Task: Find connections with filter location Ammi Moussa with filter topic #Sustainabilitywith filter profile language French with filter current company Shalina Healthcare with filter school Acharya N.G. Ranga Agricultural University with filter industry Amusement Parks and Arcades with filter service category Product Marketing with filter keywords title Pharmacist
Action: Mouse moved to (697, 86)
Screenshot: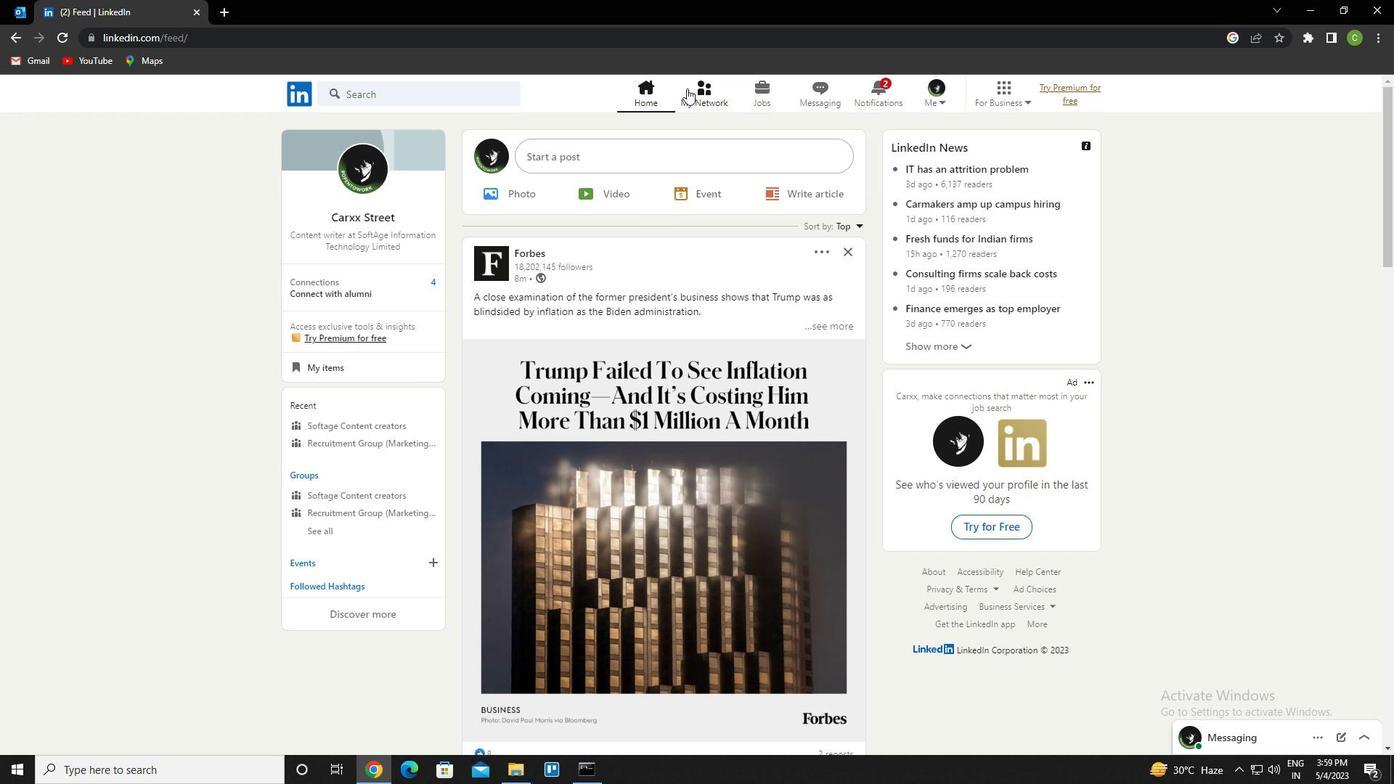 
Action: Mouse pressed left at (697, 86)
Screenshot: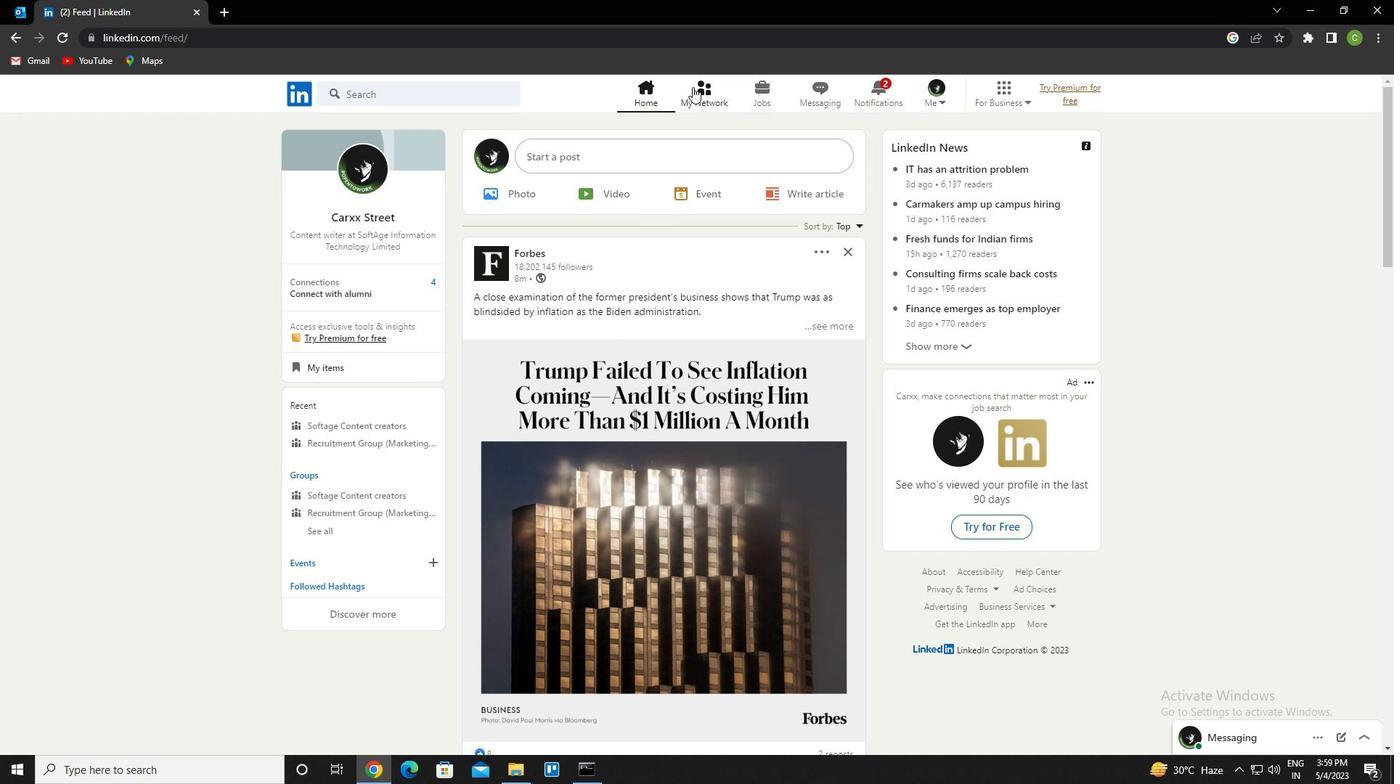 
Action: Mouse moved to (440, 179)
Screenshot: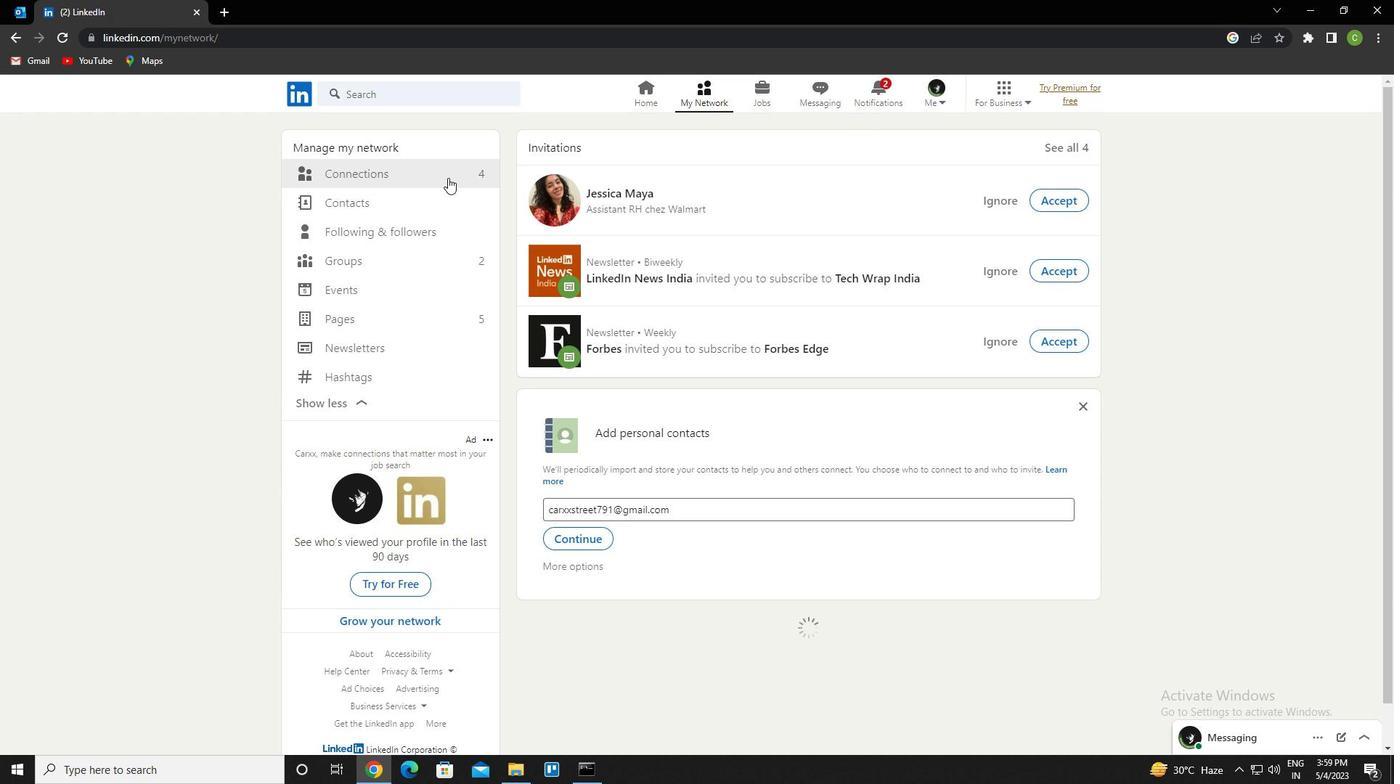 
Action: Mouse pressed left at (440, 179)
Screenshot: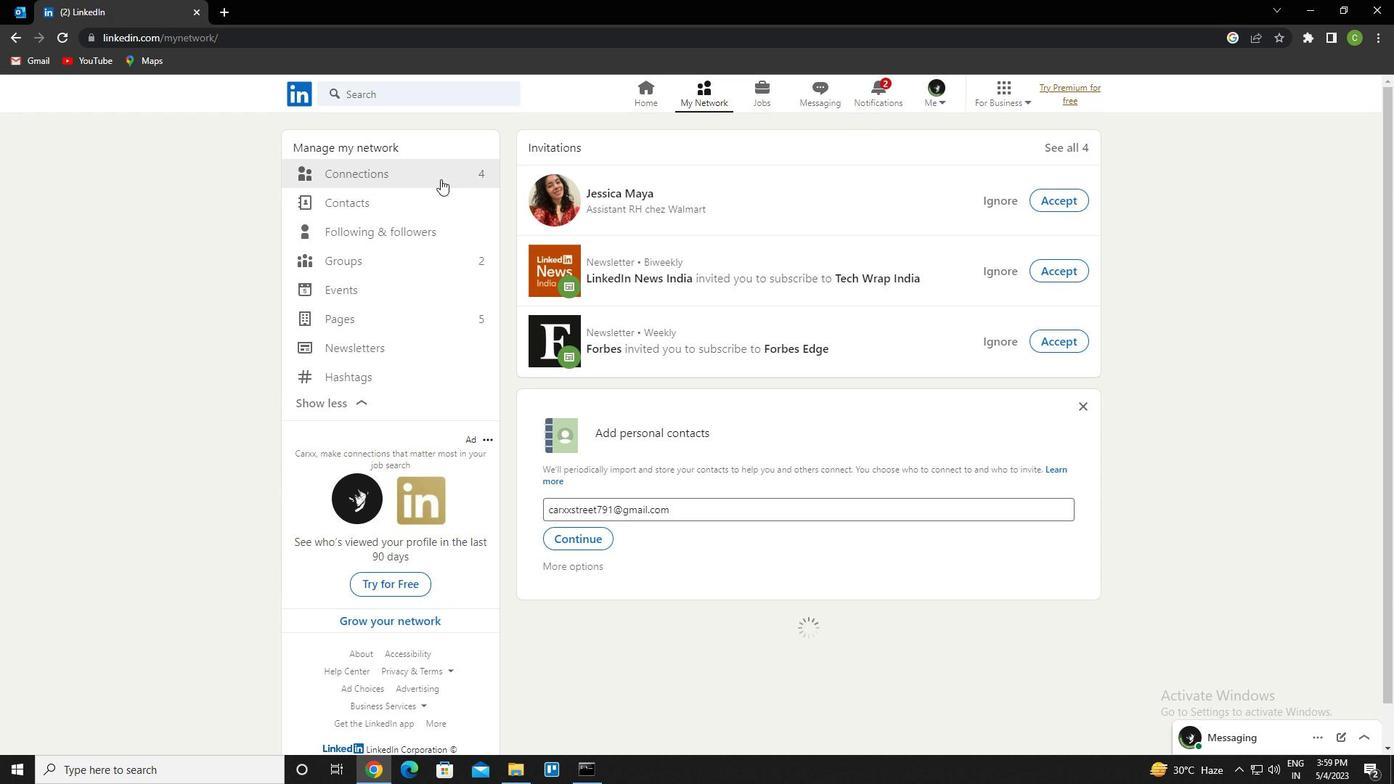 
Action: Mouse moved to (825, 172)
Screenshot: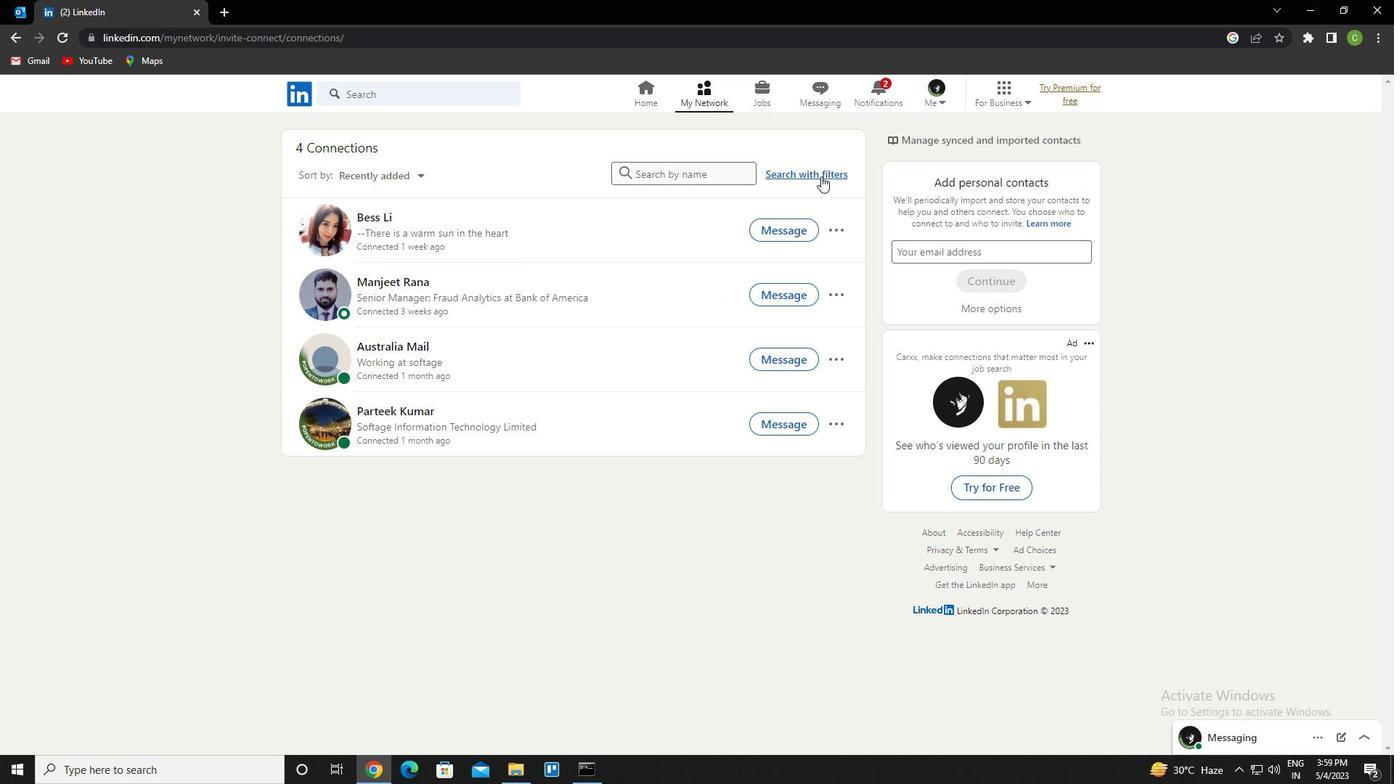 
Action: Mouse pressed left at (825, 172)
Screenshot: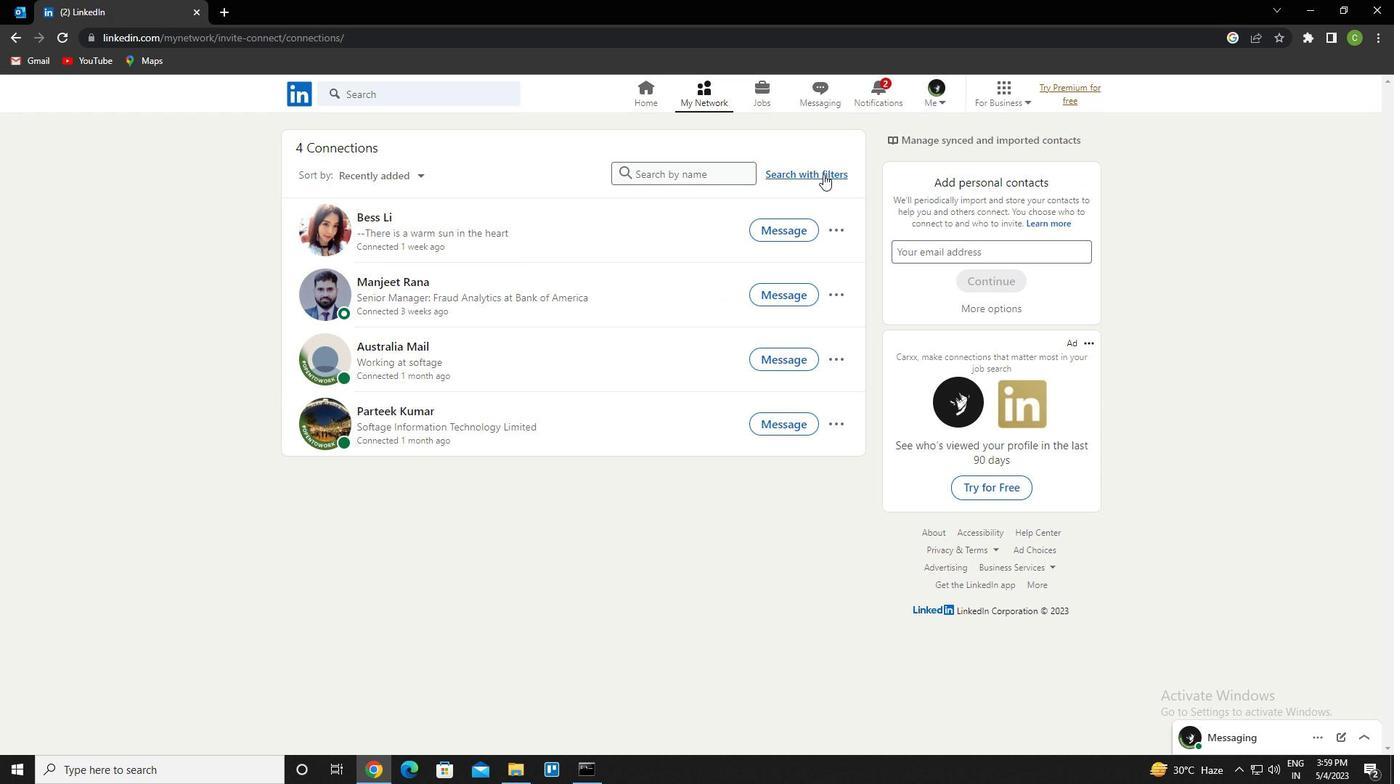 
Action: Mouse moved to (761, 144)
Screenshot: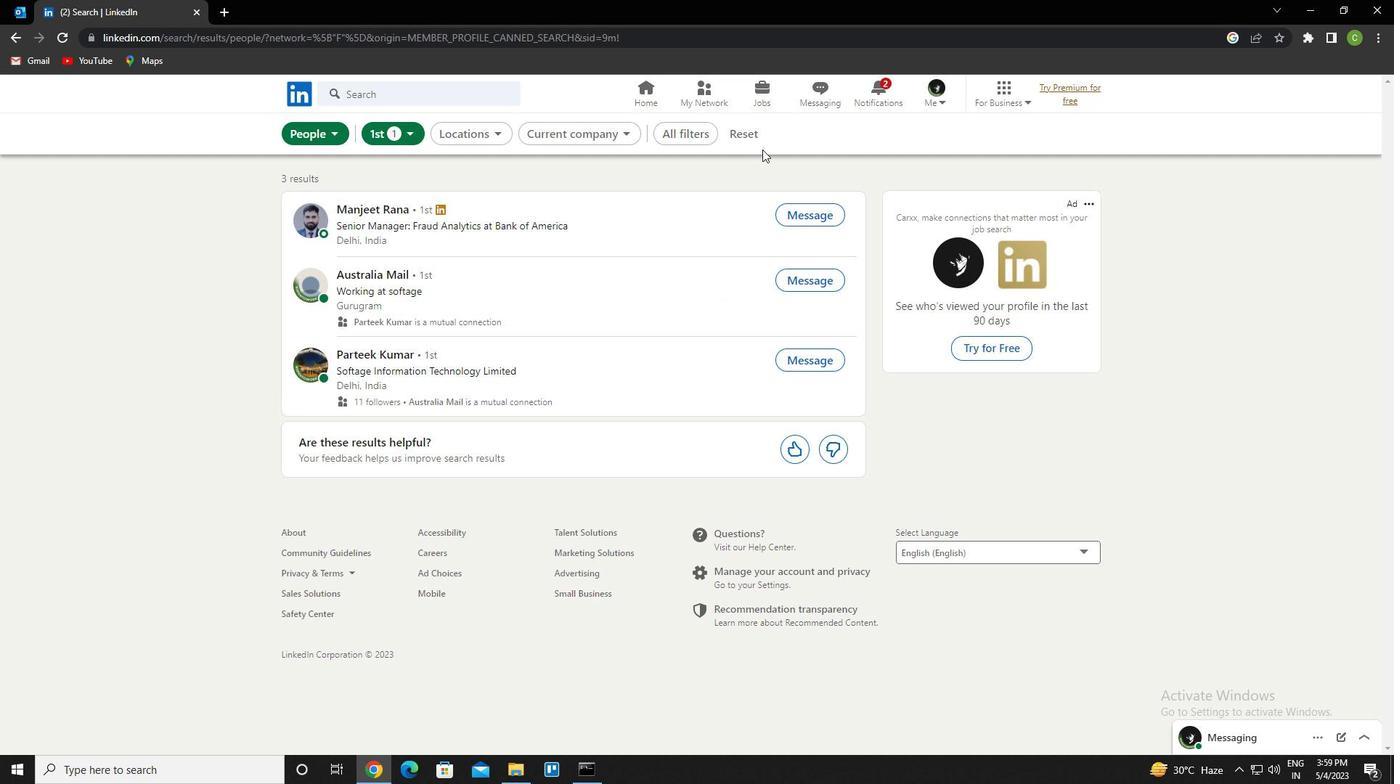
Action: Mouse pressed left at (761, 144)
Screenshot: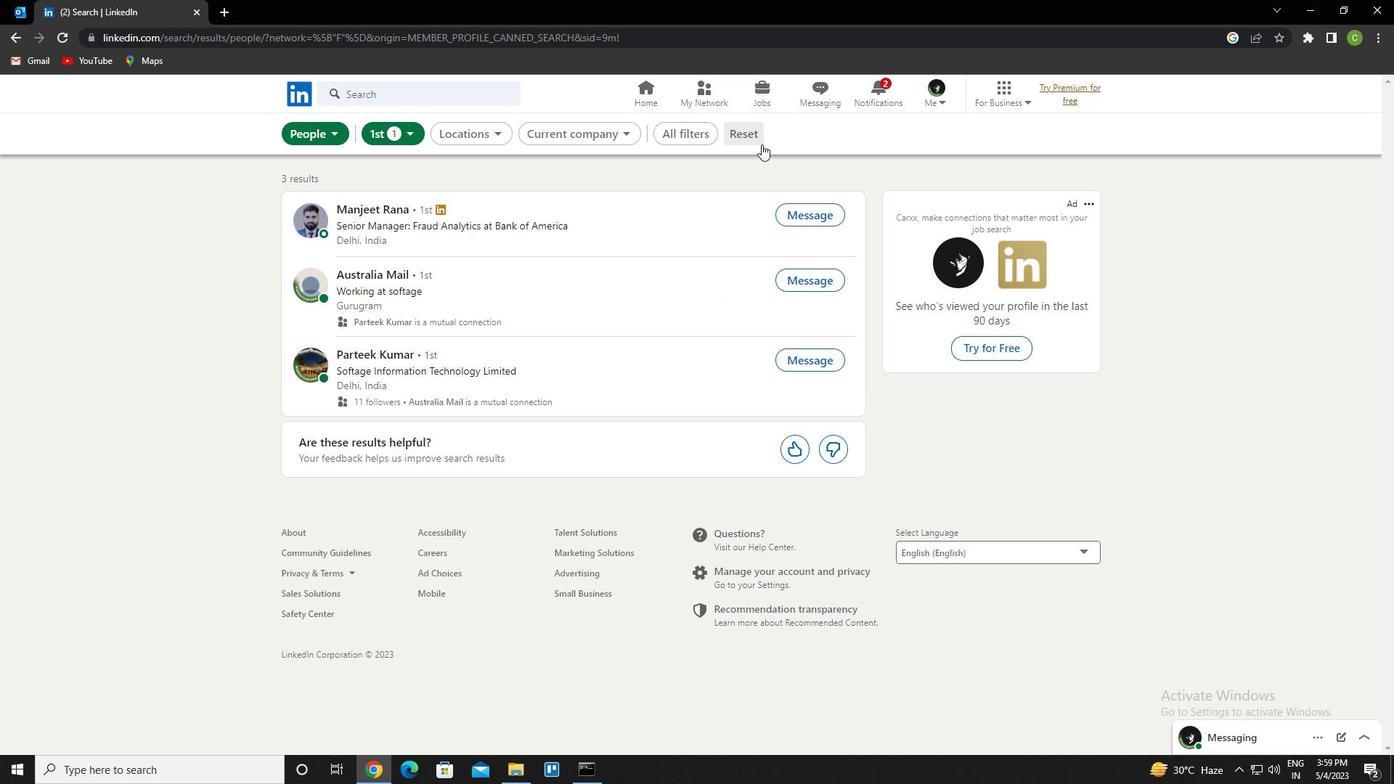 
Action: Mouse moved to (737, 137)
Screenshot: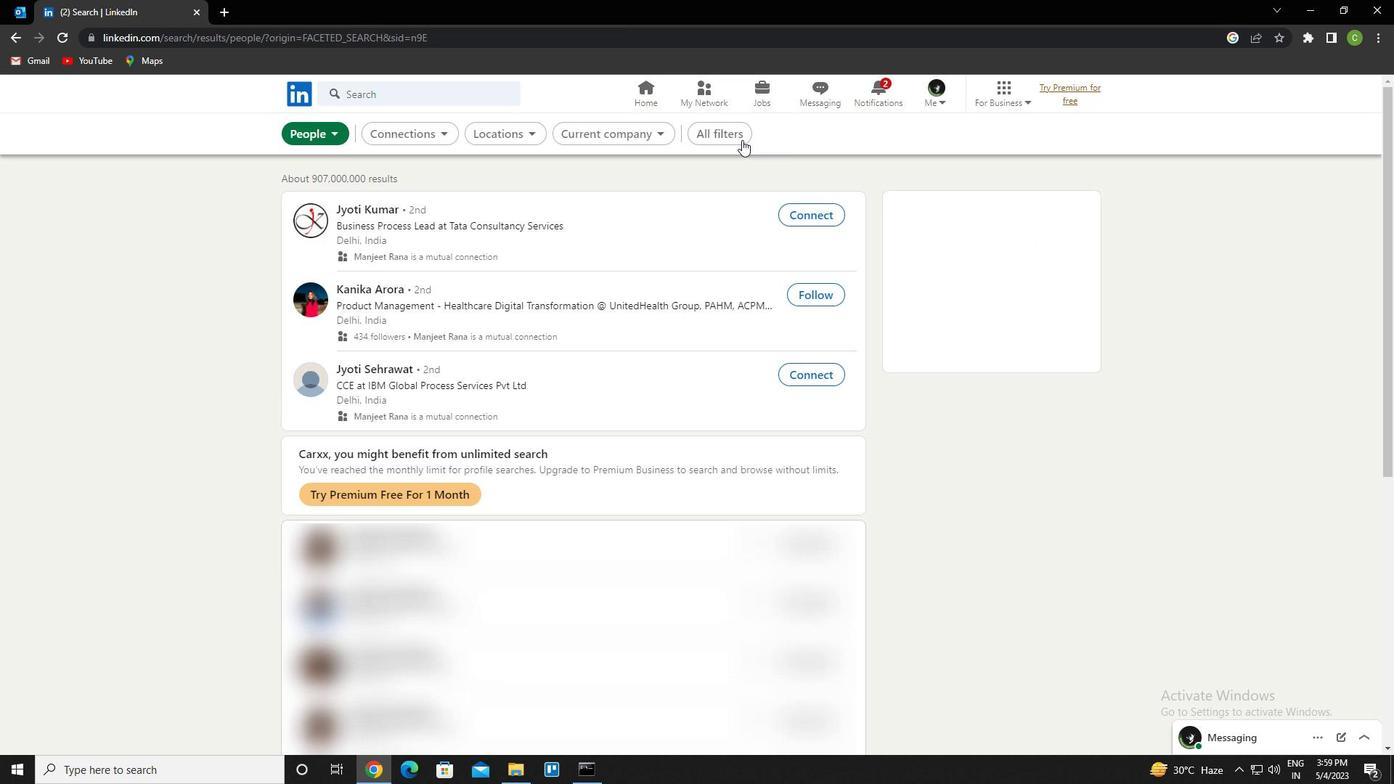 
Action: Mouse pressed left at (737, 137)
Screenshot: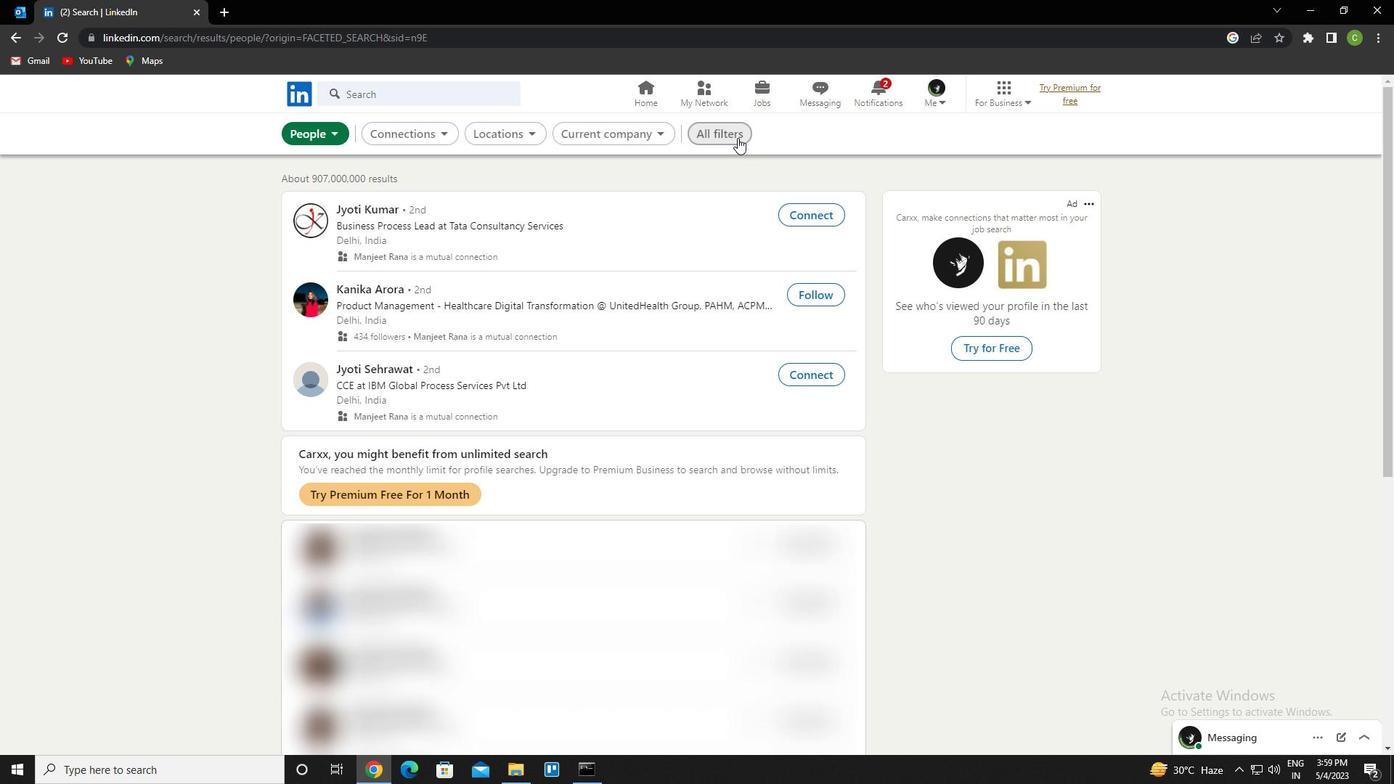 
Action: Mouse moved to (1178, 482)
Screenshot: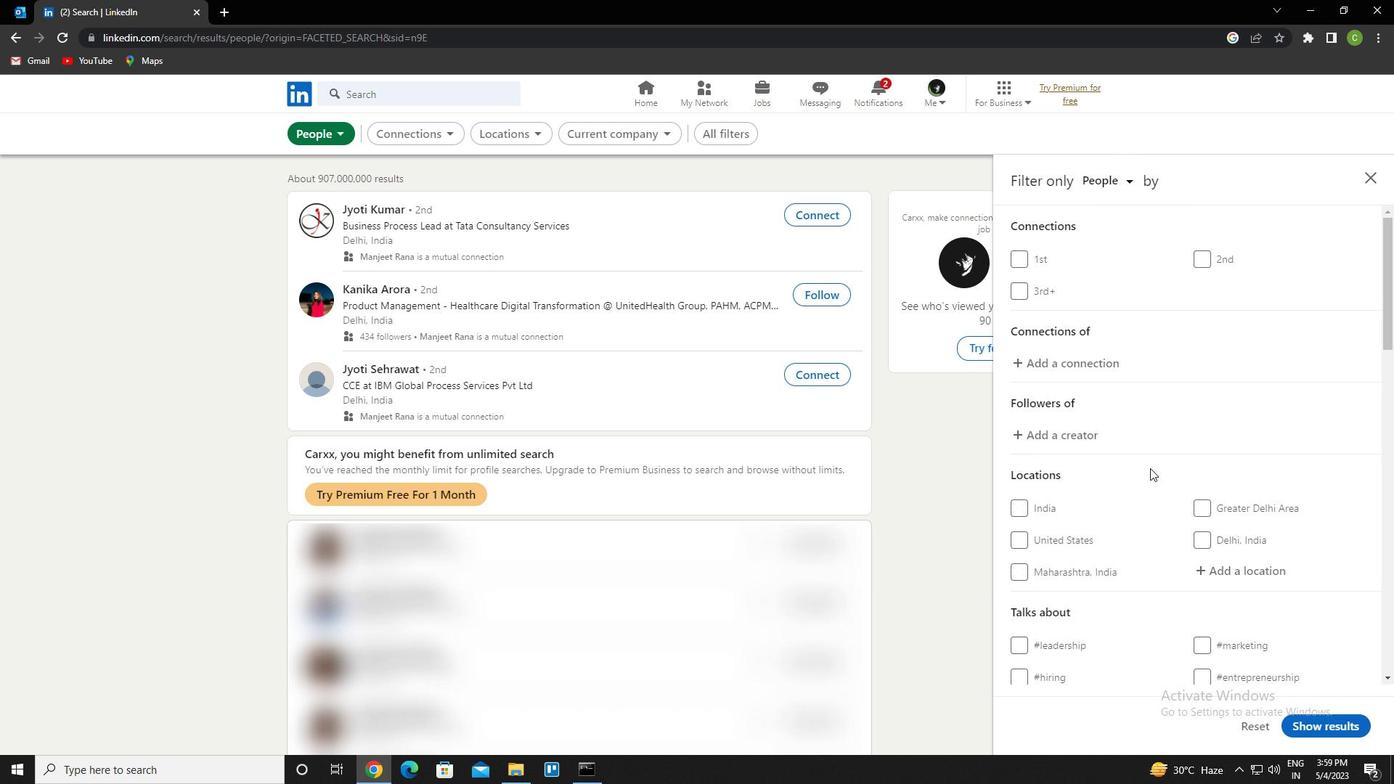 
Action: Mouse scrolled (1178, 482) with delta (0, 0)
Screenshot: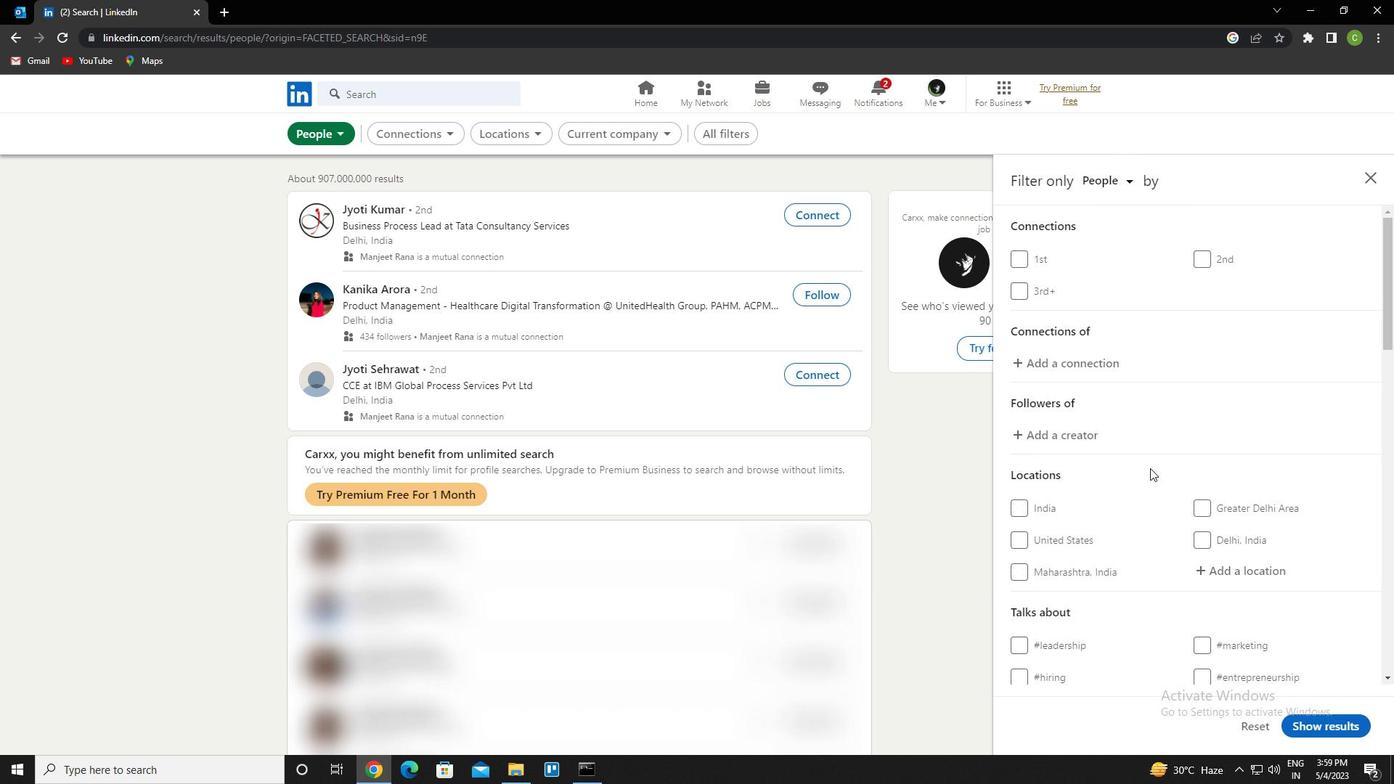 
Action: Mouse scrolled (1178, 482) with delta (0, 0)
Screenshot: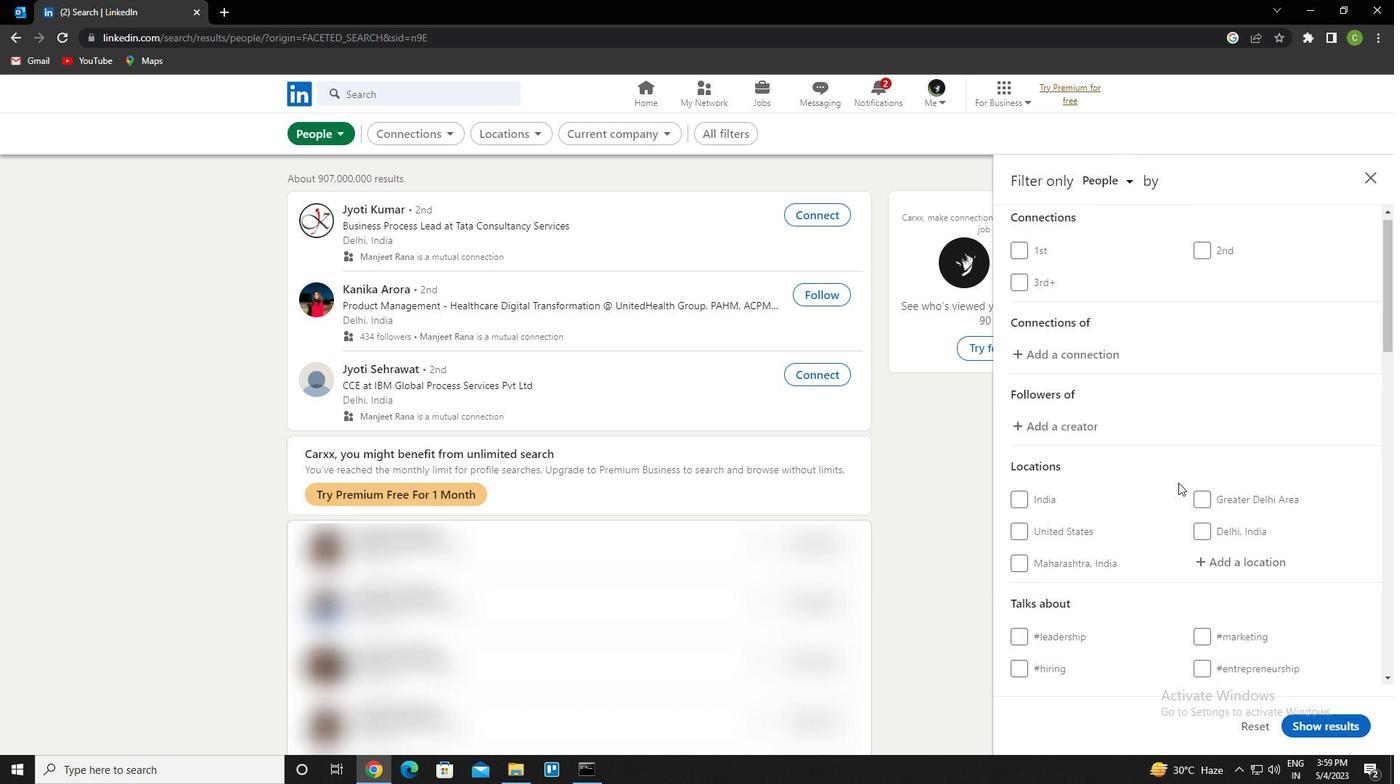 
Action: Mouse moved to (1241, 434)
Screenshot: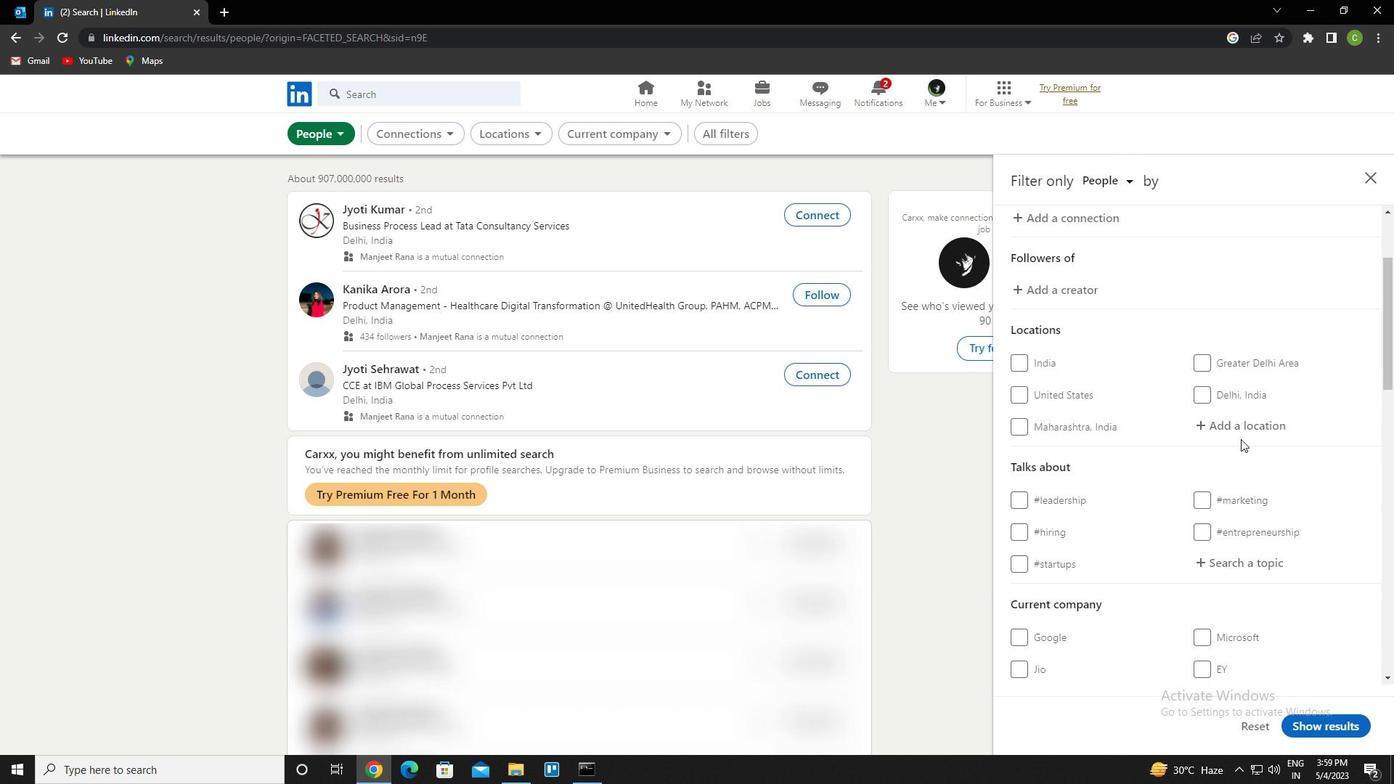 
Action: Mouse pressed left at (1241, 434)
Screenshot: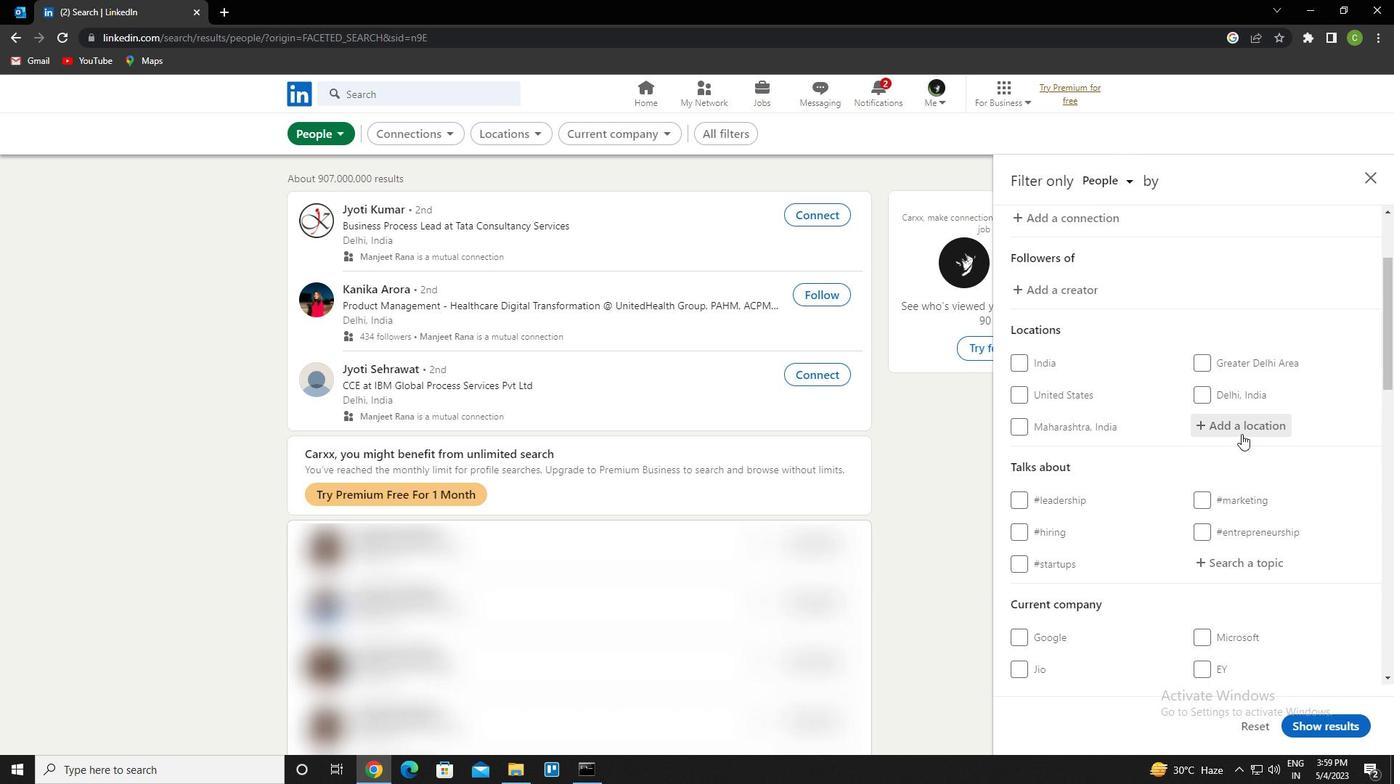 
Action: Key pressed <Key.caps_lock>a<Key.caps_lock>mmi<Key.space>moussa<Key.down><Key.enter>
Screenshot: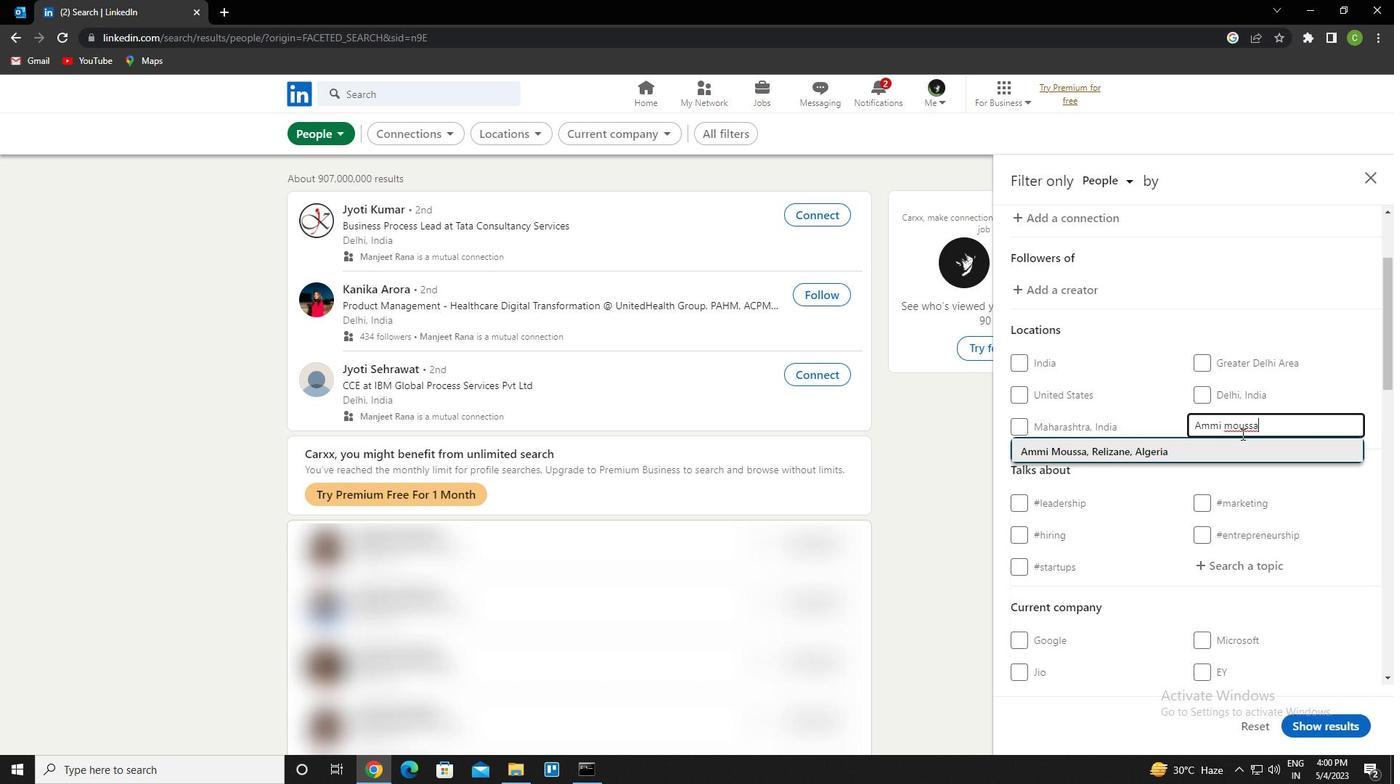 
Action: Mouse moved to (1210, 451)
Screenshot: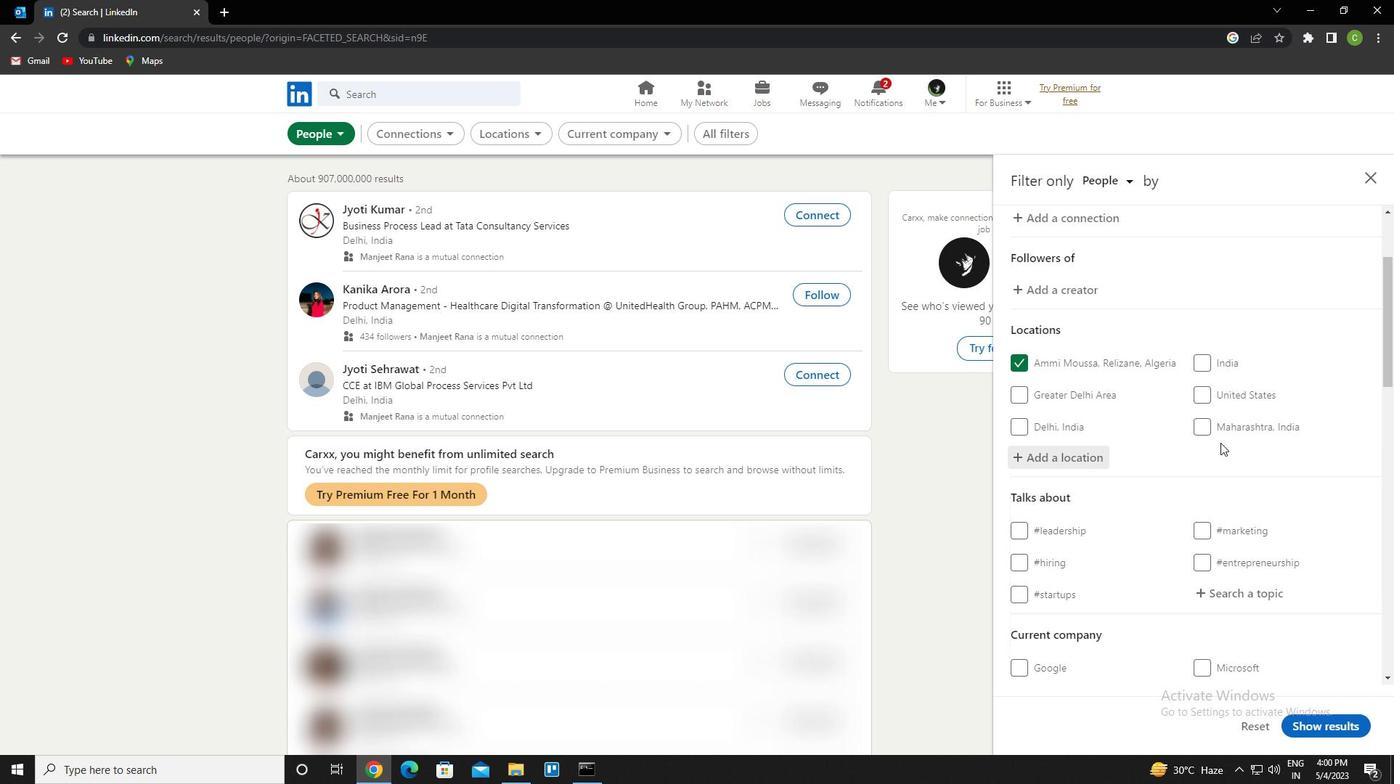 
Action: Mouse scrolled (1210, 451) with delta (0, 0)
Screenshot: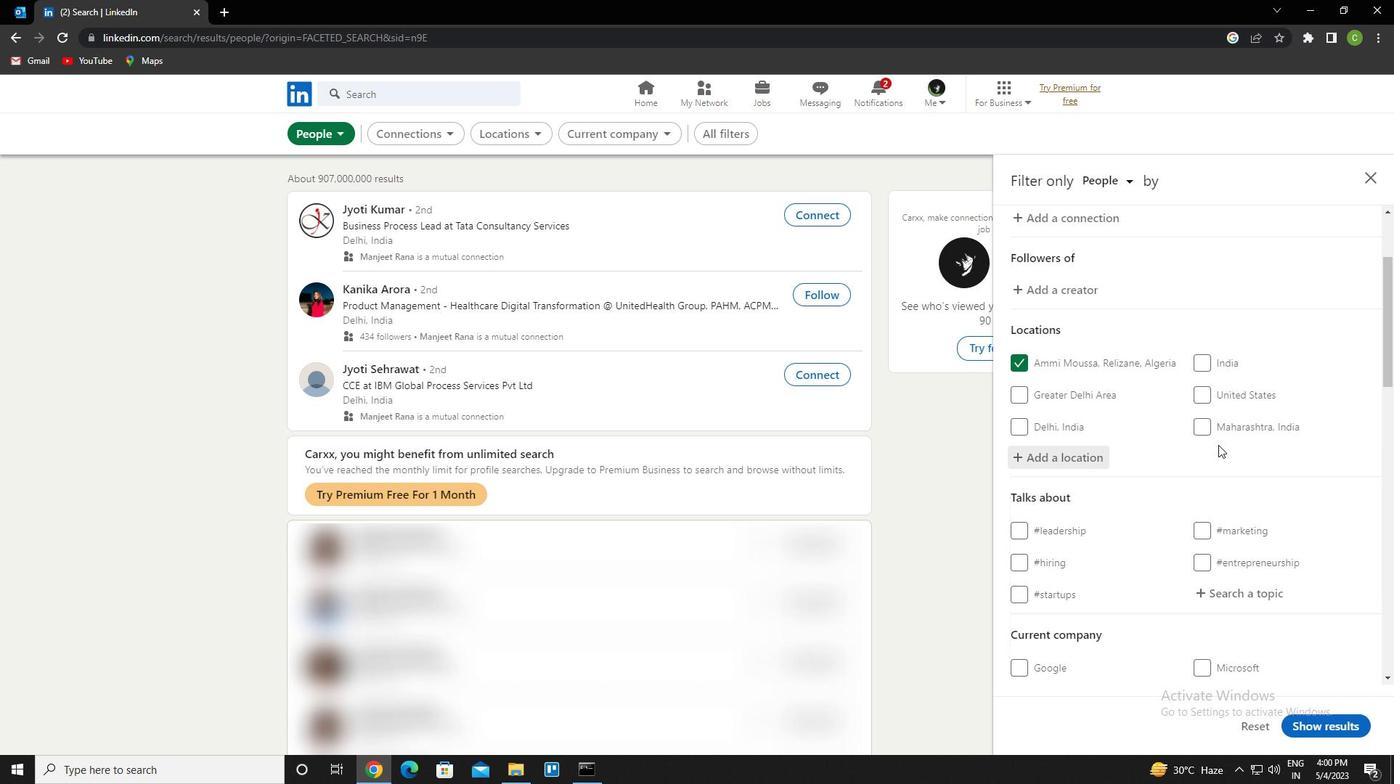 
Action: Mouse moved to (1259, 525)
Screenshot: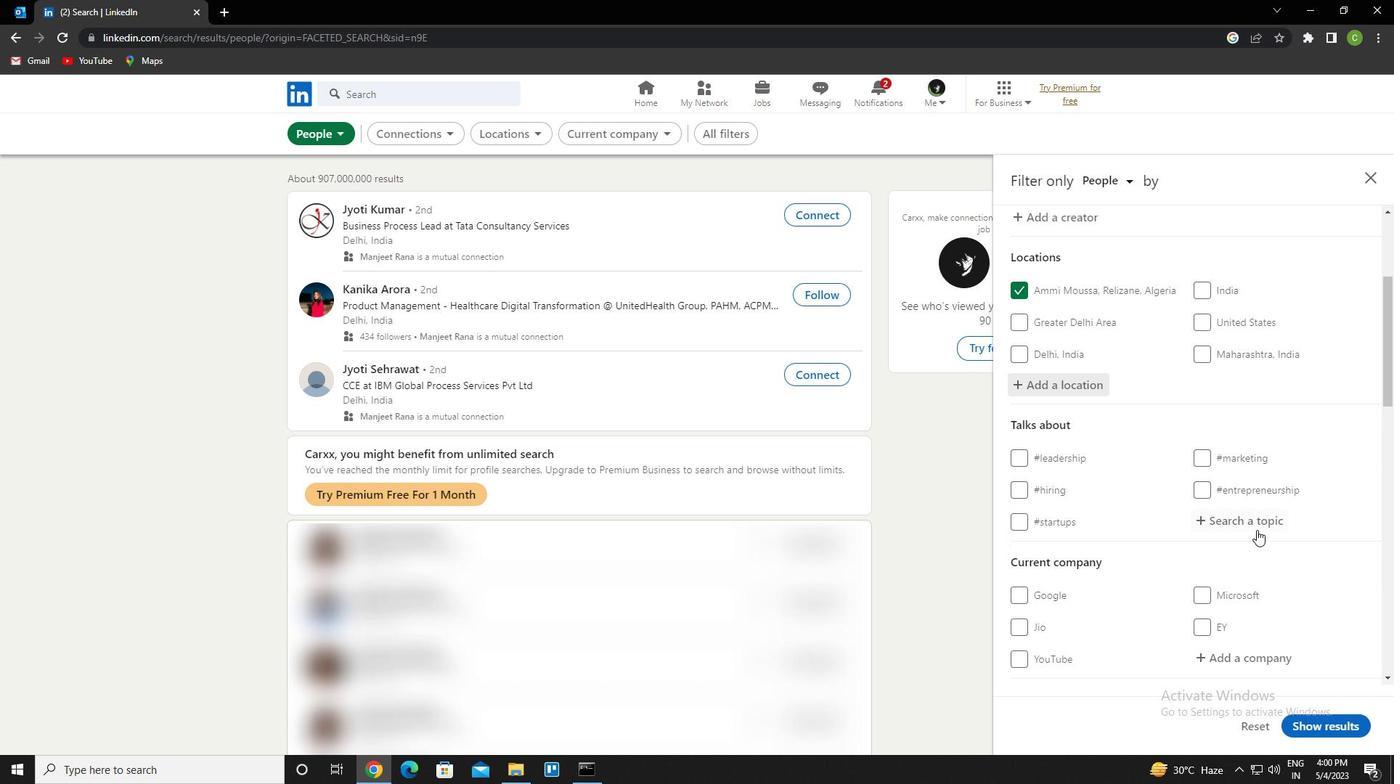
Action: Mouse pressed left at (1259, 525)
Screenshot: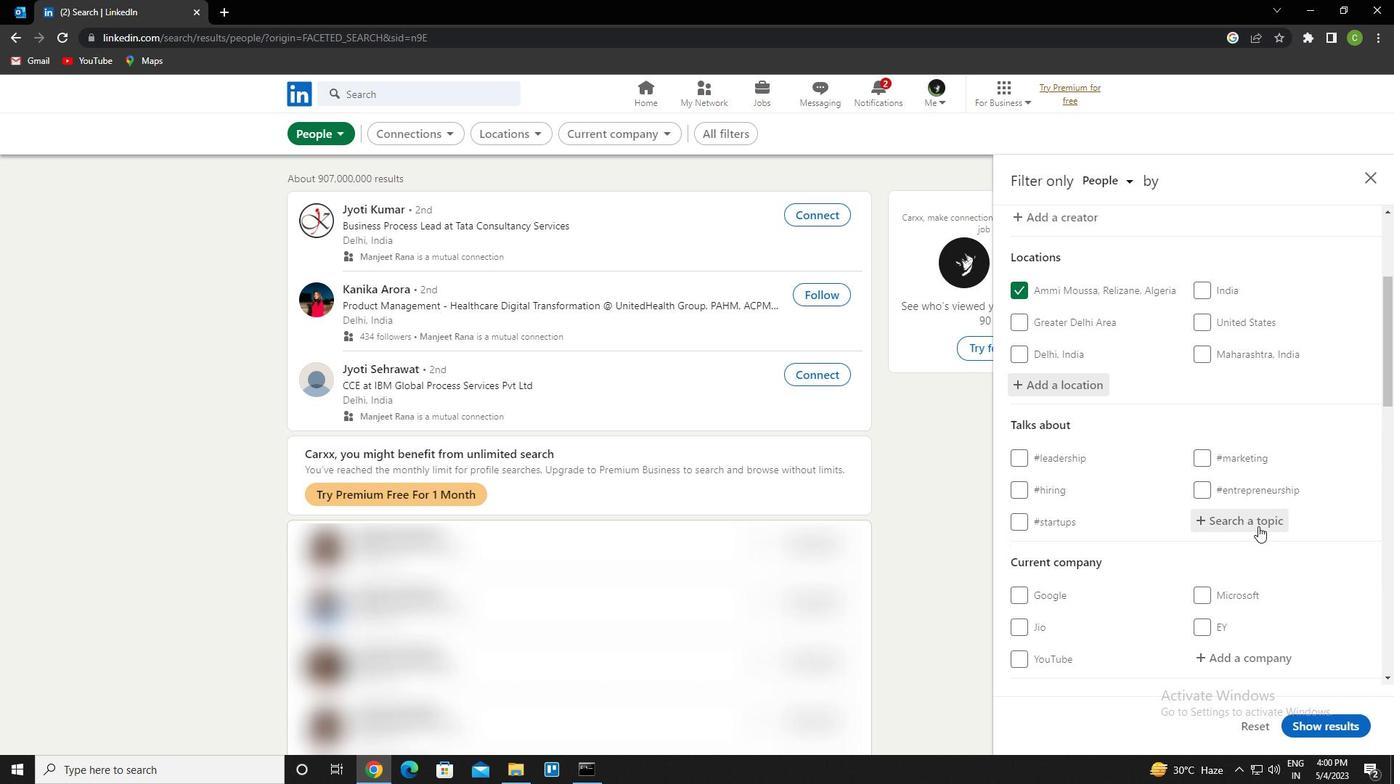 
Action: Key pressed sustainability<Key.down><Key.enter>
Screenshot: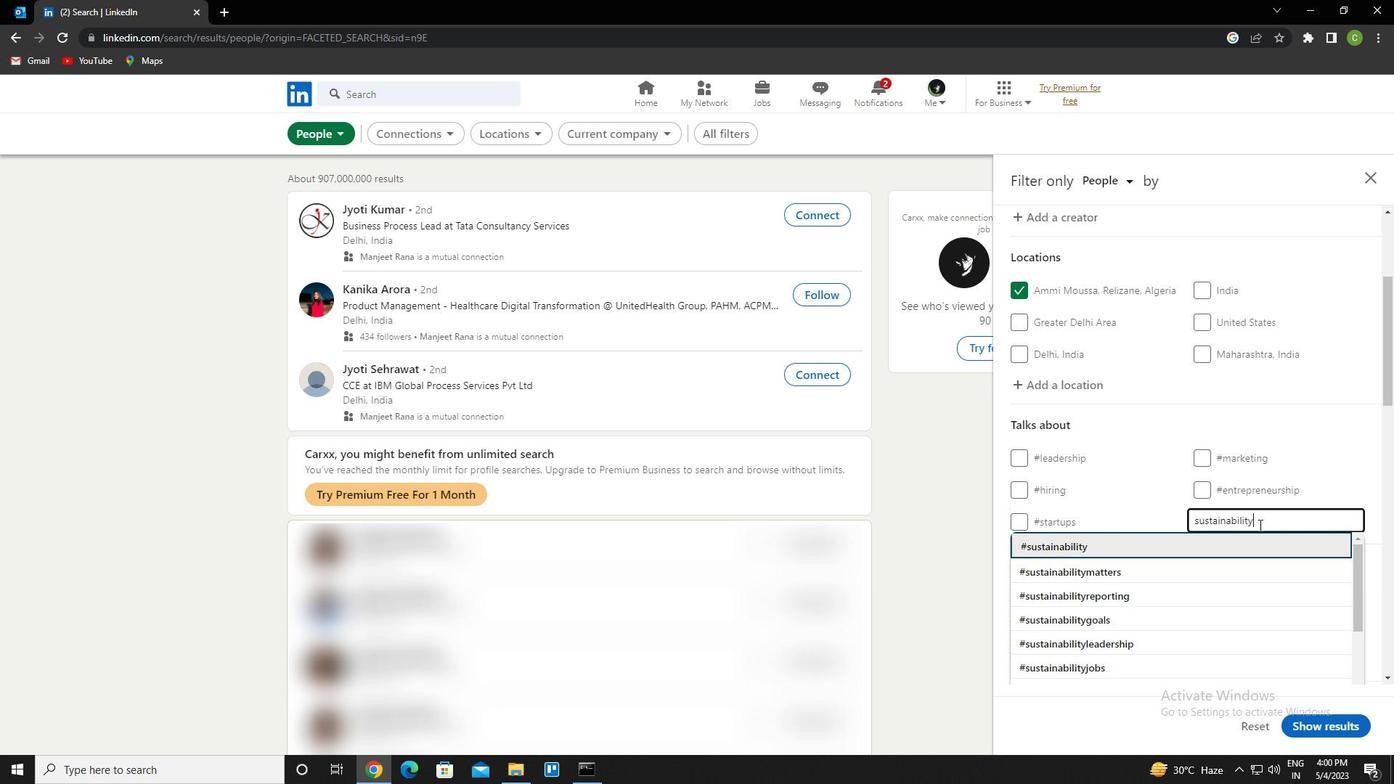 
Action: Mouse moved to (1250, 533)
Screenshot: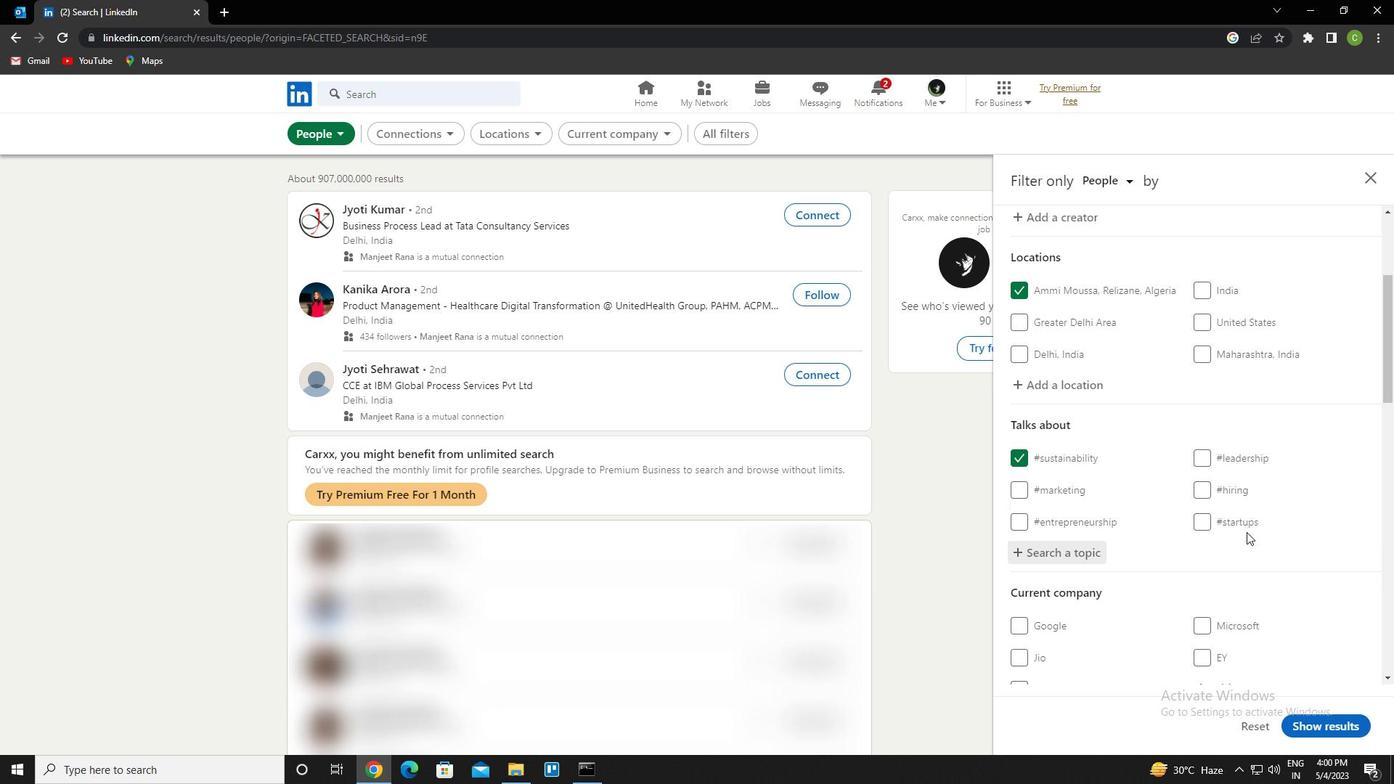 
Action: Mouse scrolled (1250, 532) with delta (0, 0)
Screenshot: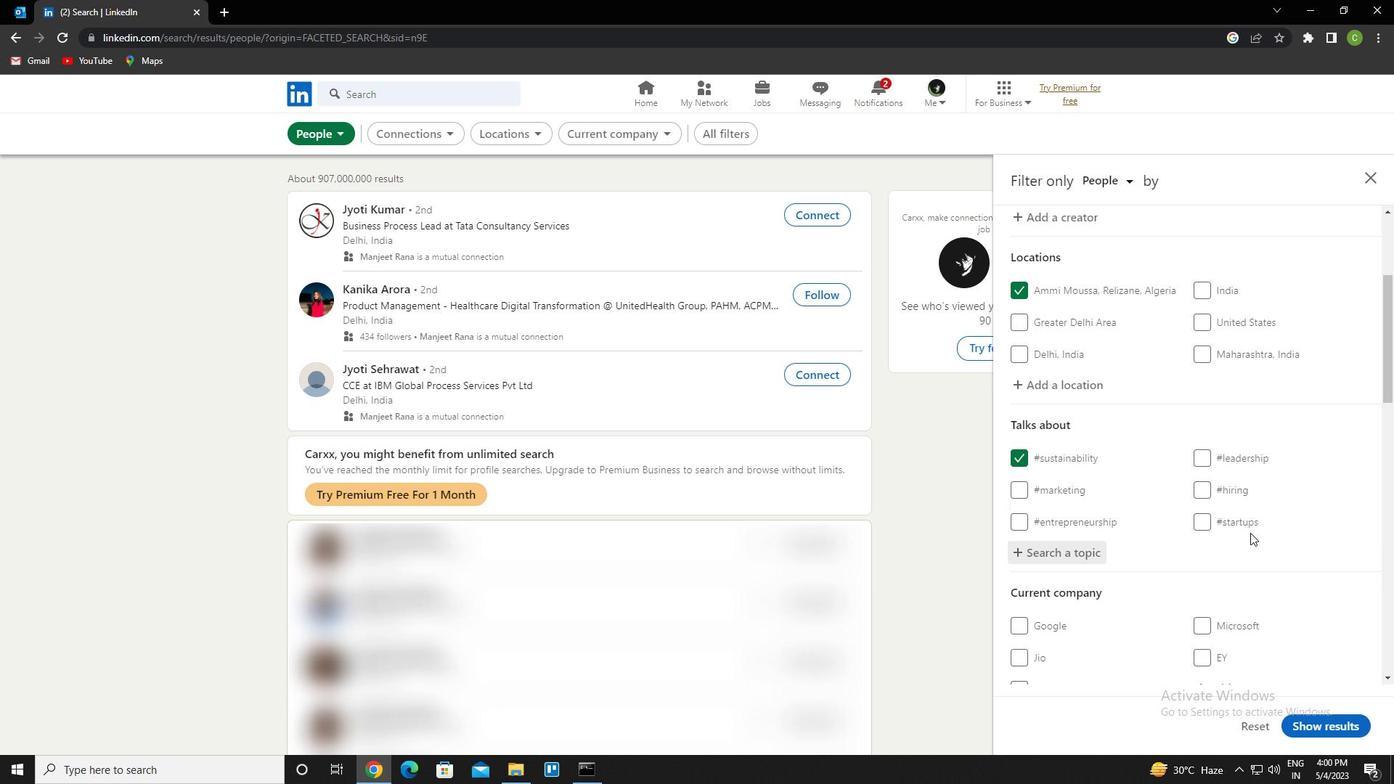 
Action: Mouse scrolled (1250, 532) with delta (0, 0)
Screenshot: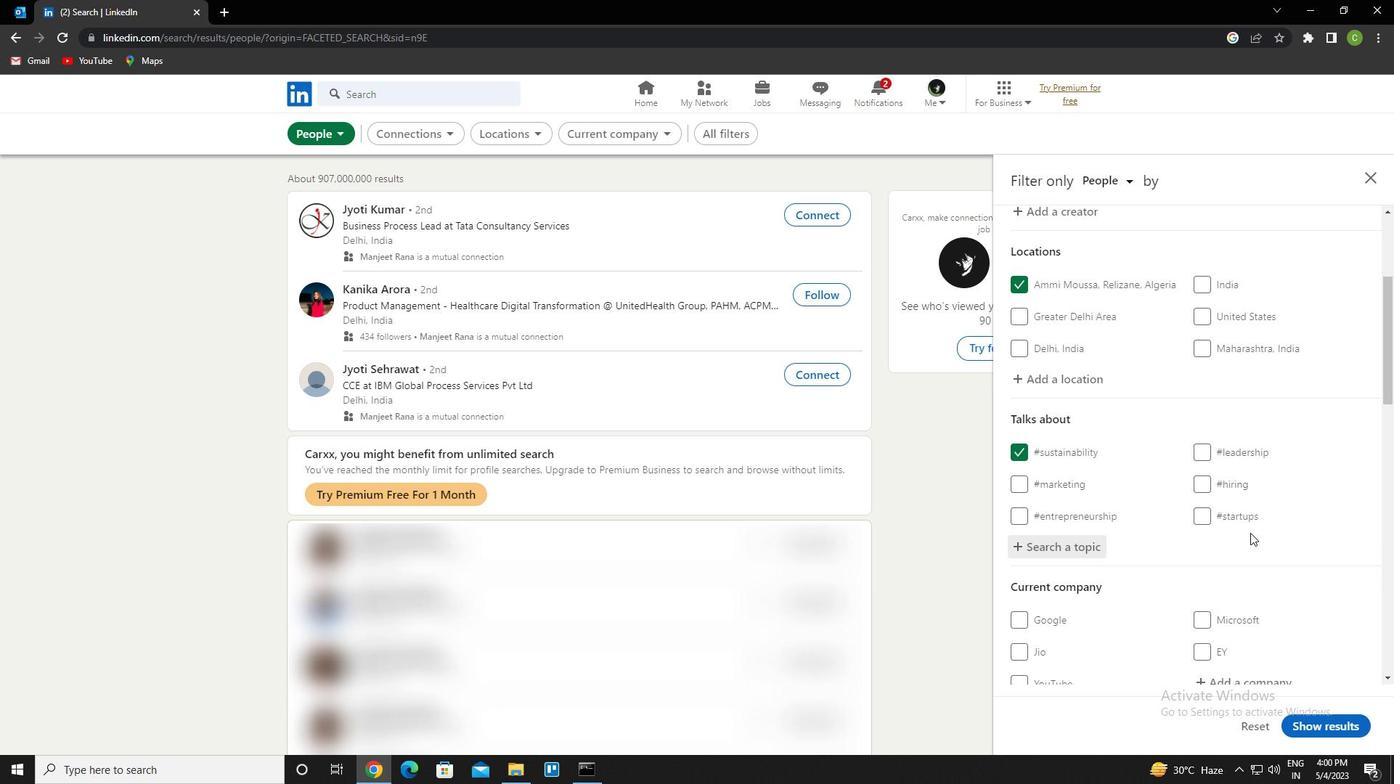 
Action: Mouse scrolled (1250, 532) with delta (0, 0)
Screenshot: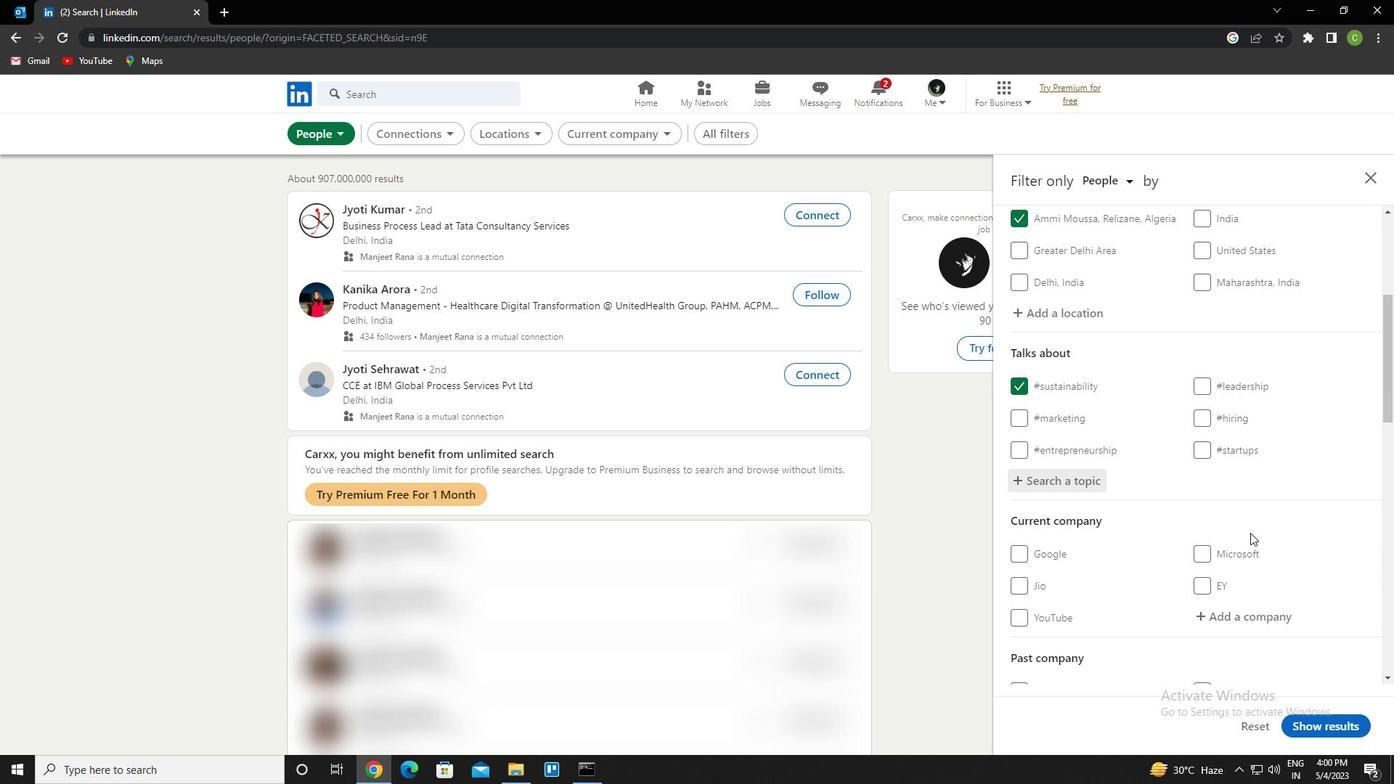 
Action: Mouse scrolled (1250, 532) with delta (0, 0)
Screenshot: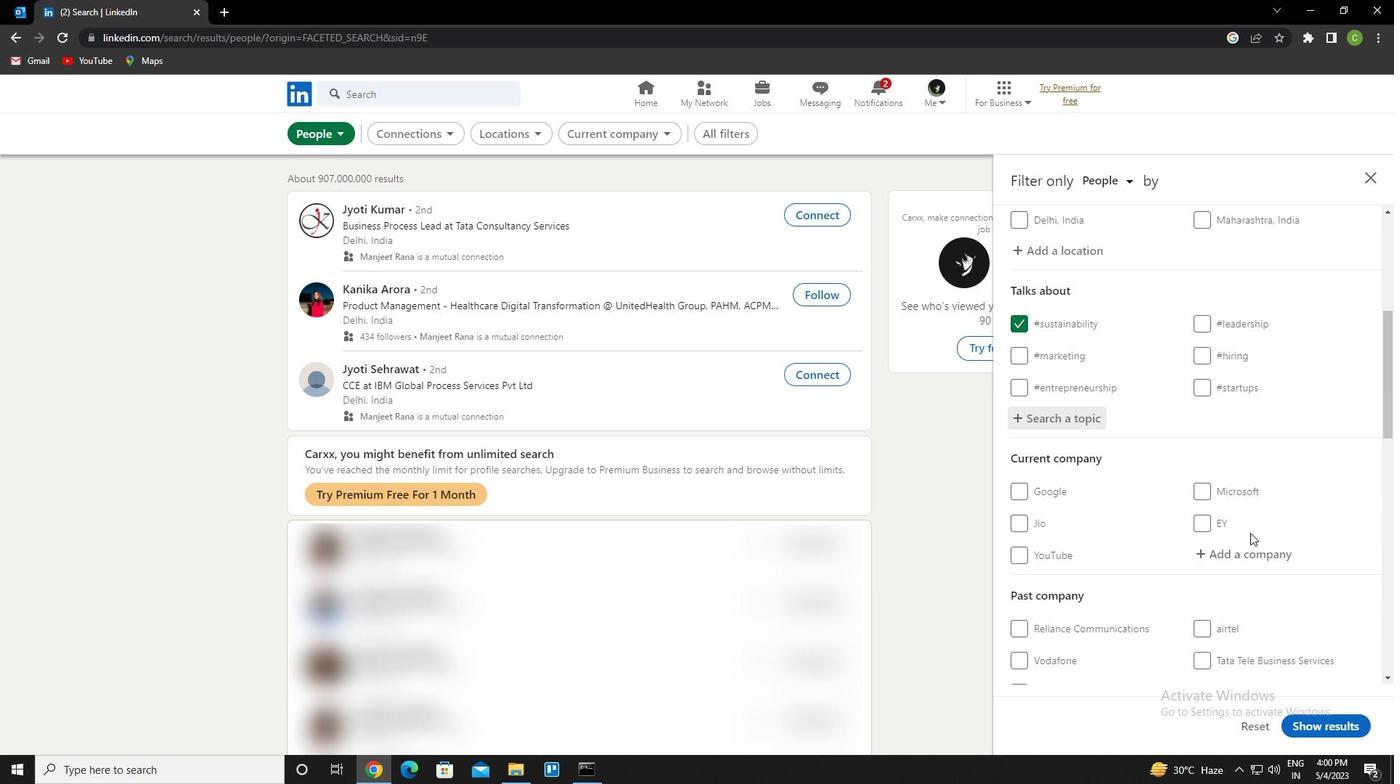 
Action: Mouse scrolled (1250, 532) with delta (0, 0)
Screenshot: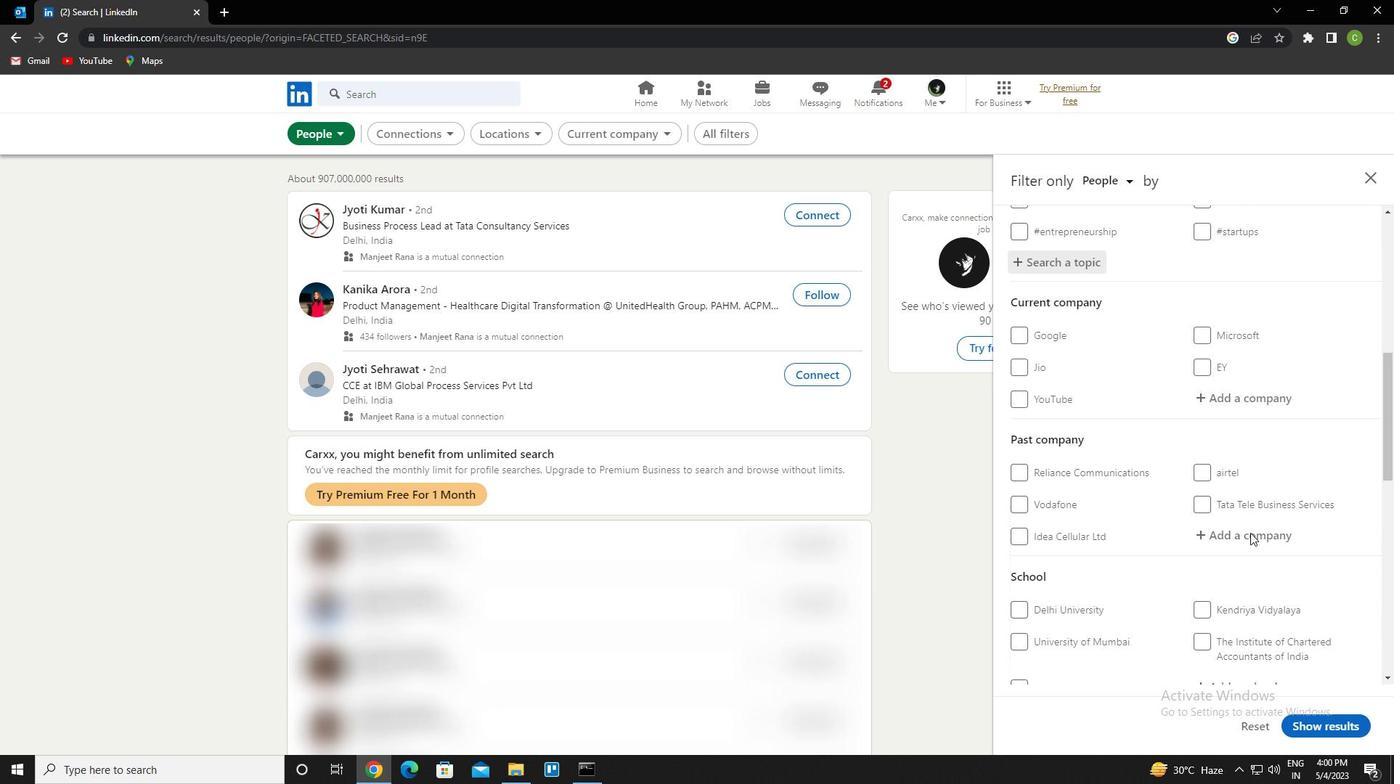 
Action: Mouse scrolled (1250, 532) with delta (0, 0)
Screenshot: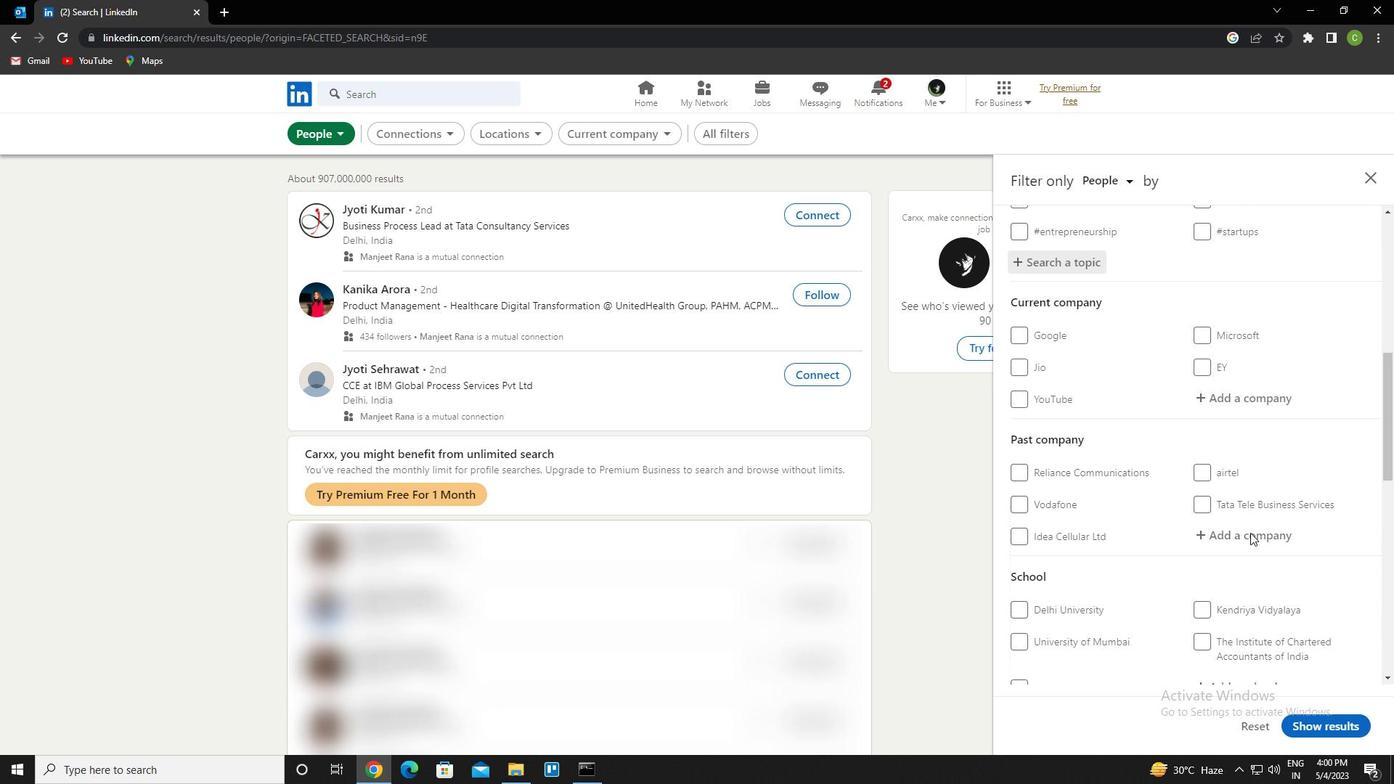 
Action: Mouse scrolled (1250, 532) with delta (0, 0)
Screenshot: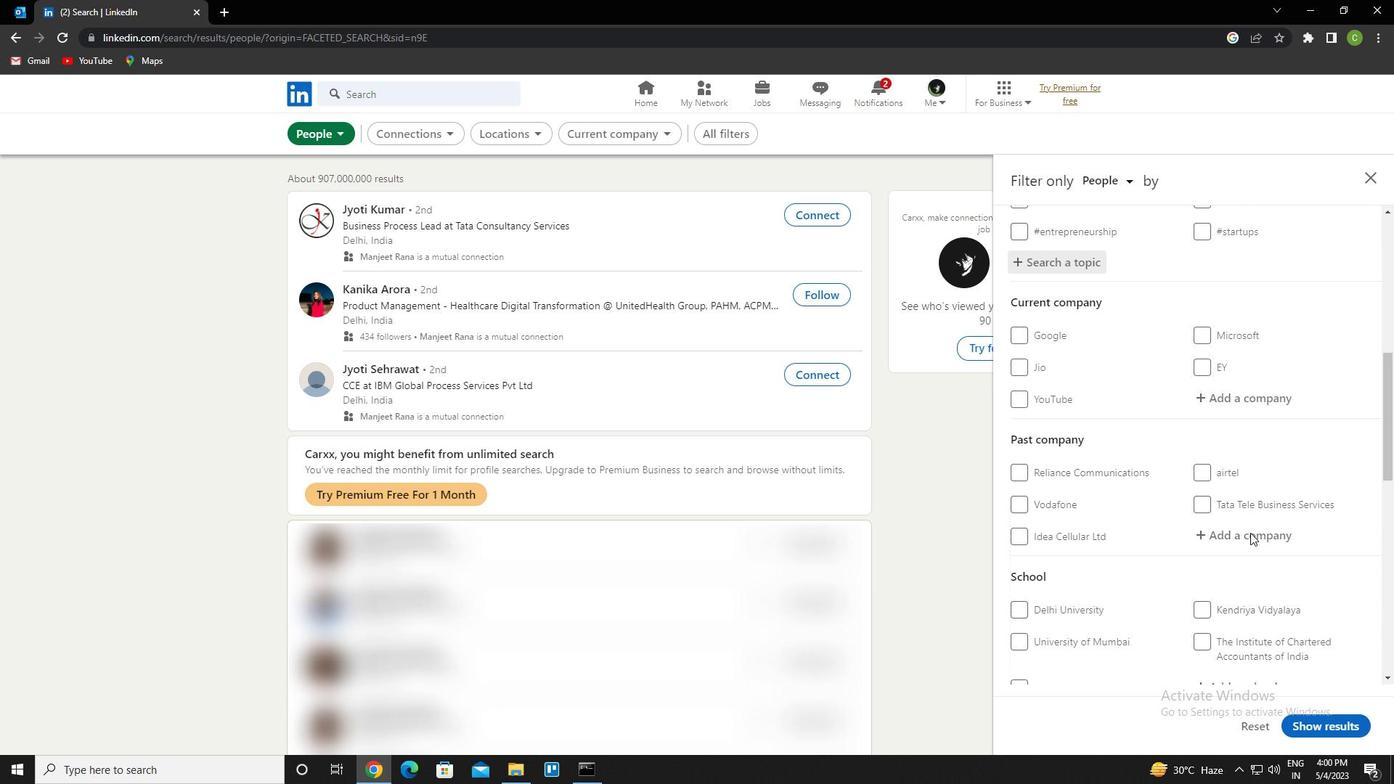 
Action: Mouse moved to (1249, 533)
Screenshot: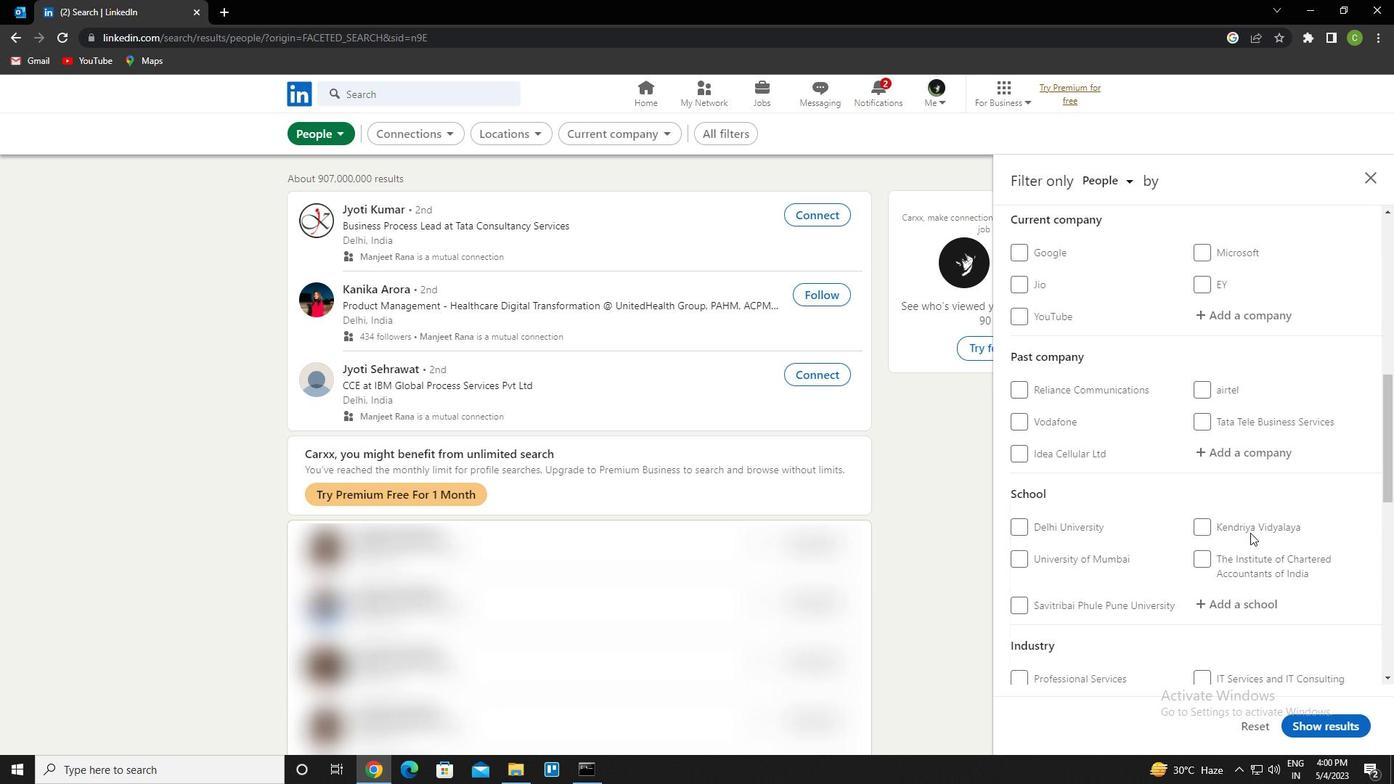 
Action: Mouse scrolled (1249, 532) with delta (0, 0)
Screenshot: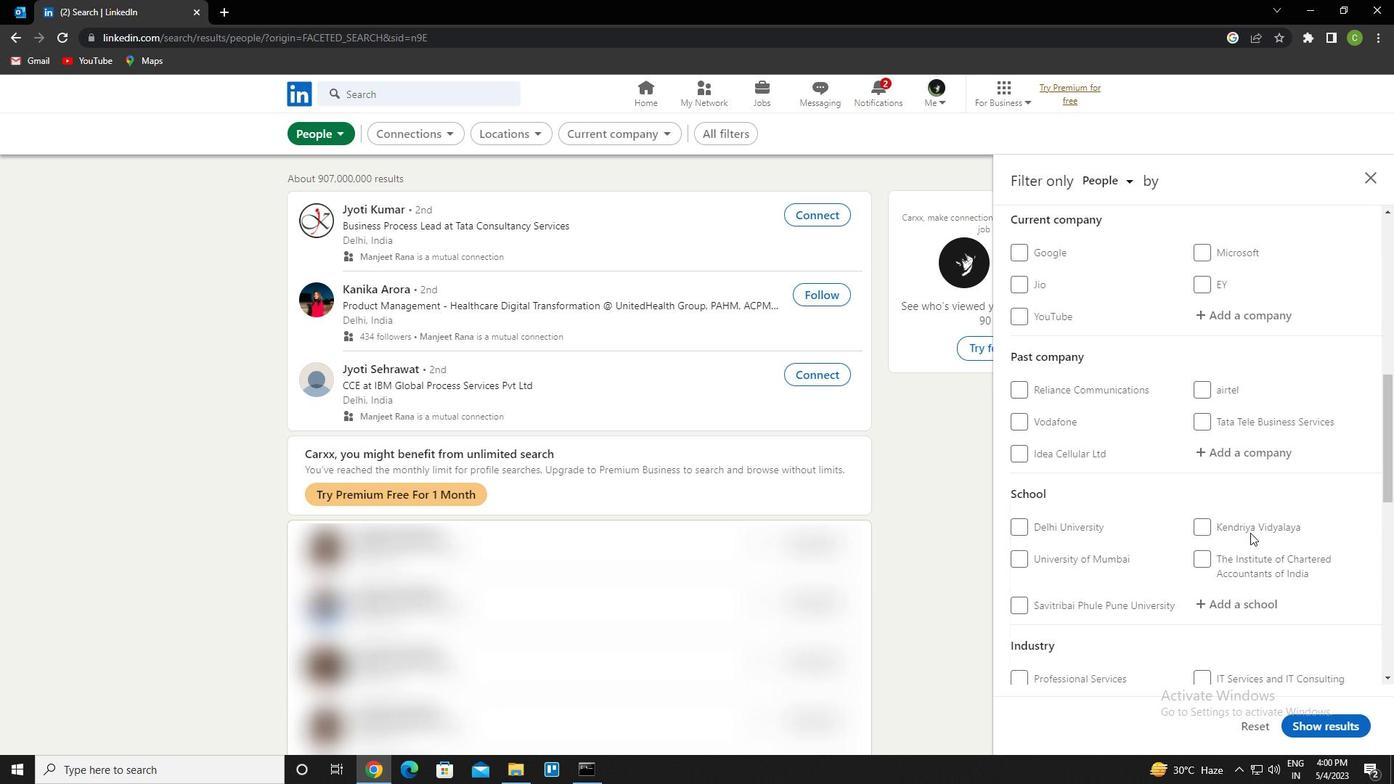 
Action: Mouse moved to (1231, 526)
Screenshot: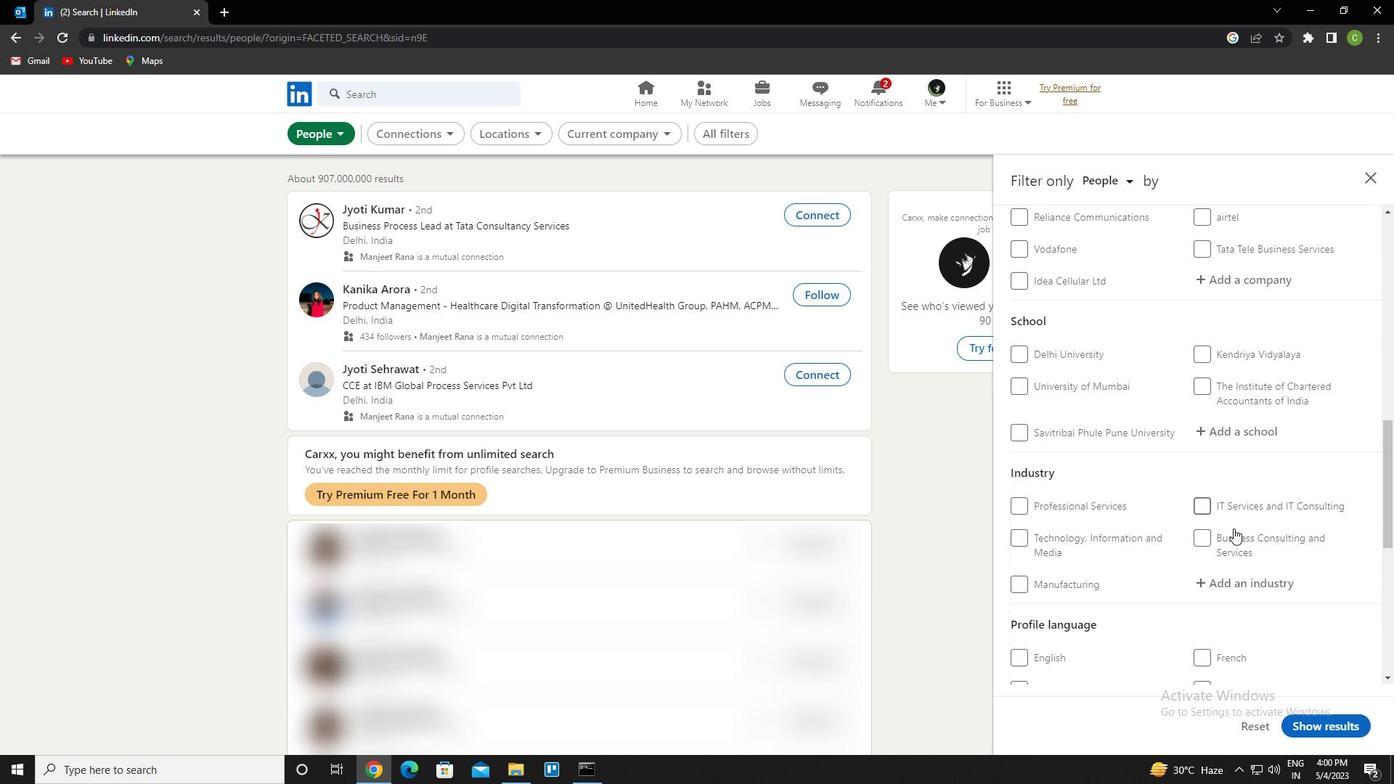 
Action: Mouse scrolled (1231, 525) with delta (0, 0)
Screenshot: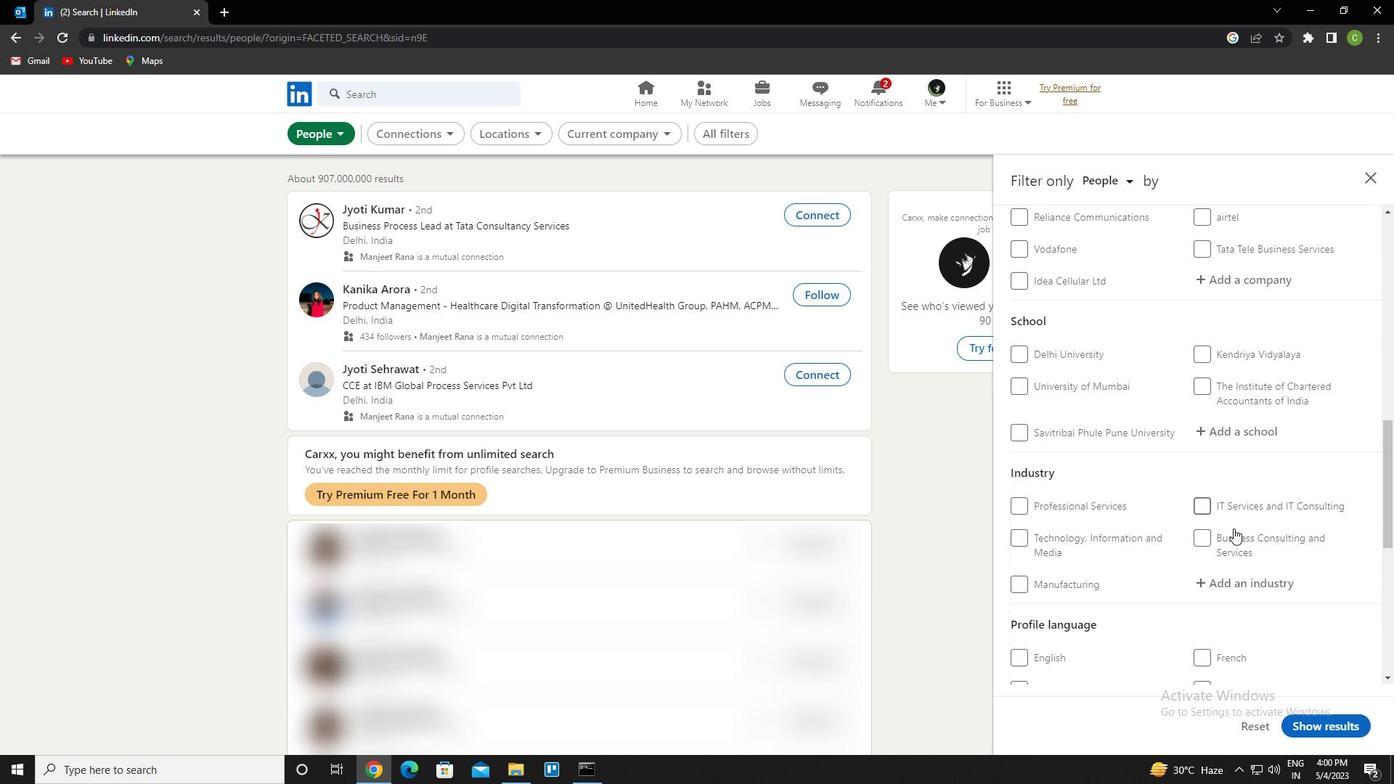 
Action: Mouse moved to (1219, 523)
Screenshot: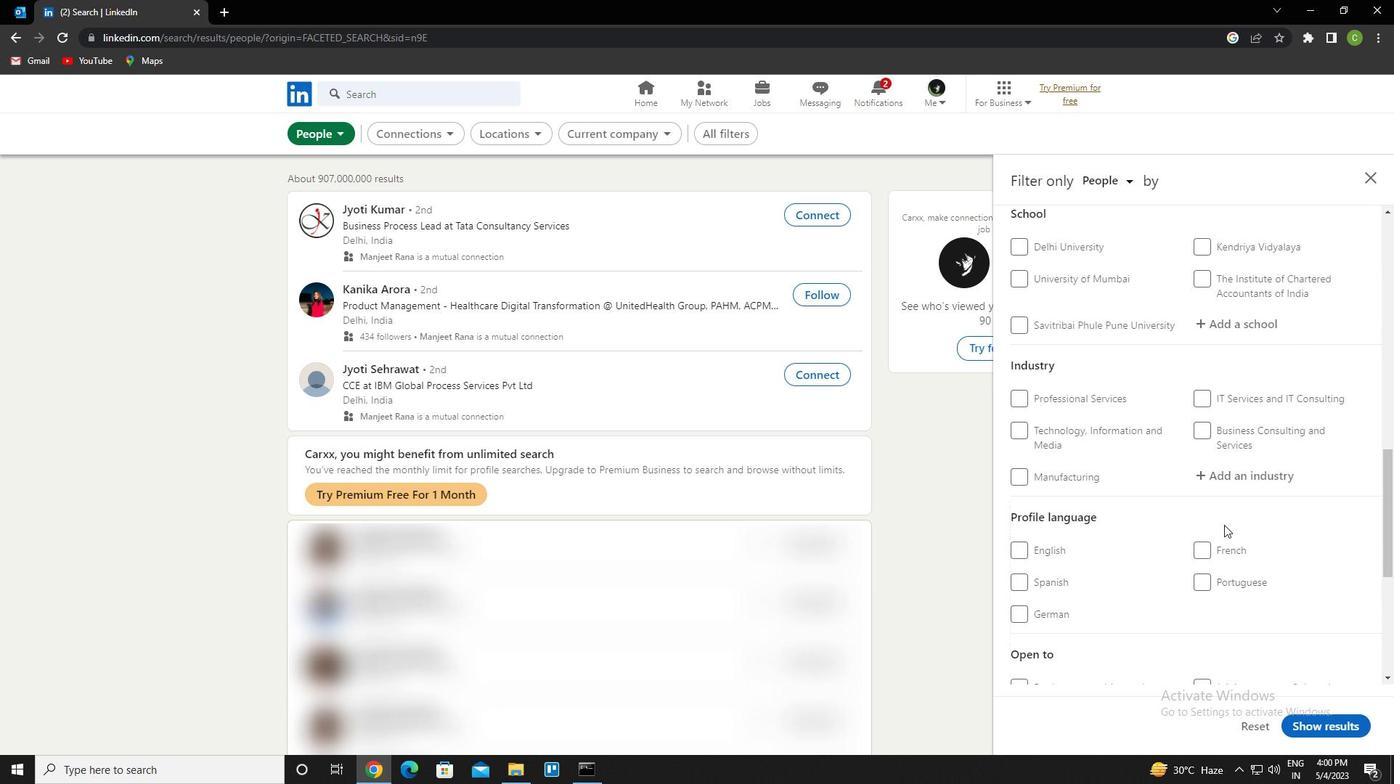 
Action: Mouse scrolled (1219, 522) with delta (0, 0)
Screenshot: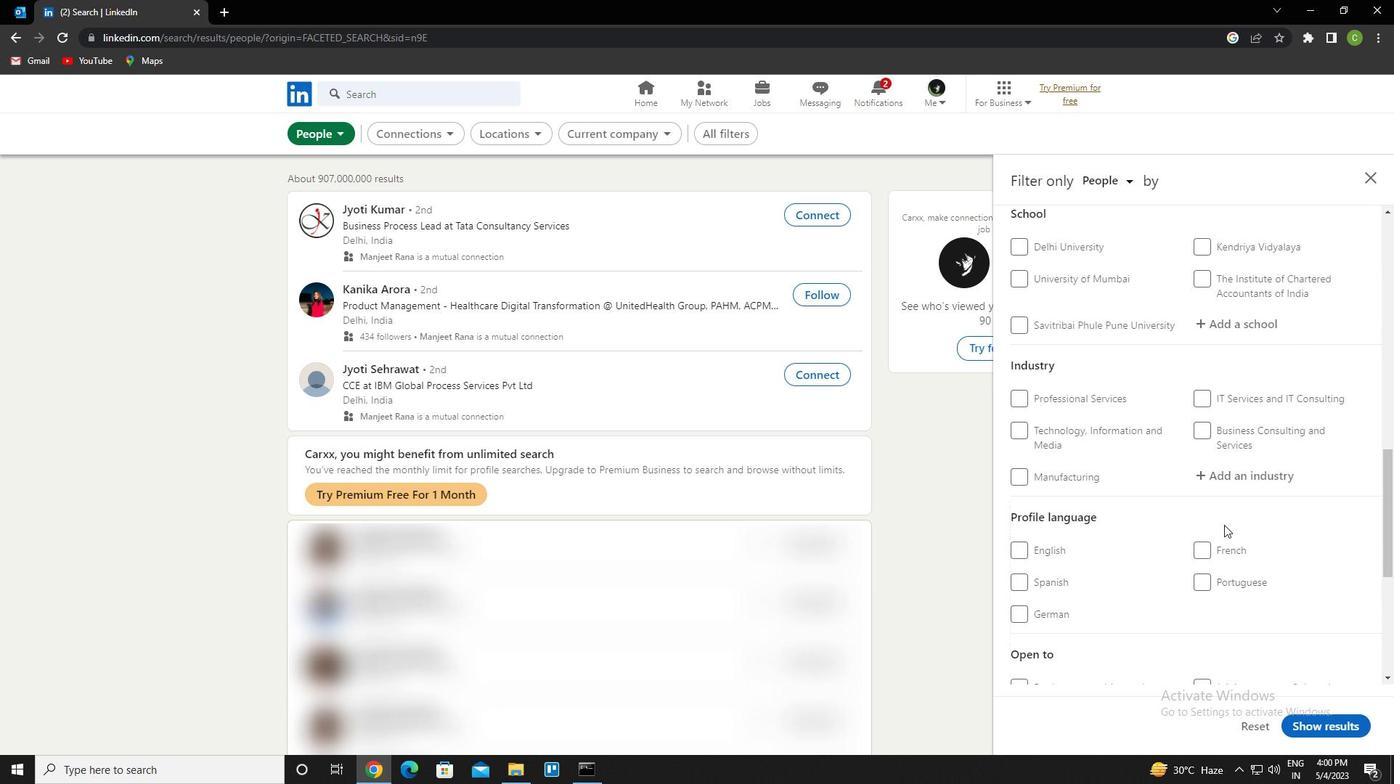 
Action: Mouse moved to (1196, 482)
Screenshot: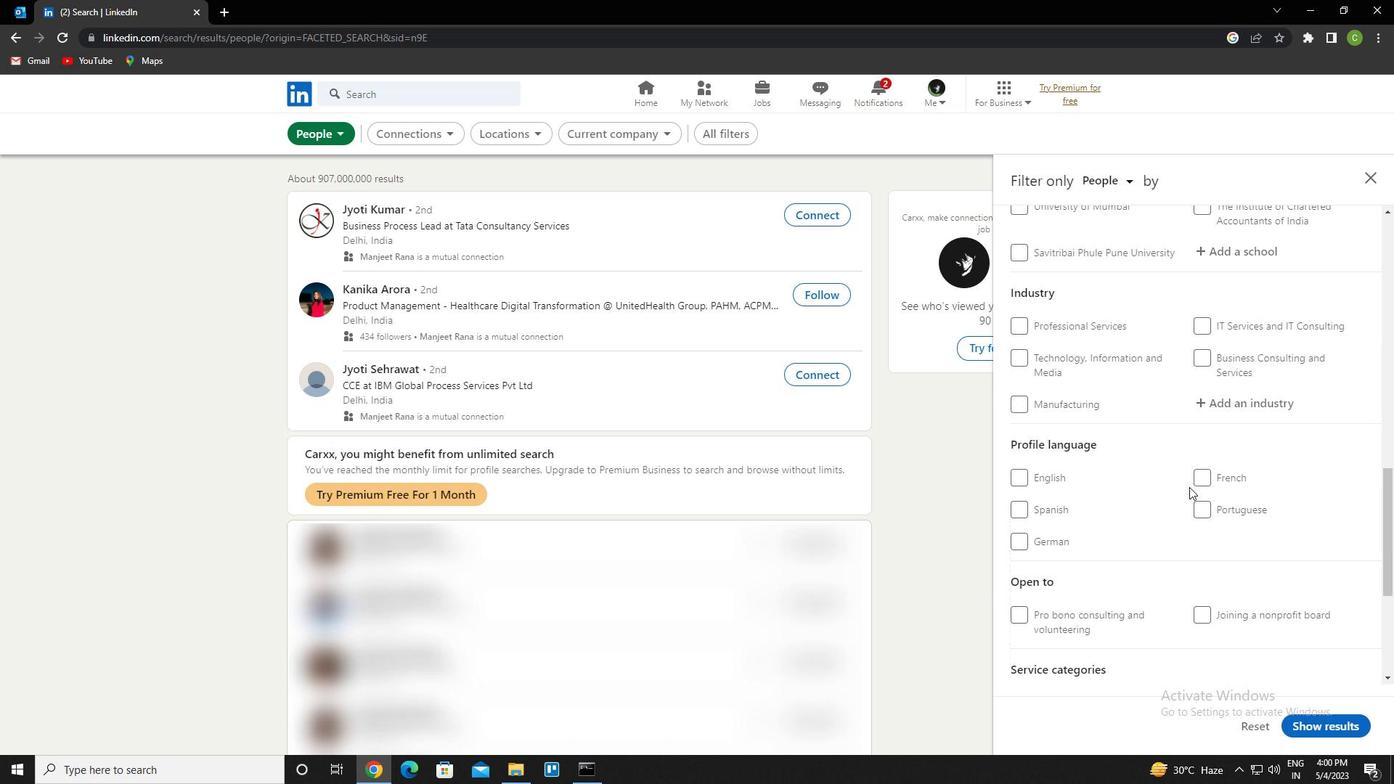 
Action: Mouse pressed left at (1196, 482)
Screenshot: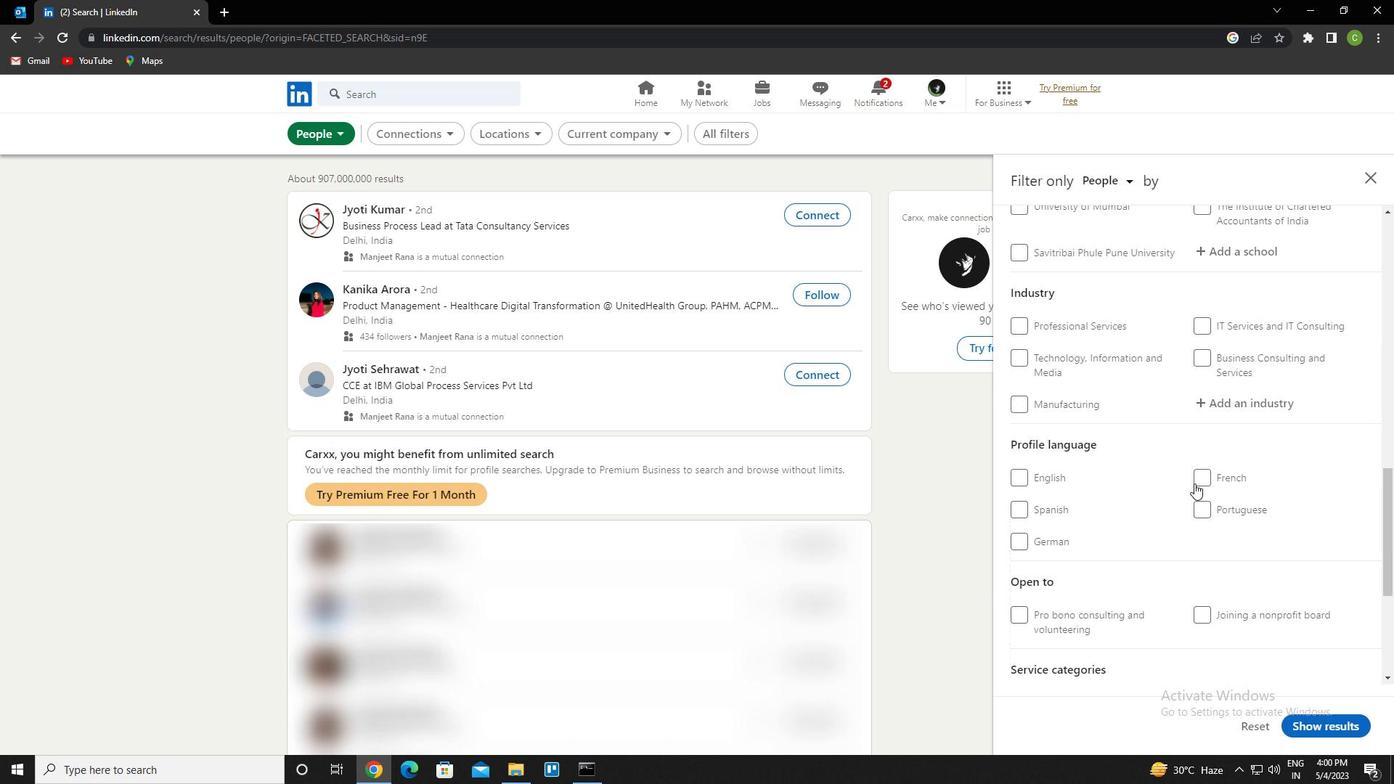 
Action: Mouse moved to (1166, 453)
Screenshot: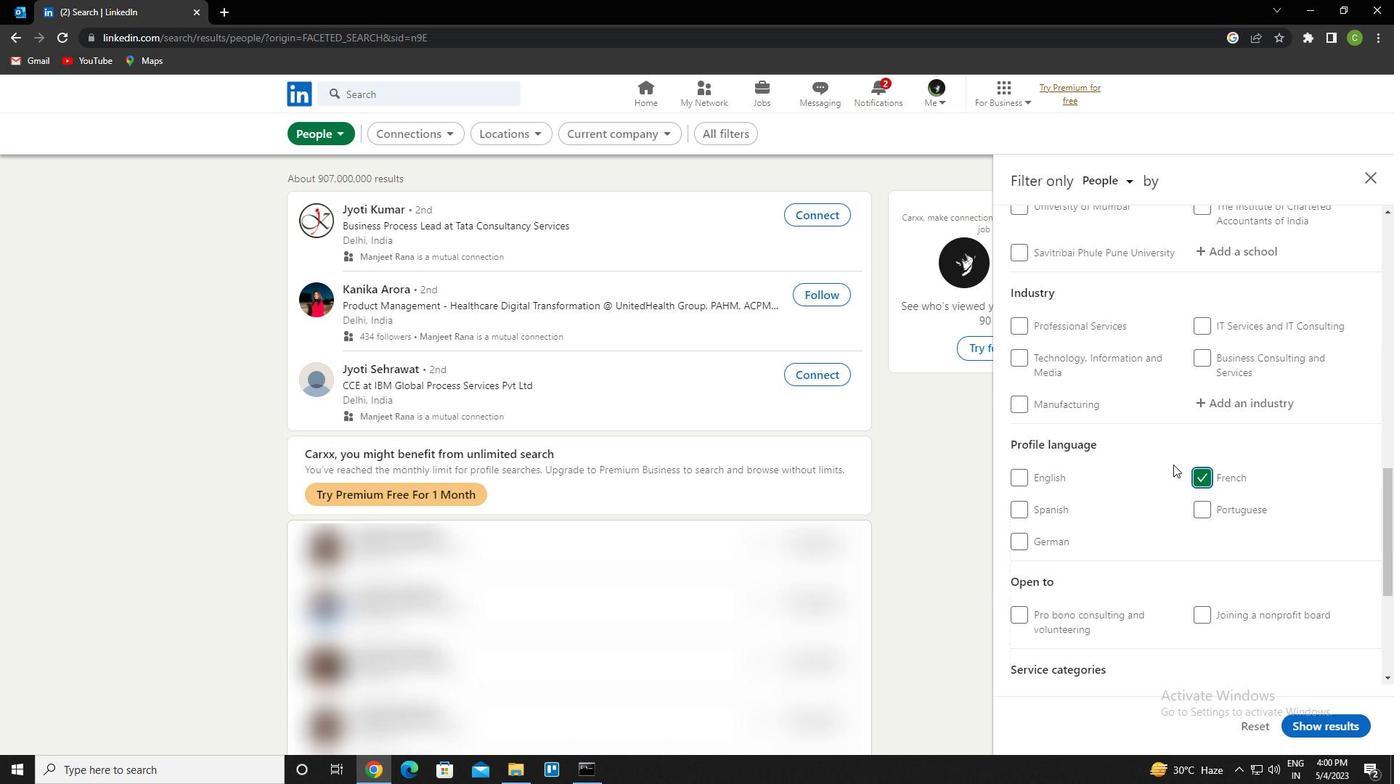 
Action: Mouse scrolled (1166, 453) with delta (0, 0)
Screenshot: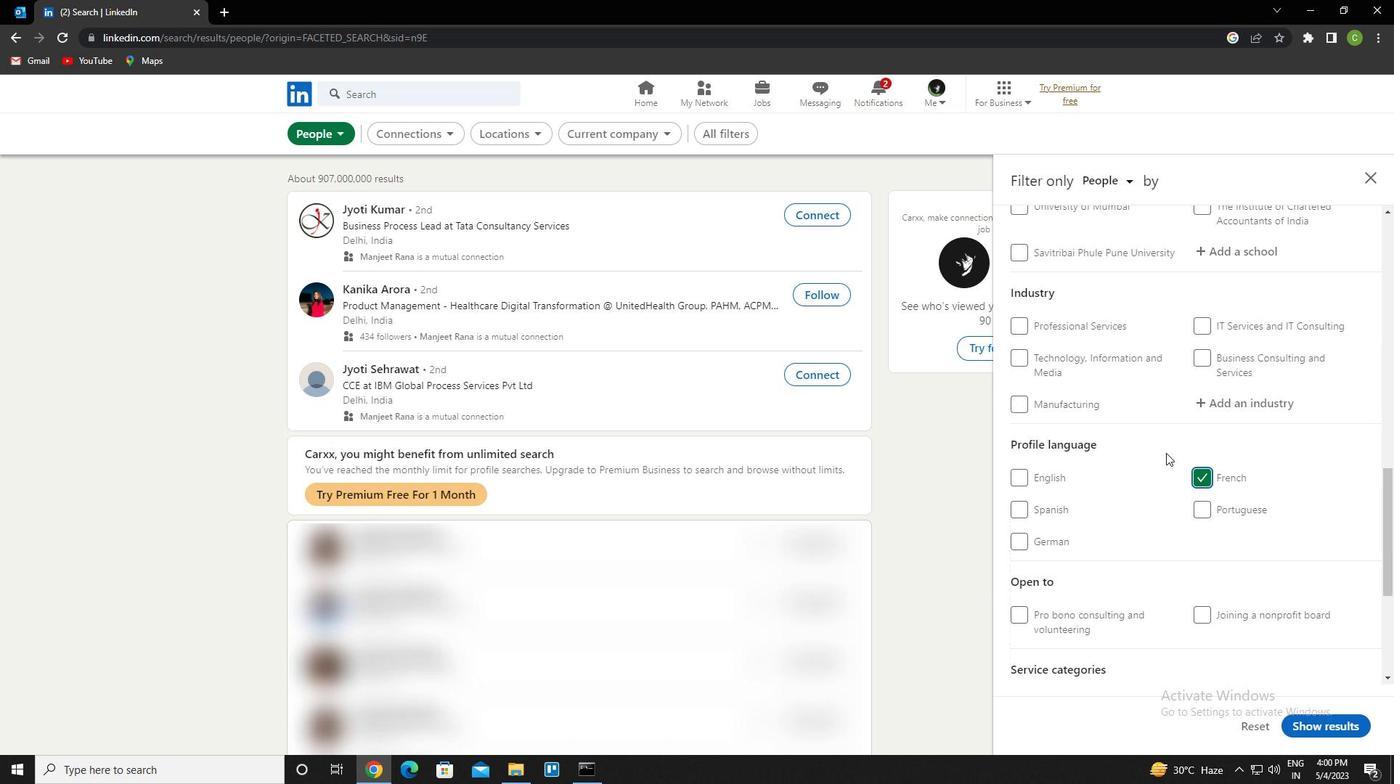 
Action: Mouse scrolled (1166, 453) with delta (0, 0)
Screenshot: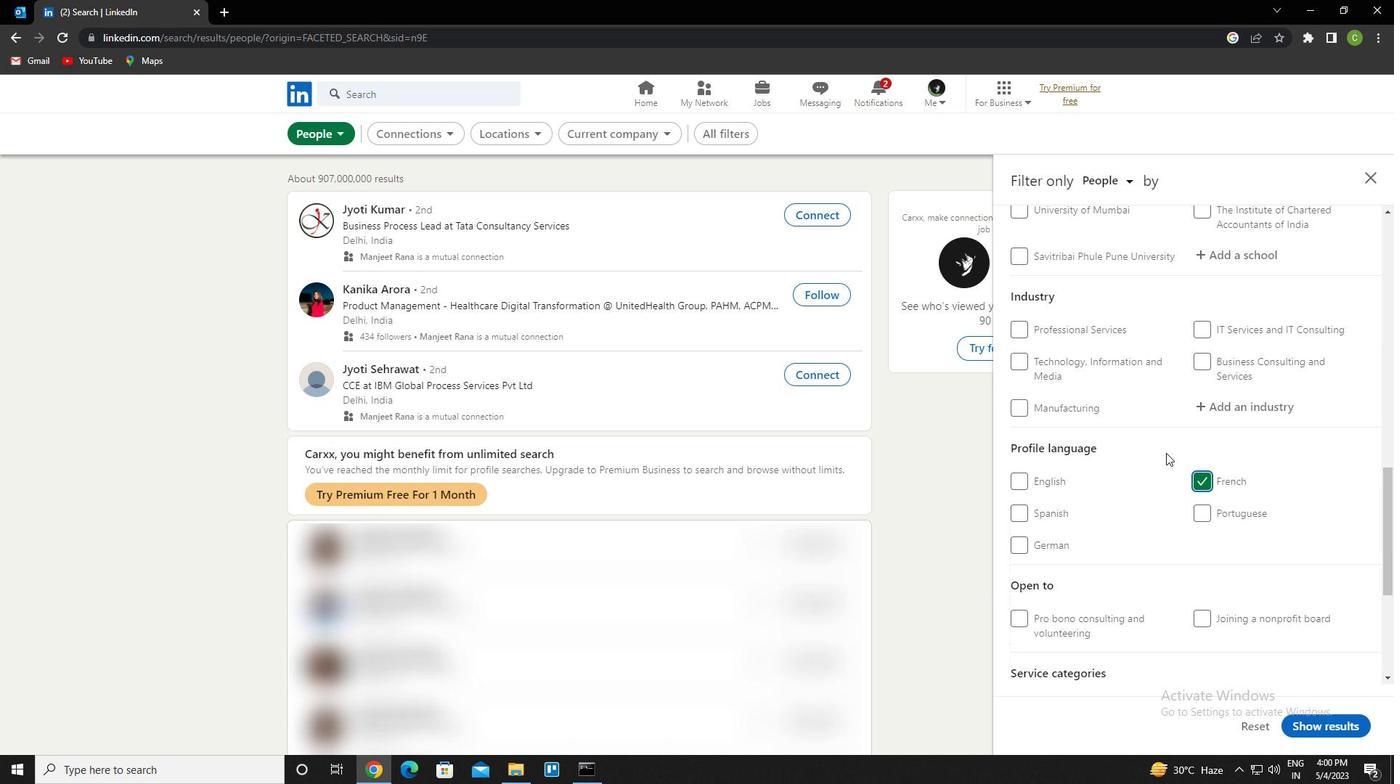 
Action: Mouse scrolled (1166, 453) with delta (0, 0)
Screenshot: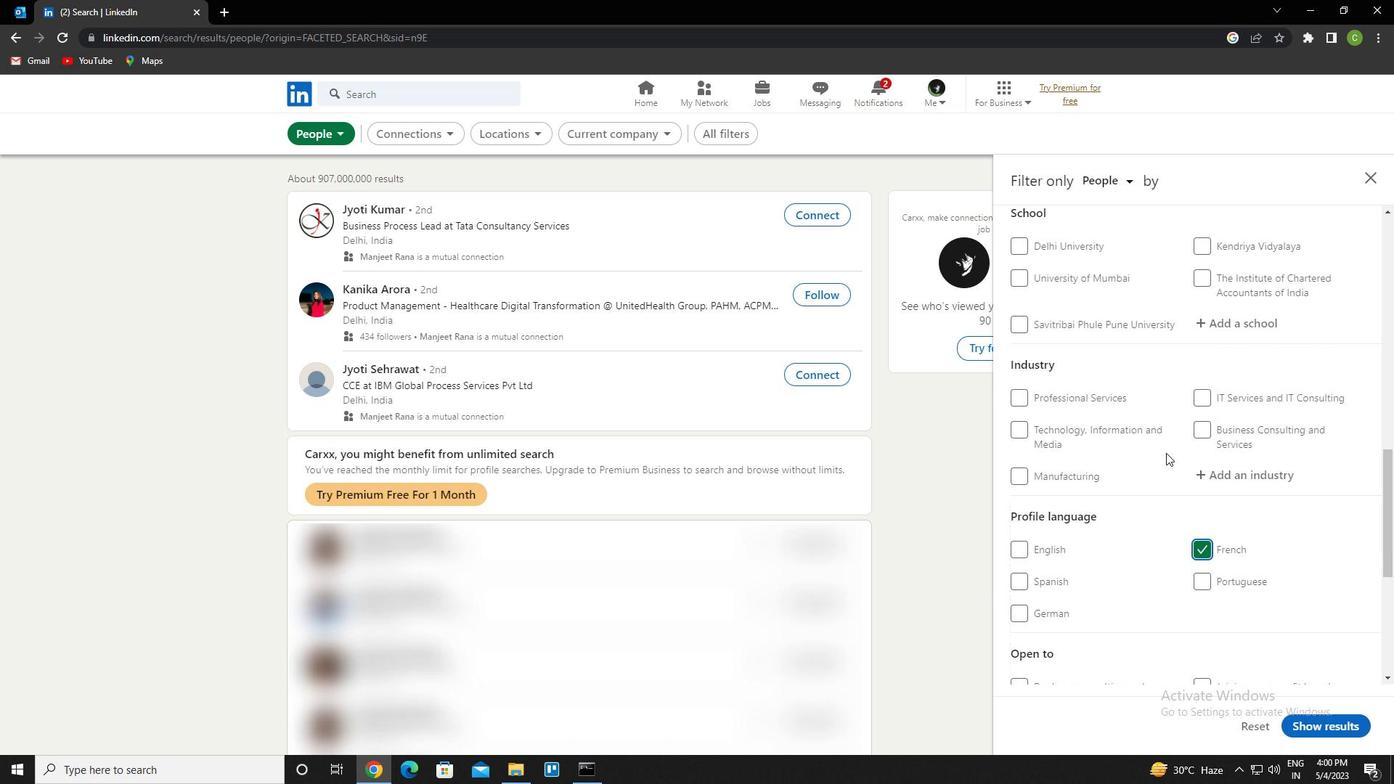 
Action: Mouse scrolled (1166, 453) with delta (0, 0)
Screenshot: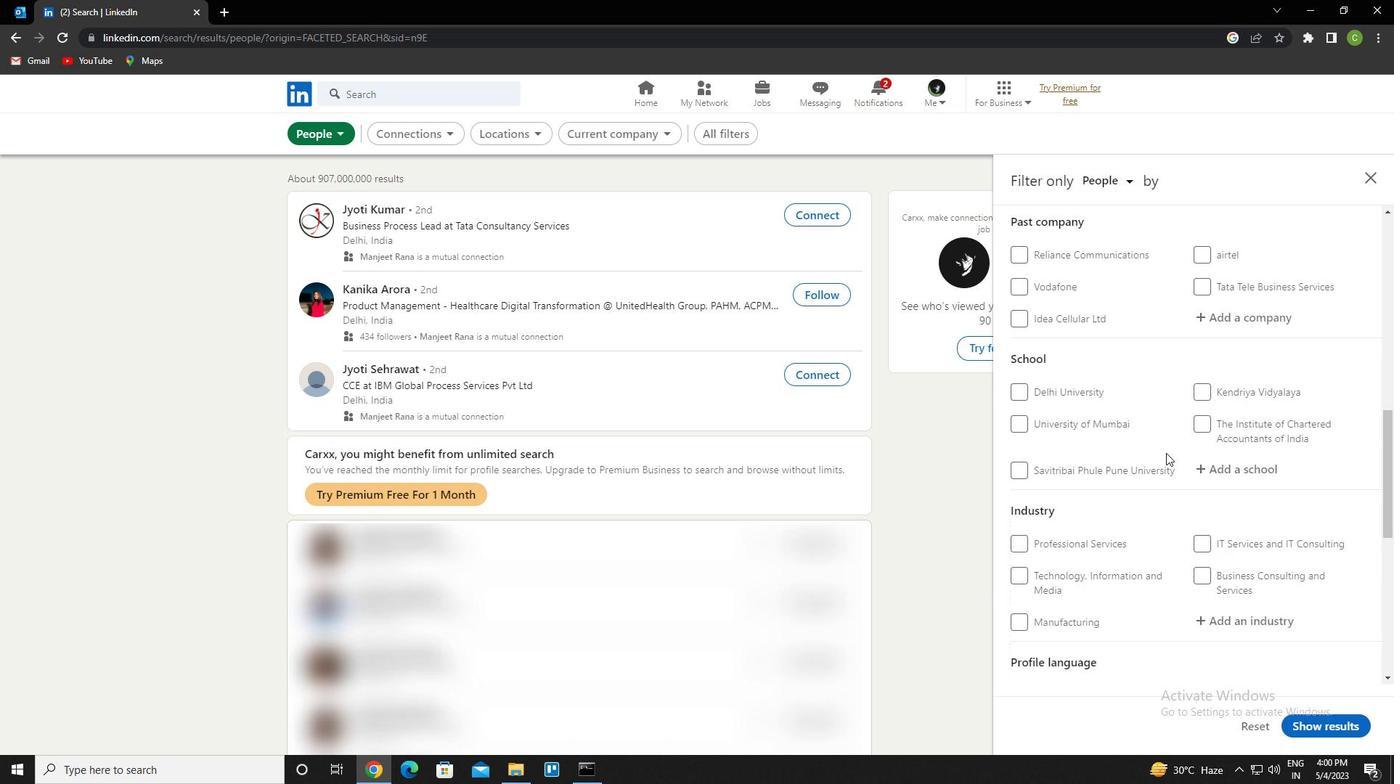 
Action: Mouse scrolled (1166, 453) with delta (0, 0)
Screenshot: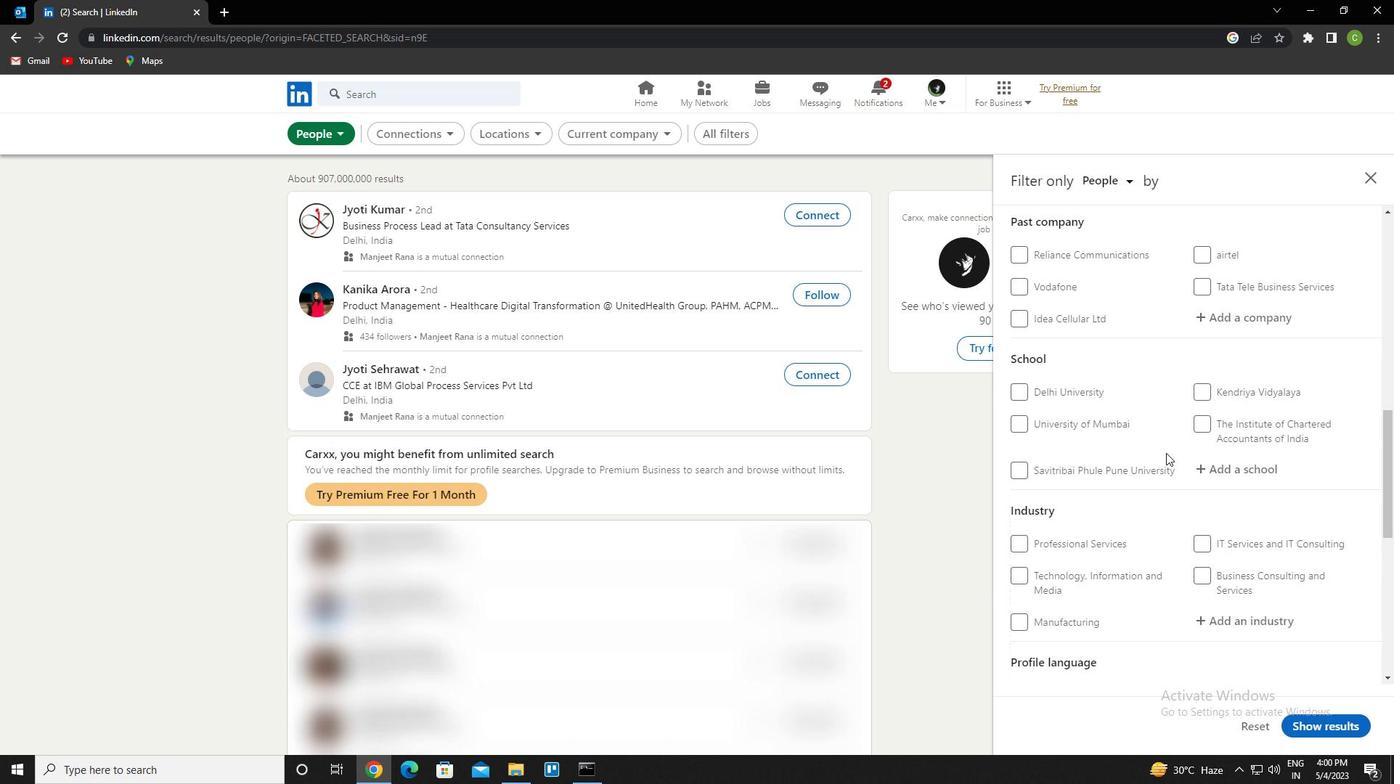 
Action: Mouse scrolled (1166, 453) with delta (0, 0)
Screenshot: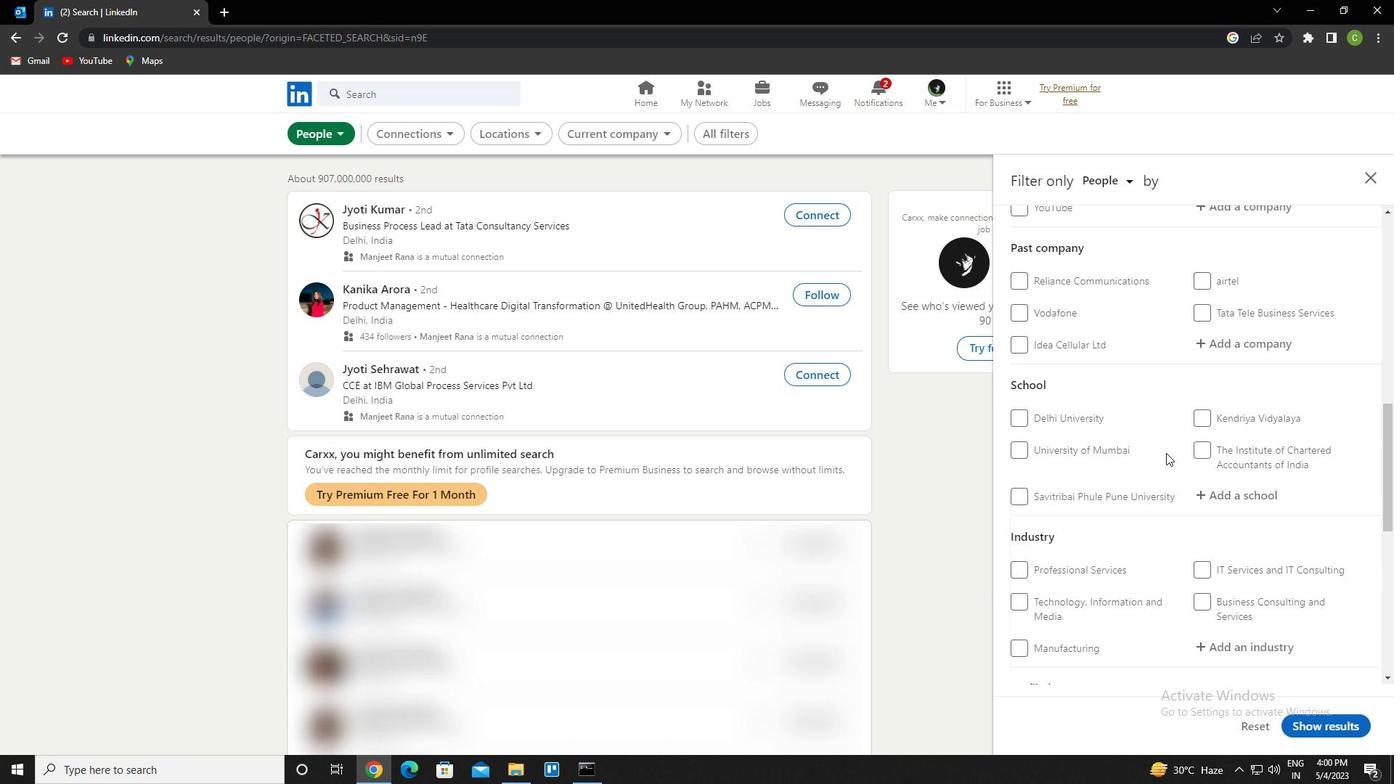 
Action: Mouse scrolled (1166, 453) with delta (0, 0)
Screenshot: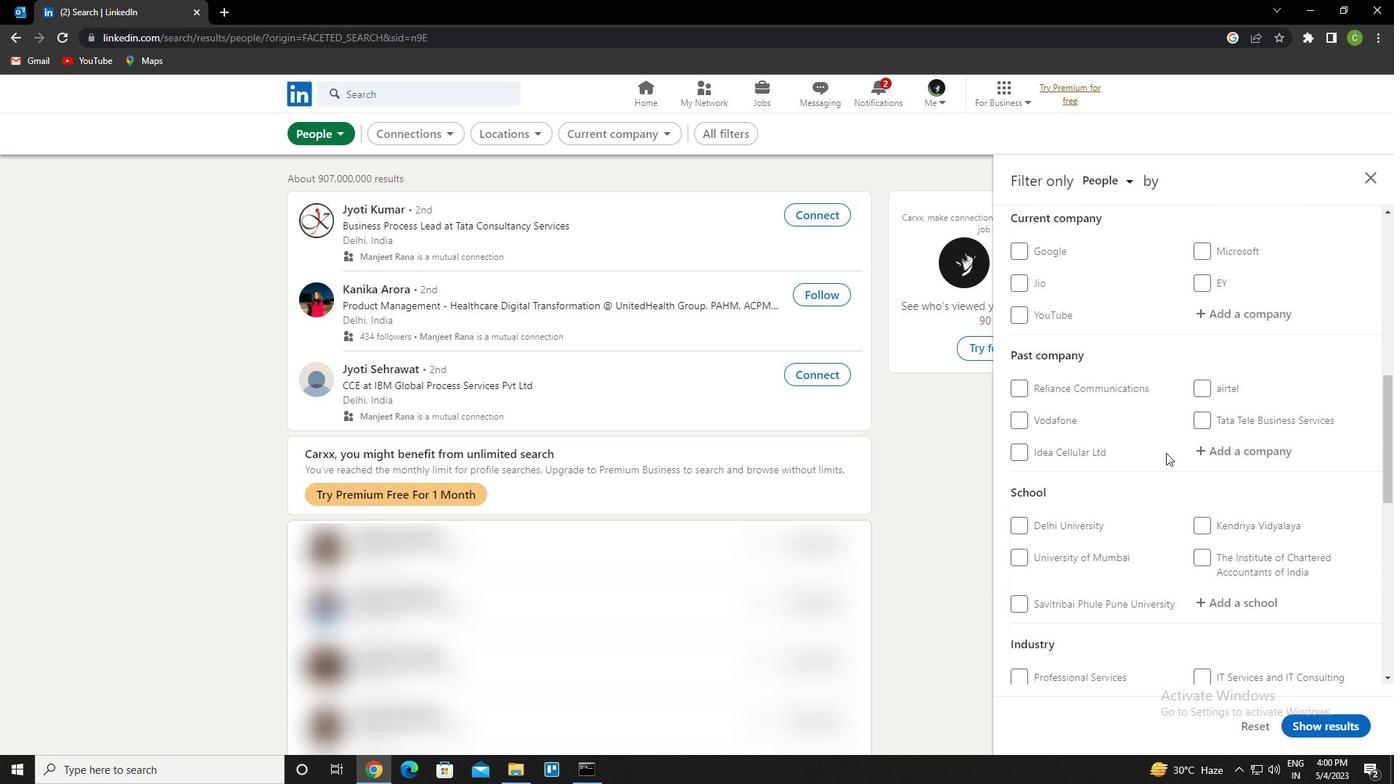 
Action: Mouse moved to (1254, 480)
Screenshot: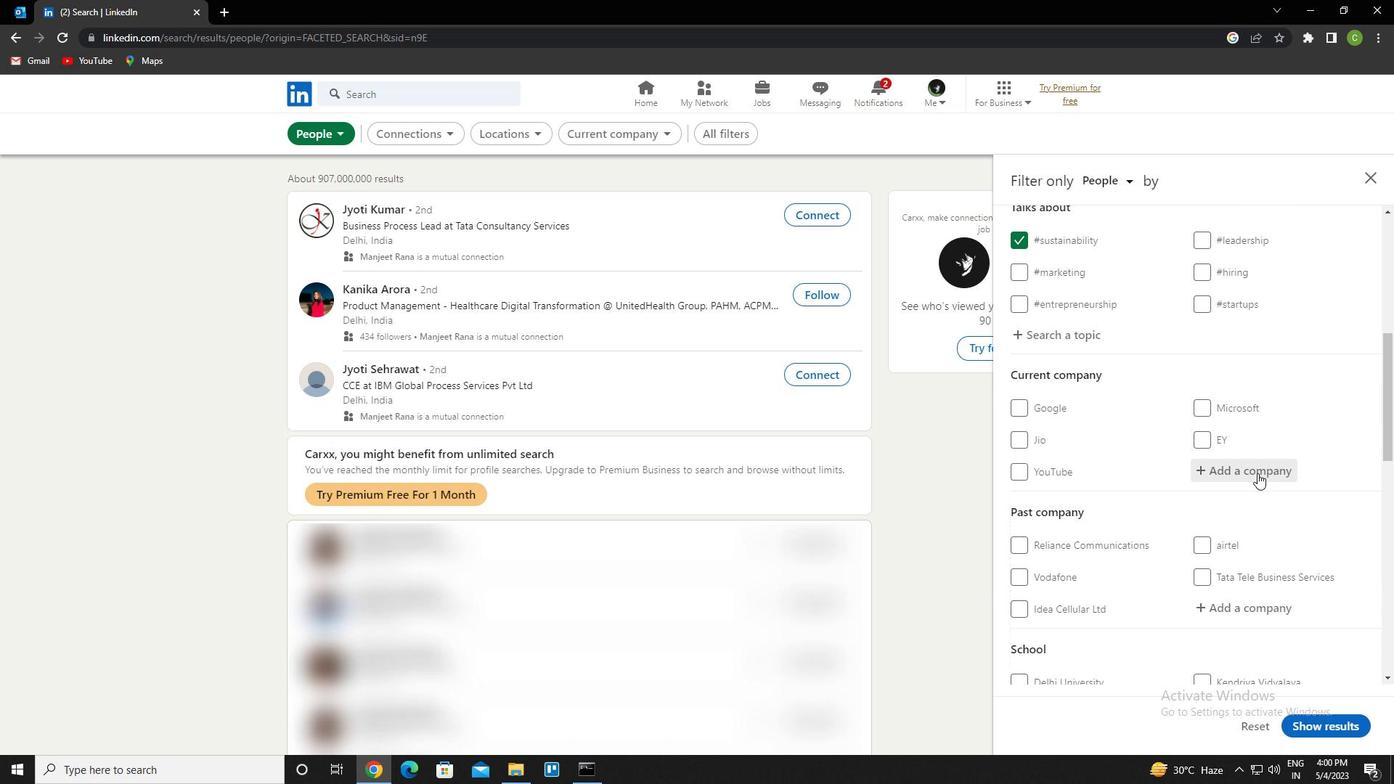 
Action: Mouse pressed left at (1254, 480)
Screenshot: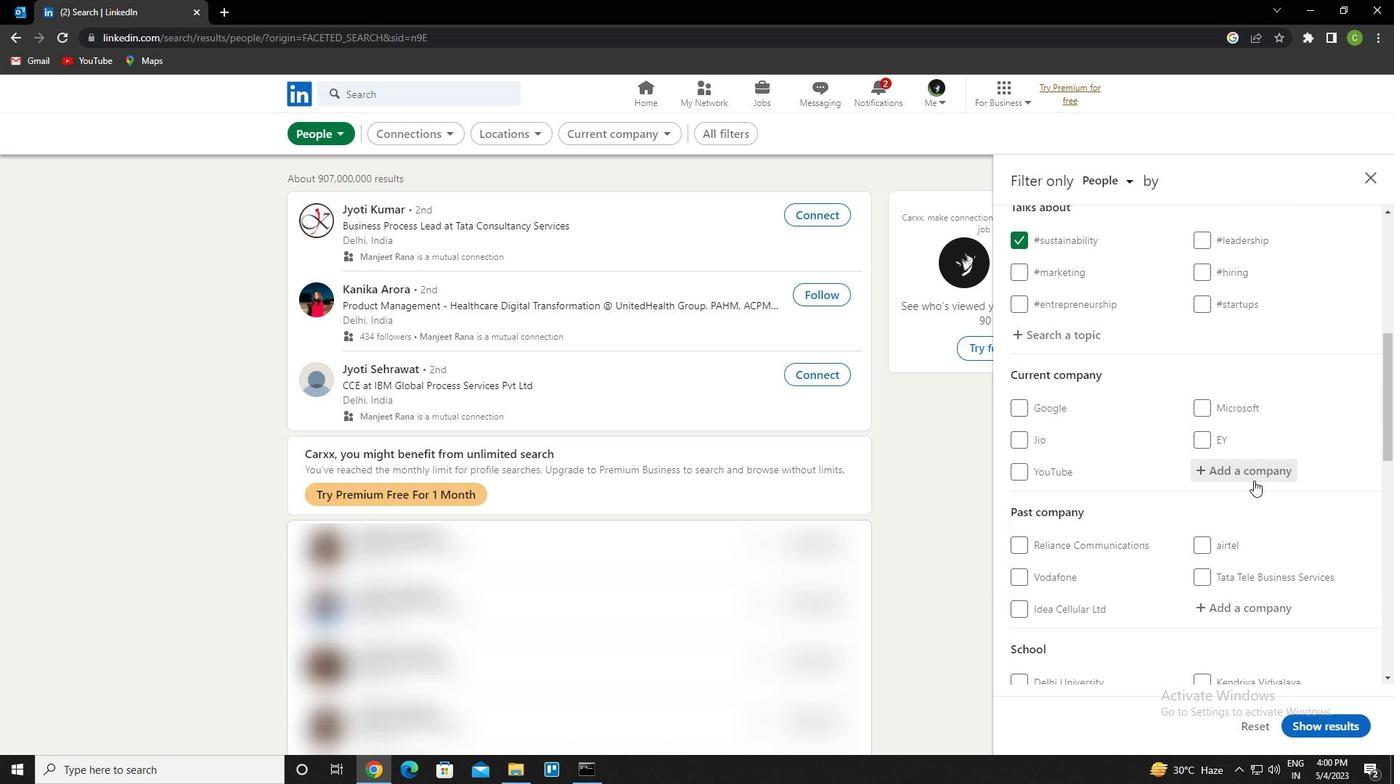 
Action: Key pressed <Key.caps_lock>s<Key.caps_lock>halina<Key.space>healthcare<Key.down><Key.enter>
Screenshot: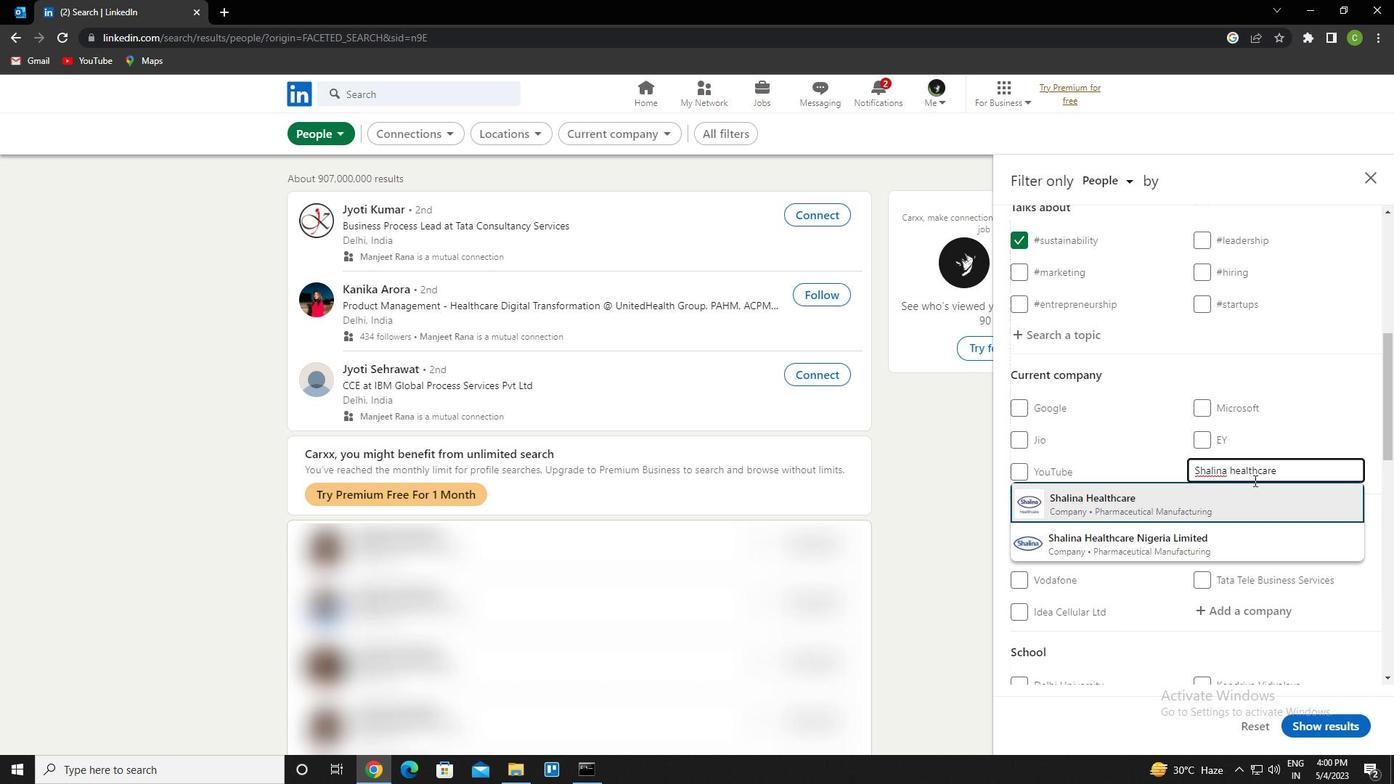 
Action: Mouse scrolled (1254, 480) with delta (0, 0)
Screenshot: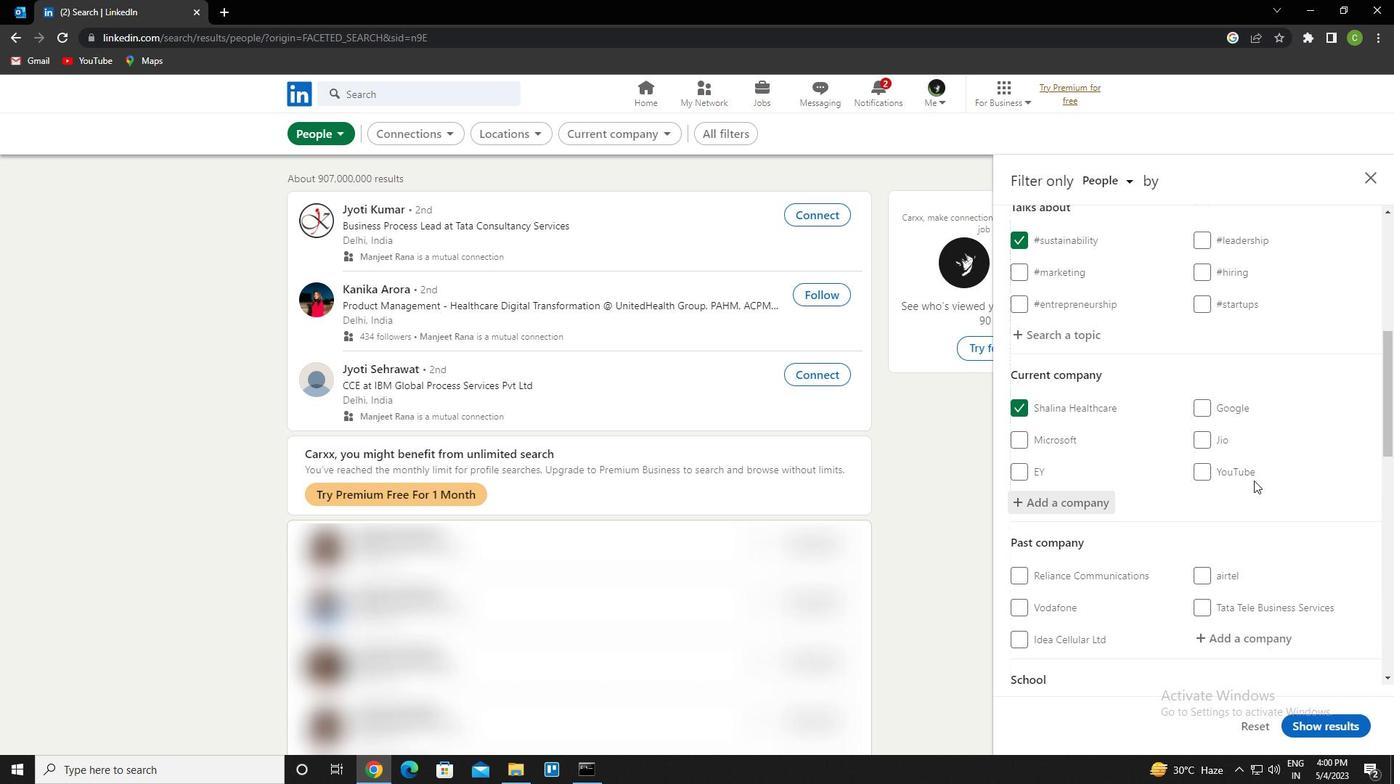 
Action: Mouse scrolled (1254, 480) with delta (0, 0)
Screenshot: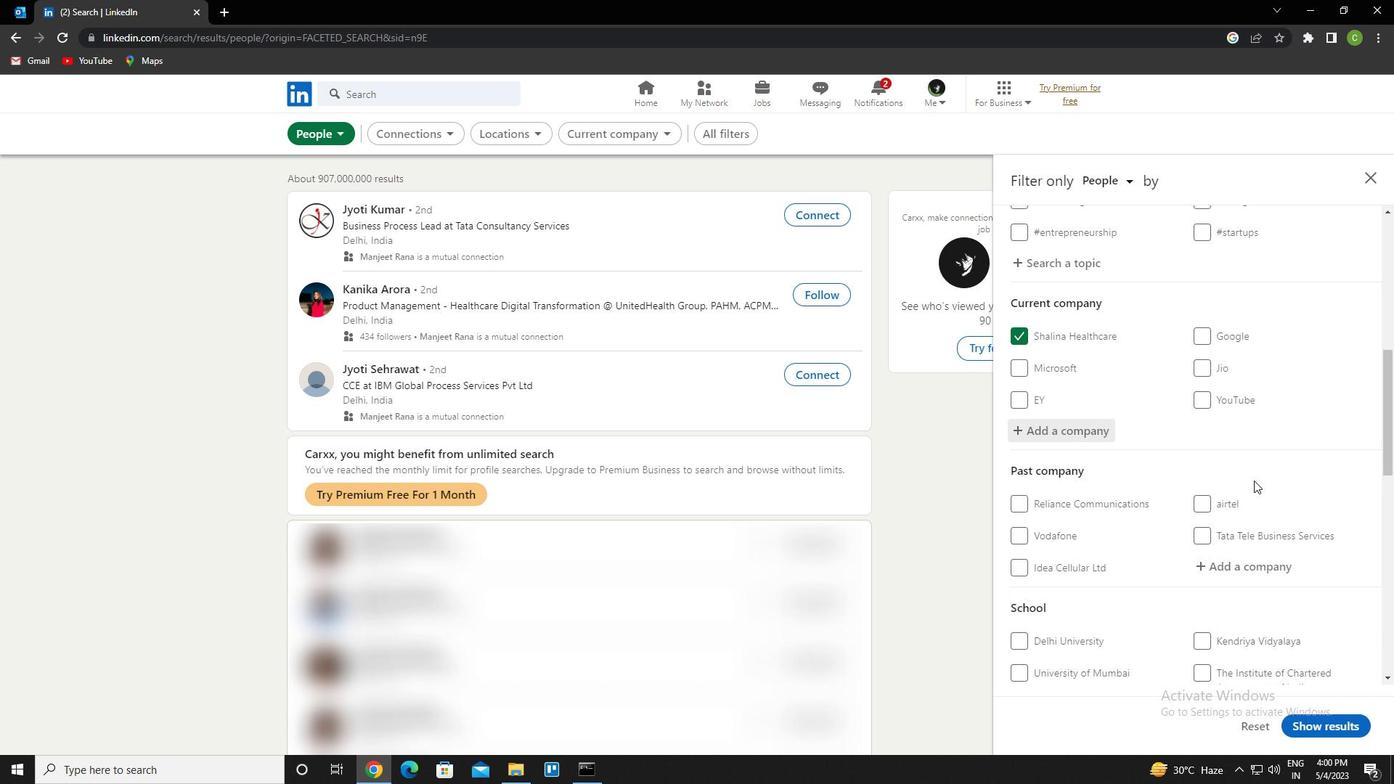 
Action: Mouse moved to (1254, 480)
Screenshot: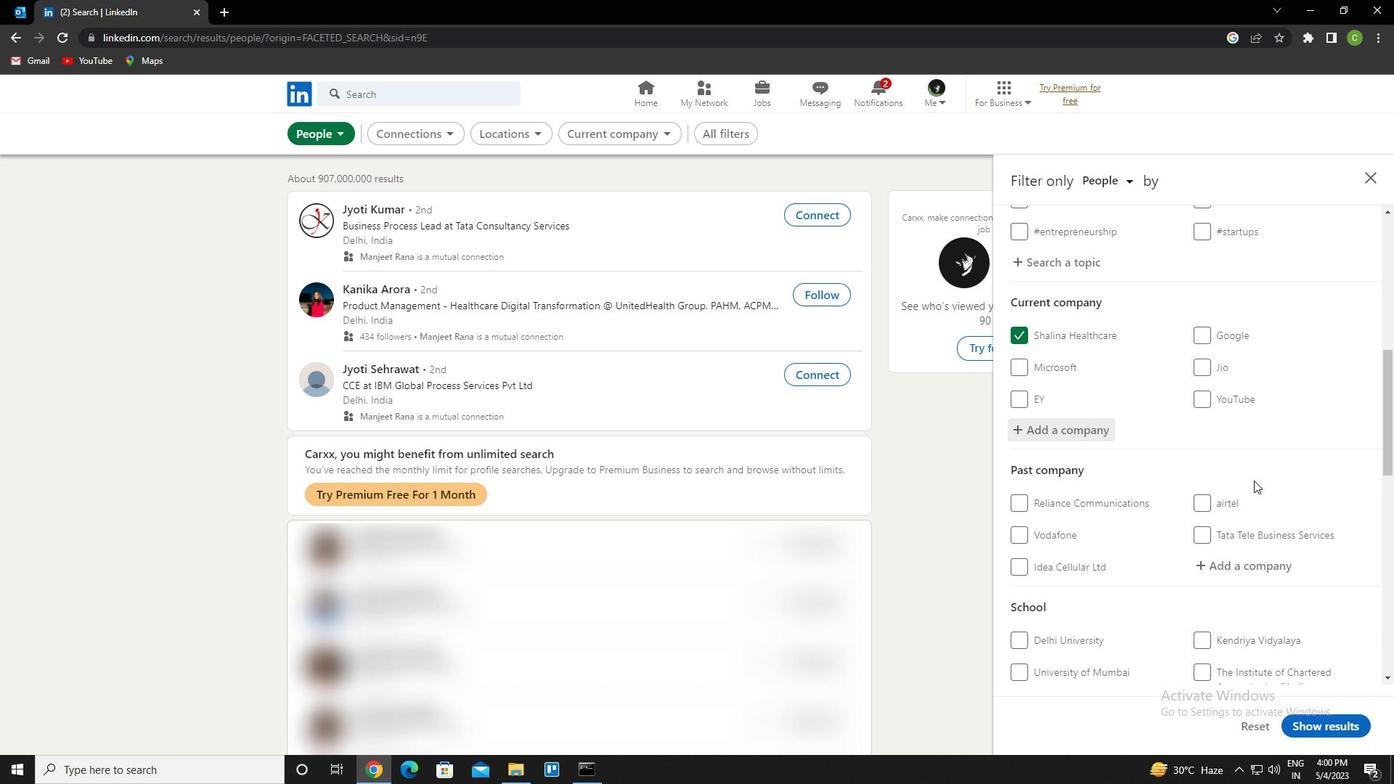 
Action: Mouse scrolled (1254, 480) with delta (0, 0)
Screenshot: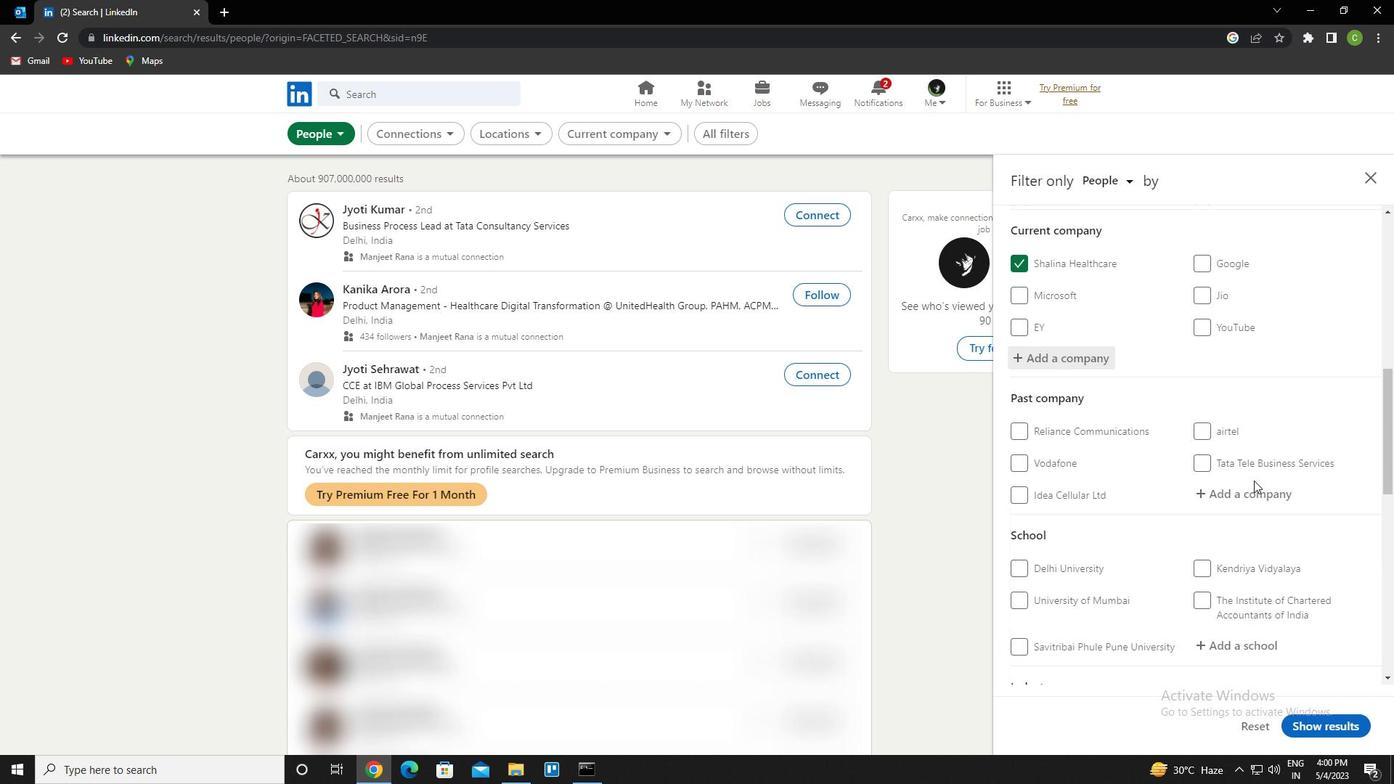 
Action: Mouse moved to (1253, 480)
Screenshot: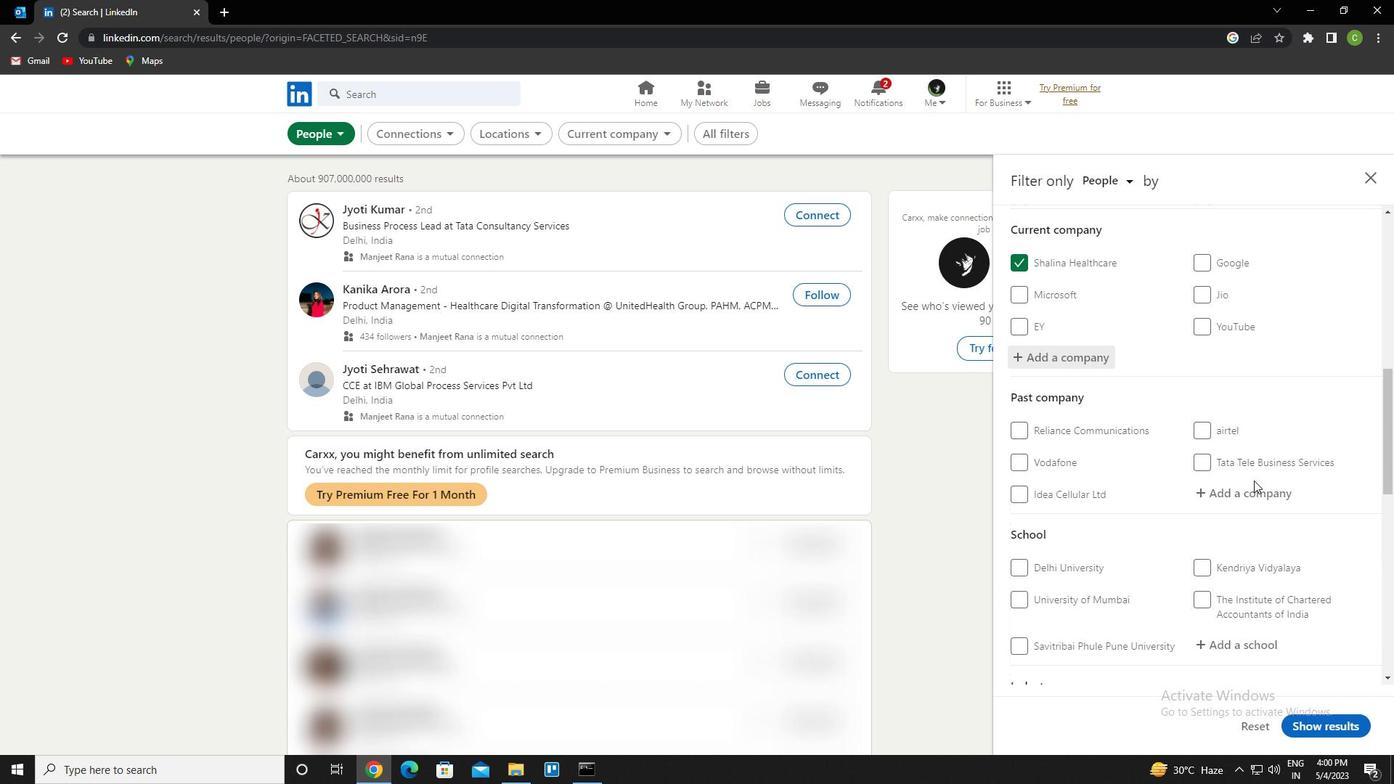 
Action: Mouse scrolled (1253, 480) with delta (0, 0)
Screenshot: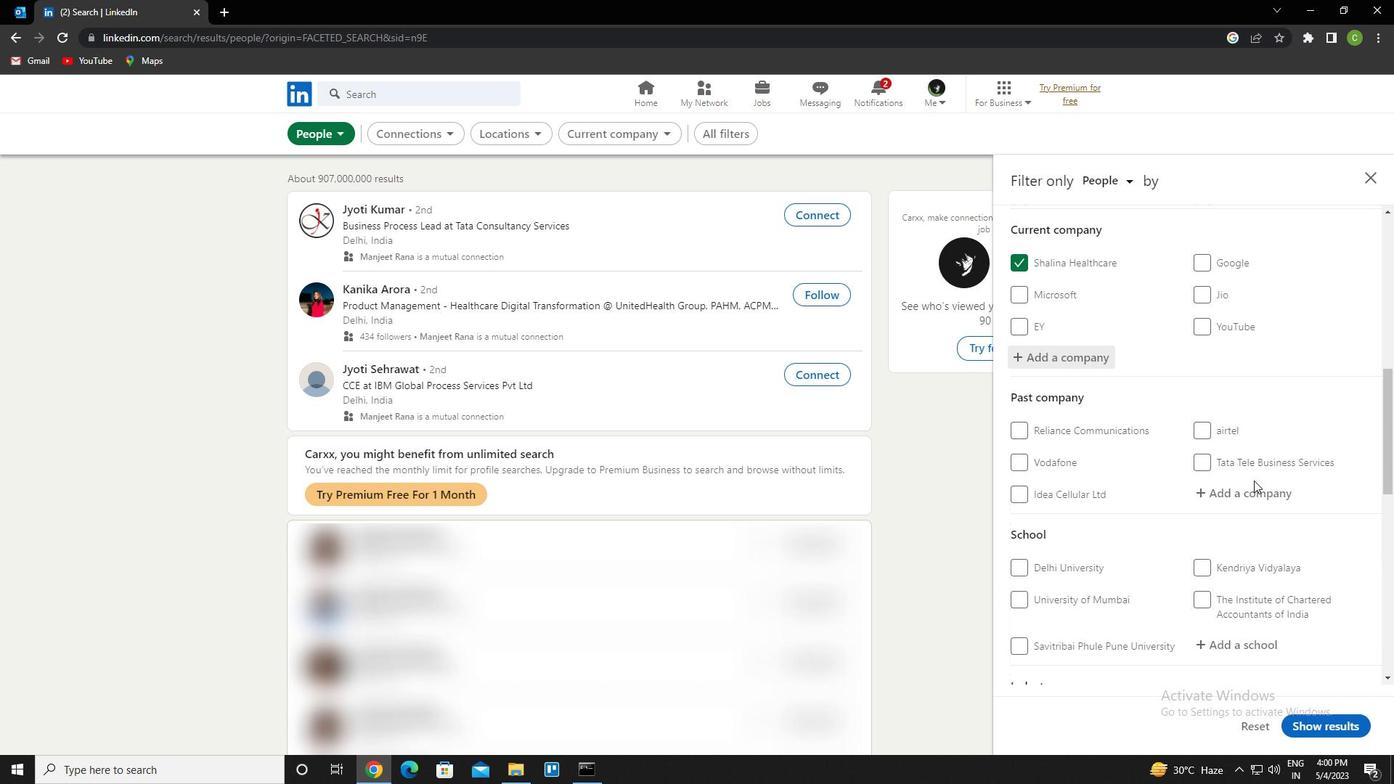 
Action: Mouse moved to (1239, 498)
Screenshot: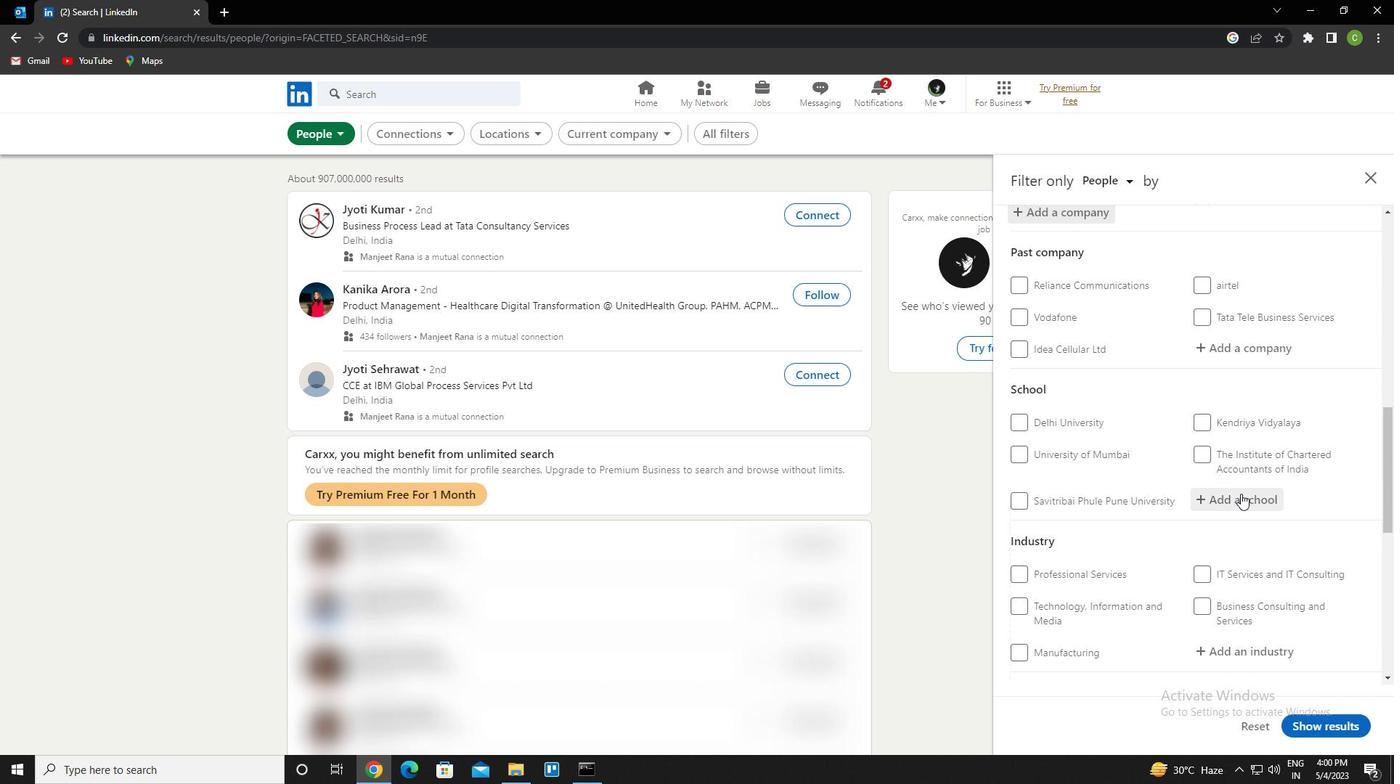 
Action: Mouse pressed left at (1239, 498)
Screenshot: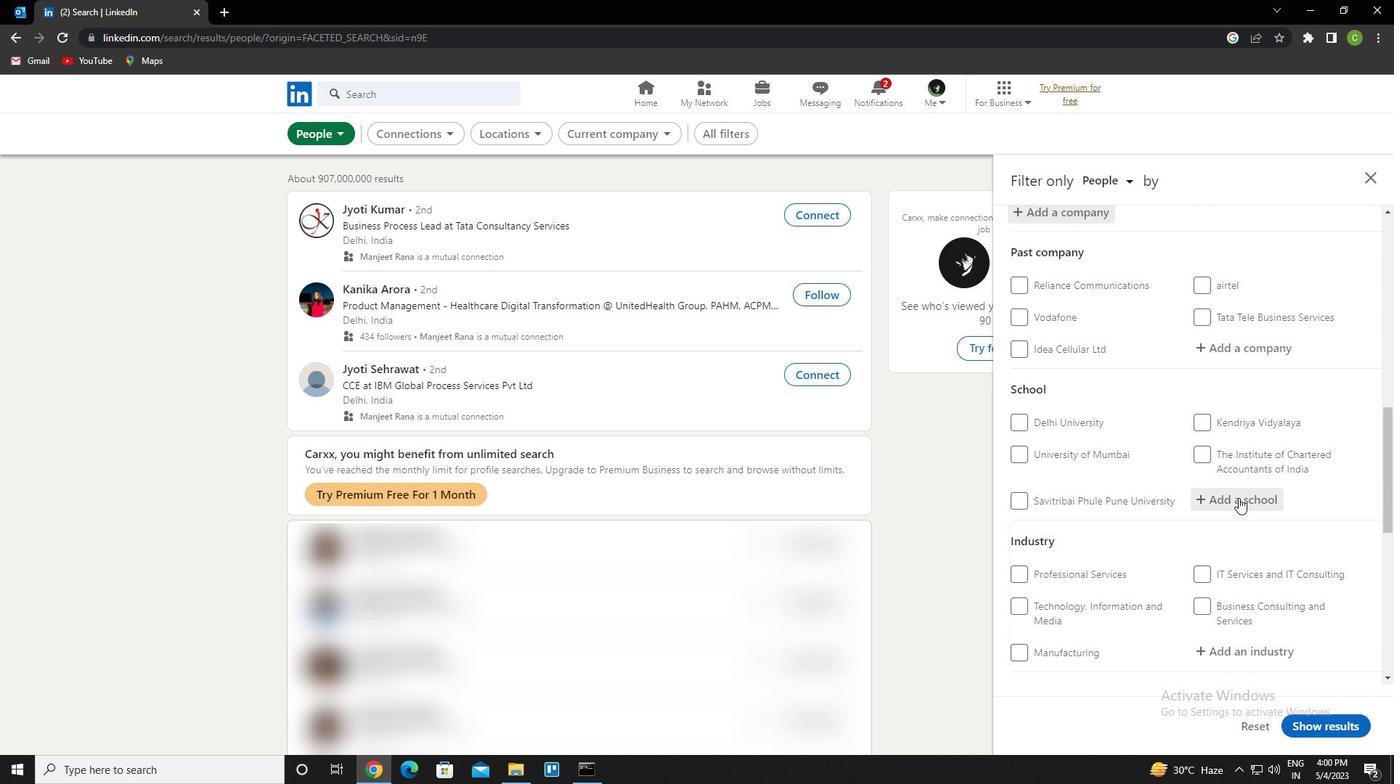 
Action: Mouse moved to (1234, 498)
Screenshot: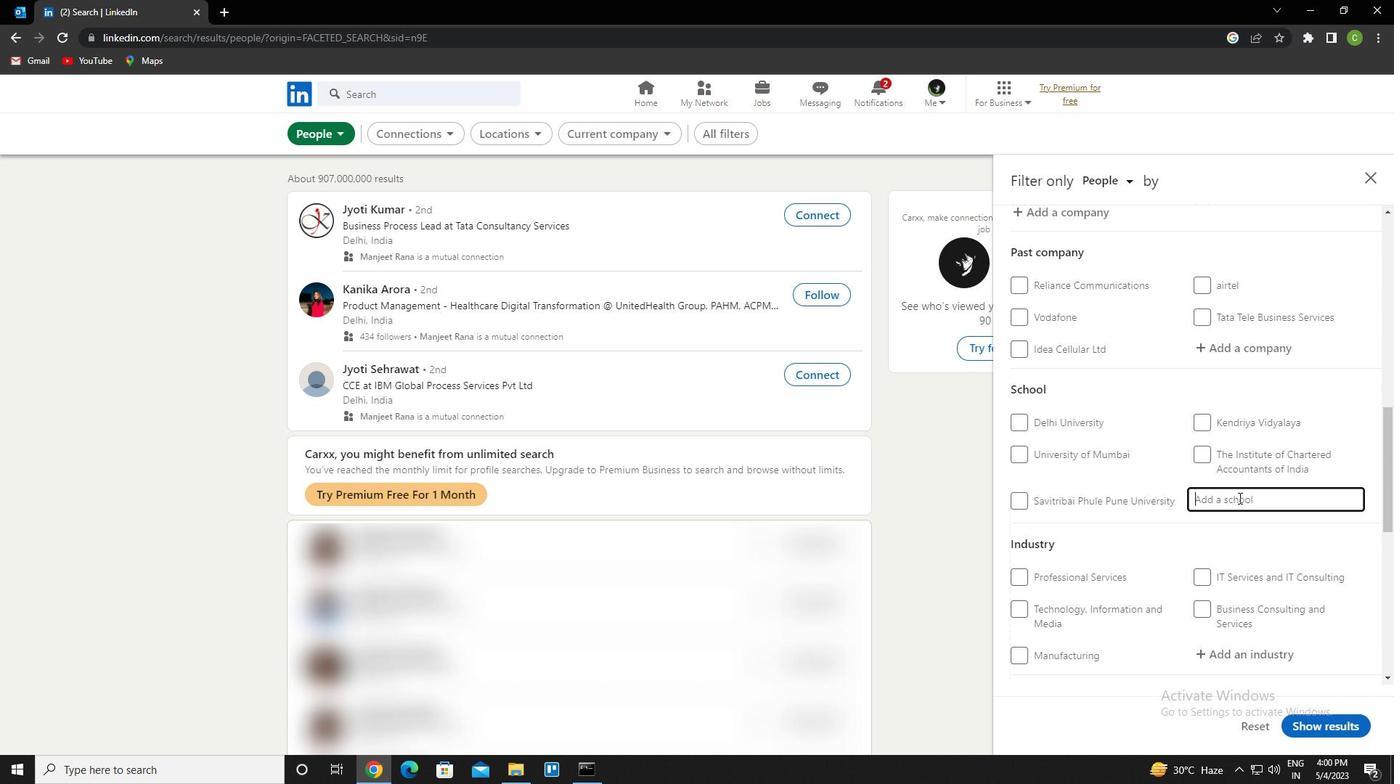 
Action: Key pressed <Key.caps_lock>a<Key.caps_lock>charya<Key.space>n<Key.space>g<Key.space>r<Key.caps_lock>anga<Key.down><Key.enter>
Screenshot: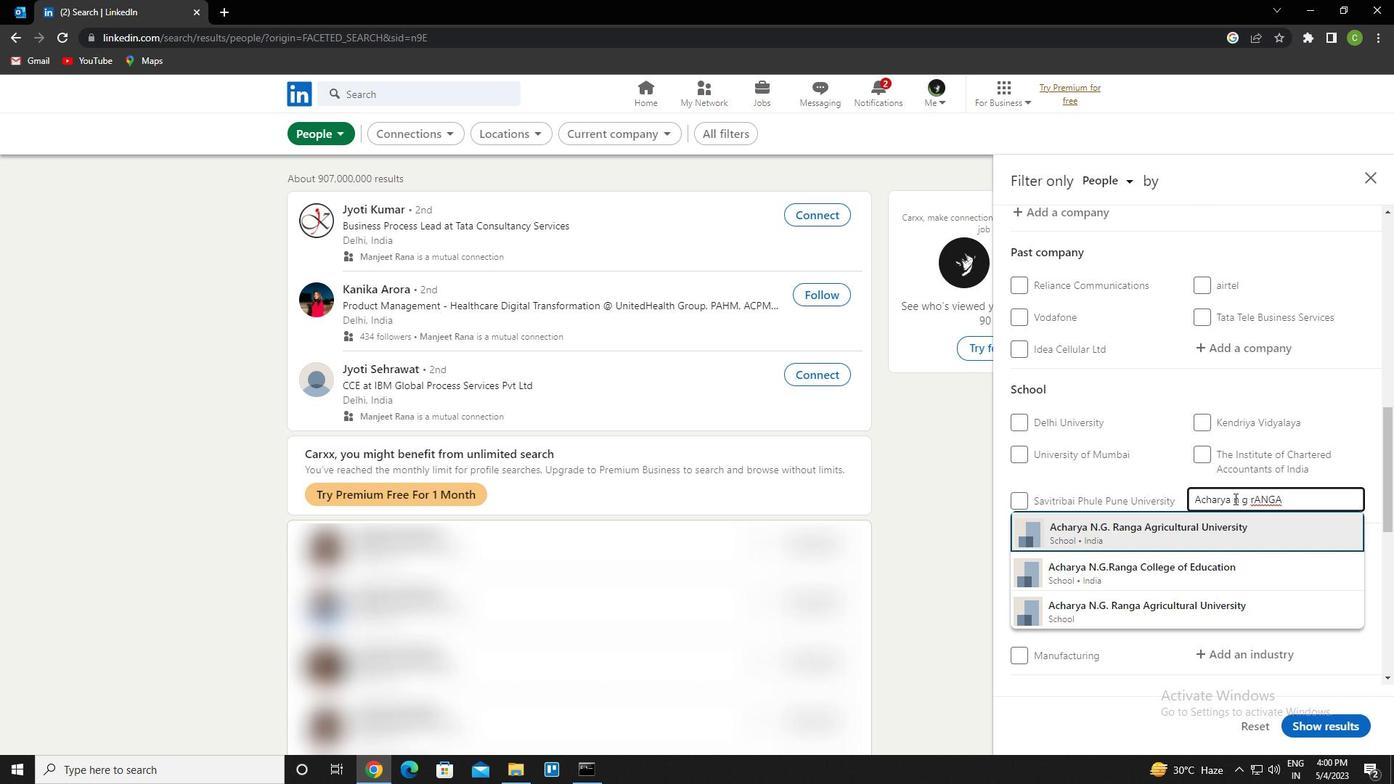 
Action: Mouse moved to (1226, 498)
Screenshot: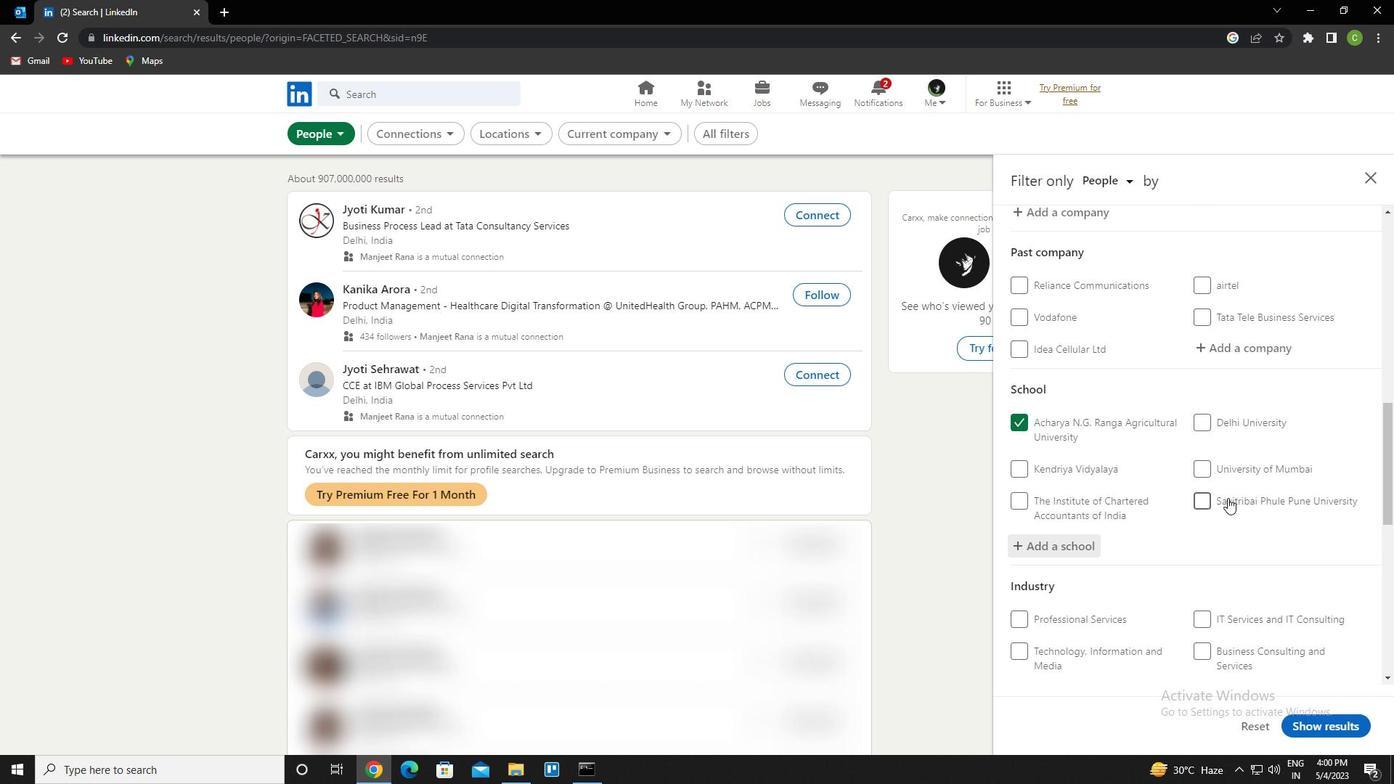 
Action: Mouse scrolled (1226, 497) with delta (0, 0)
Screenshot: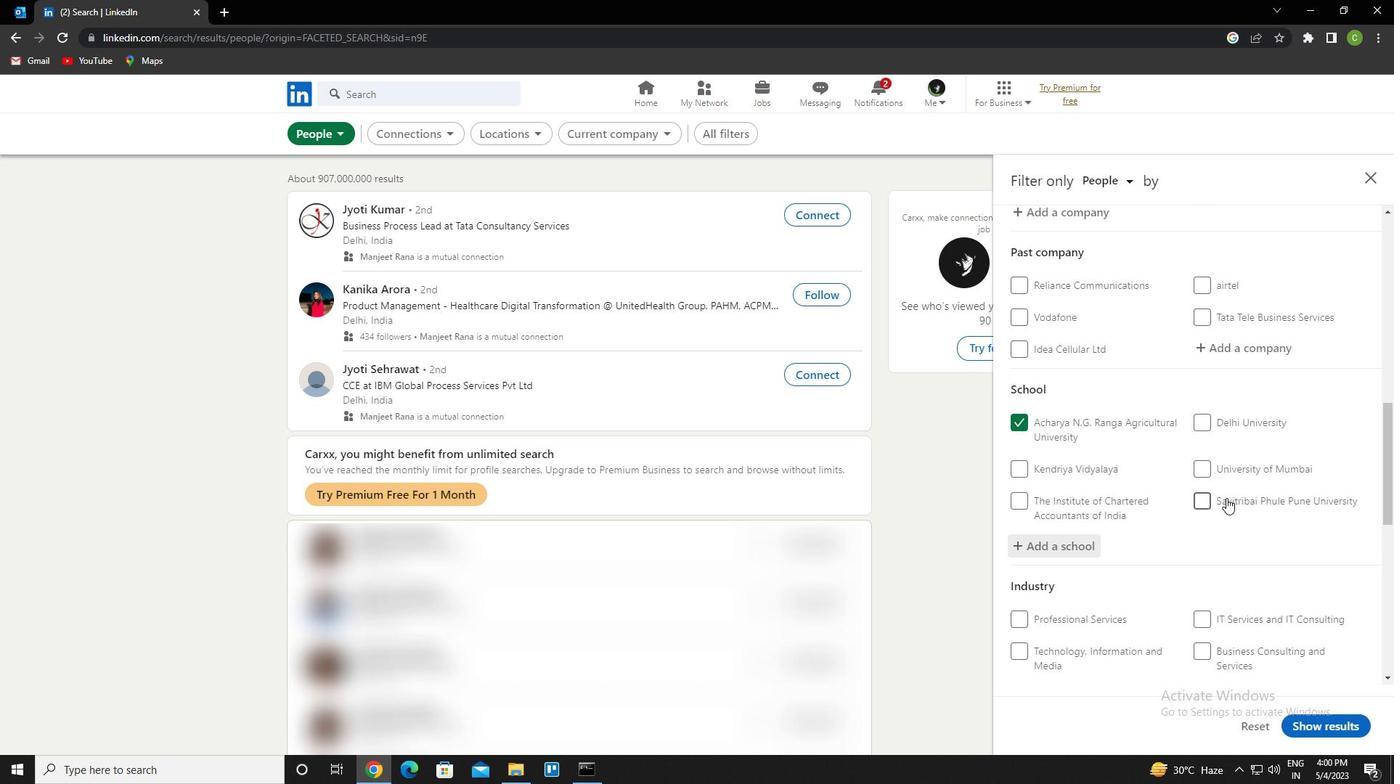 
Action: Mouse scrolled (1226, 497) with delta (0, 0)
Screenshot: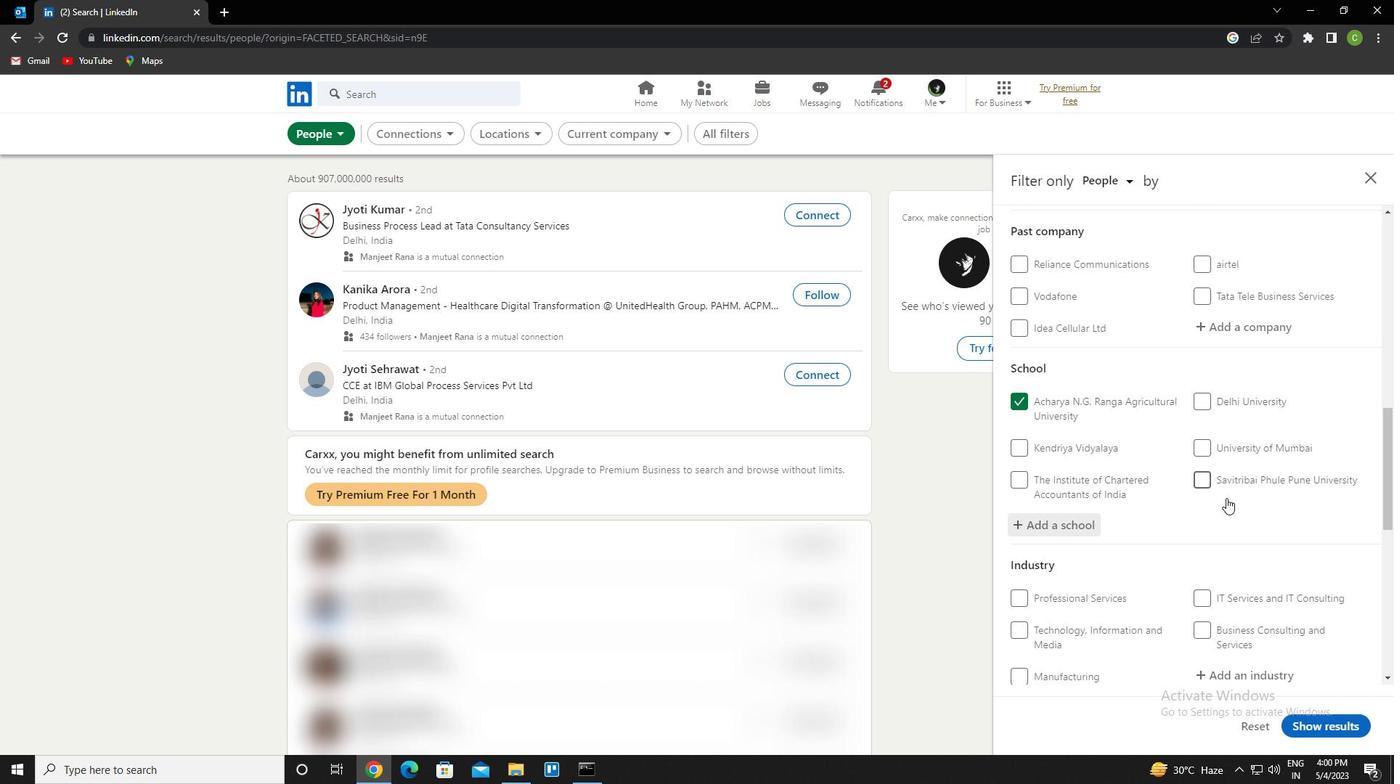 
Action: Mouse scrolled (1226, 497) with delta (0, 0)
Screenshot: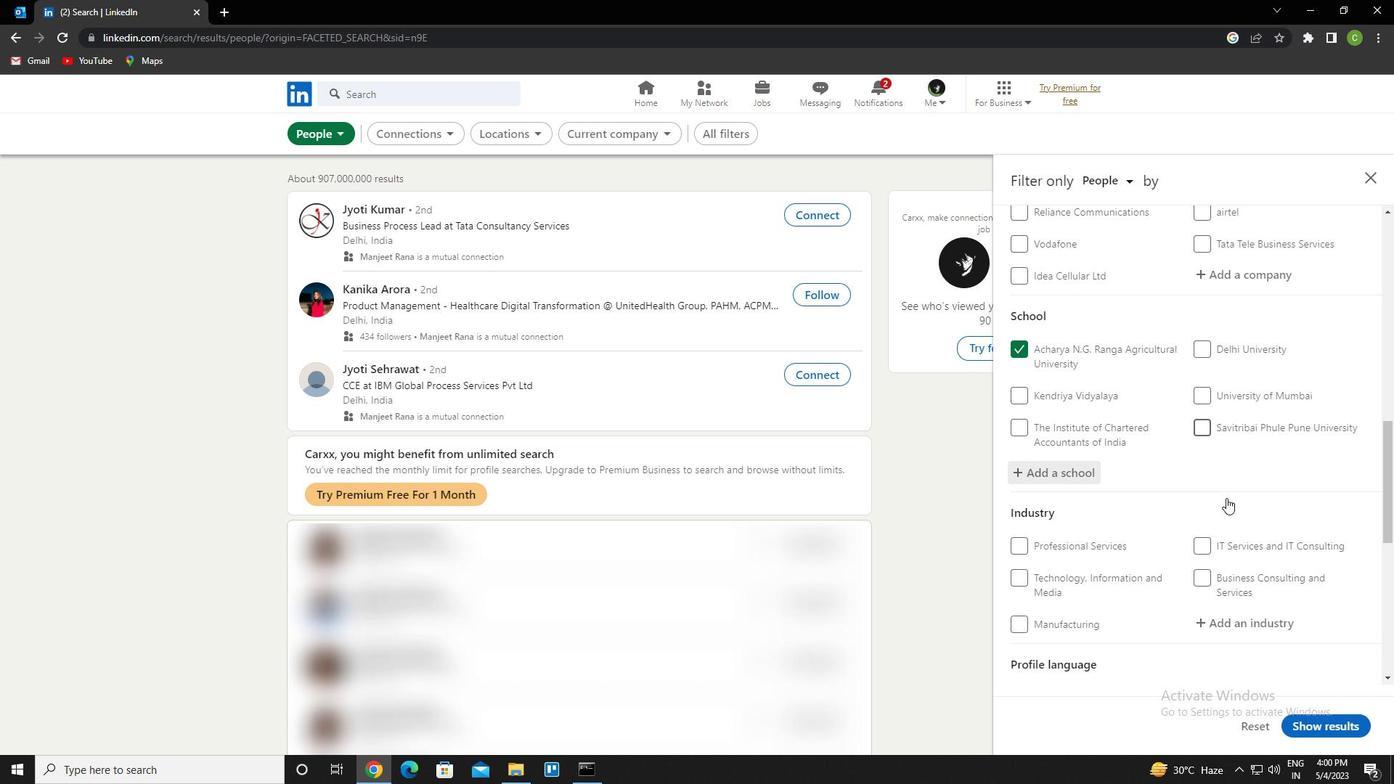 
Action: Mouse moved to (1236, 480)
Screenshot: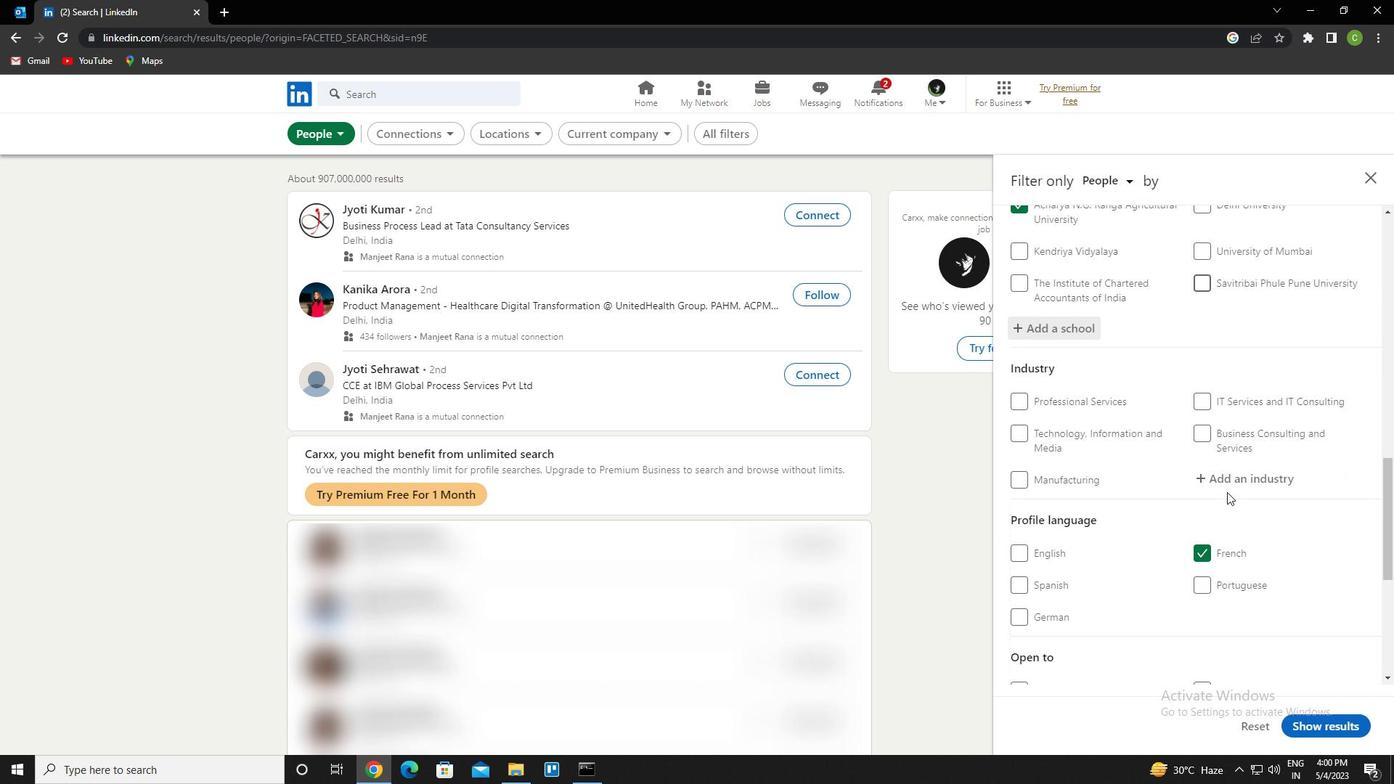 
Action: Mouse pressed left at (1236, 480)
Screenshot: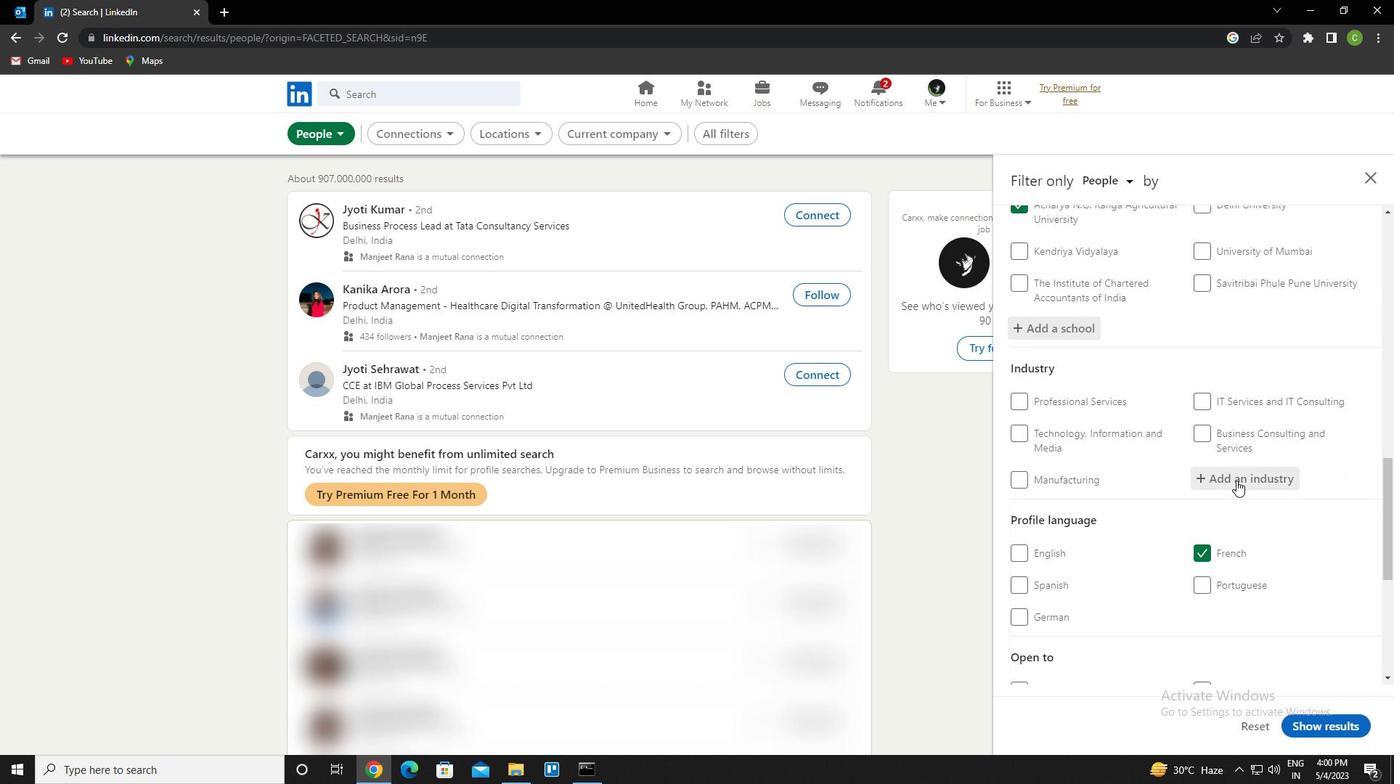 
Action: Mouse moved to (1236, 480)
Screenshot: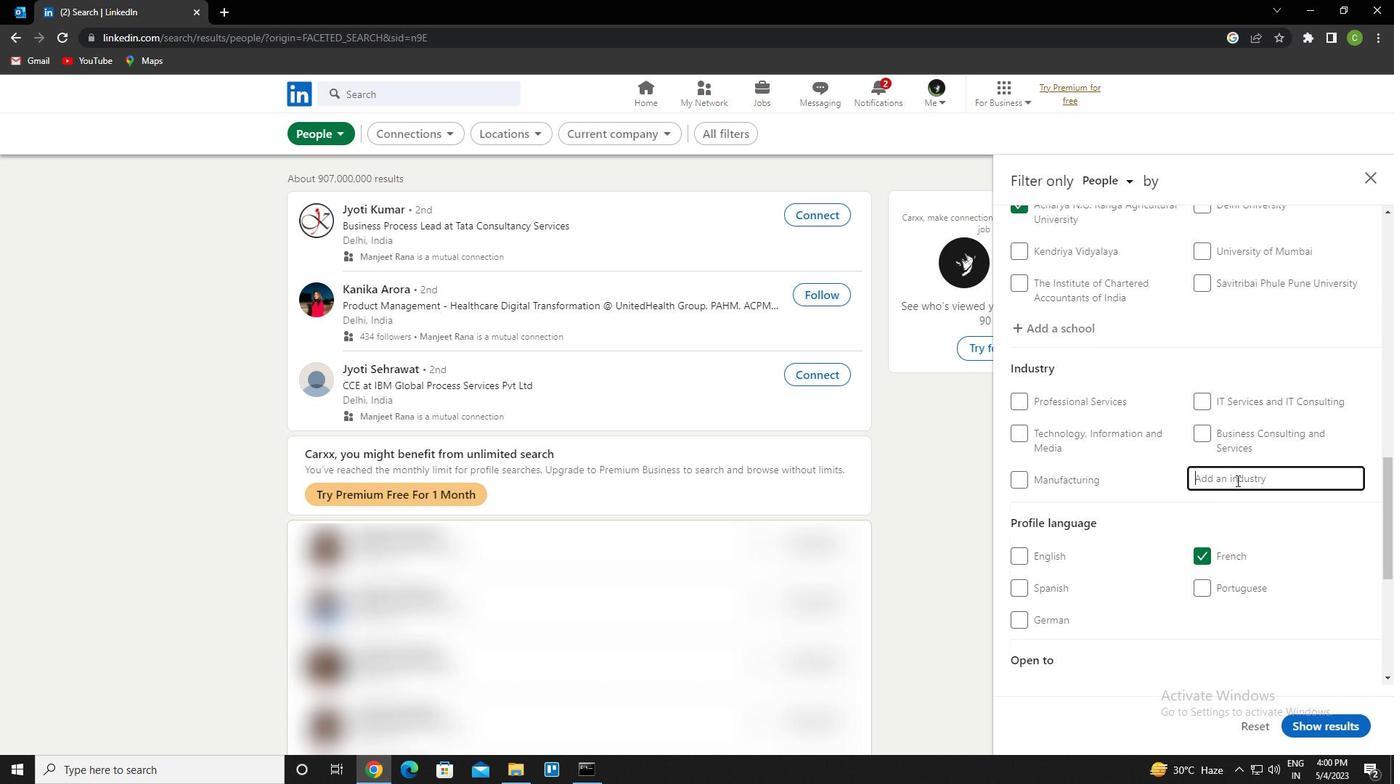
Action: Key pressed <Key.caps_lock>a<Key.backspace><Key.caps_lock>a<Key.caps_lock>musement<Key.space>park<Key.down><Key.enter>
Screenshot: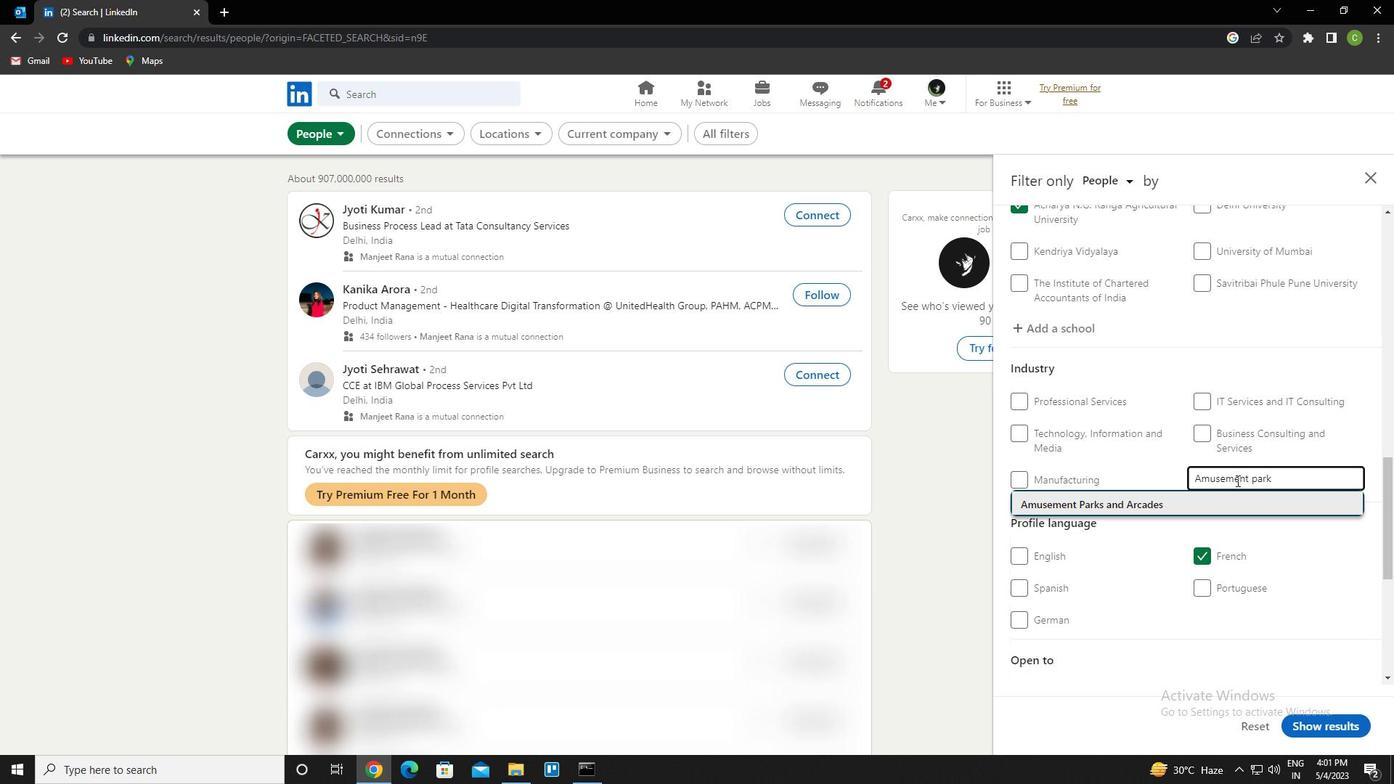 
Action: Mouse scrolled (1236, 480) with delta (0, 0)
Screenshot: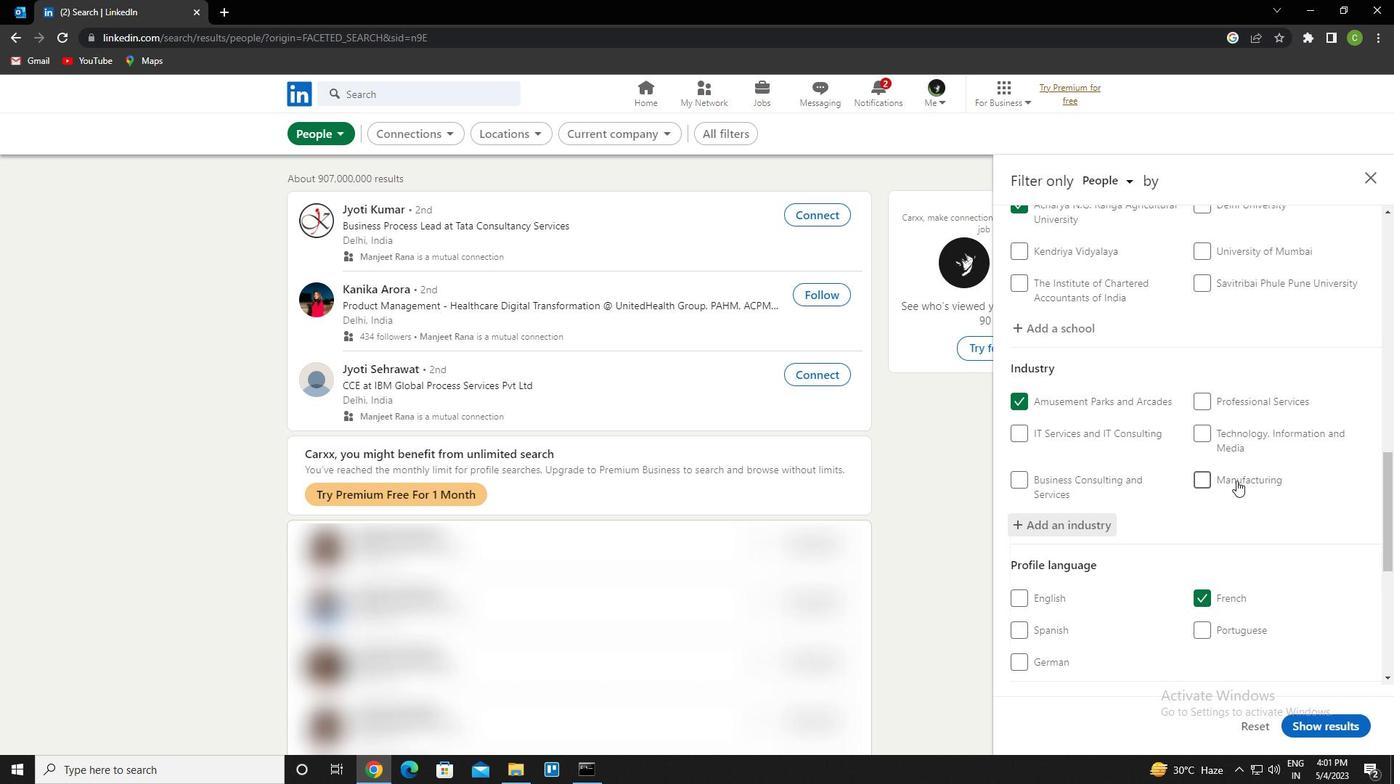 
Action: Mouse scrolled (1236, 480) with delta (0, 0)
Screenshot: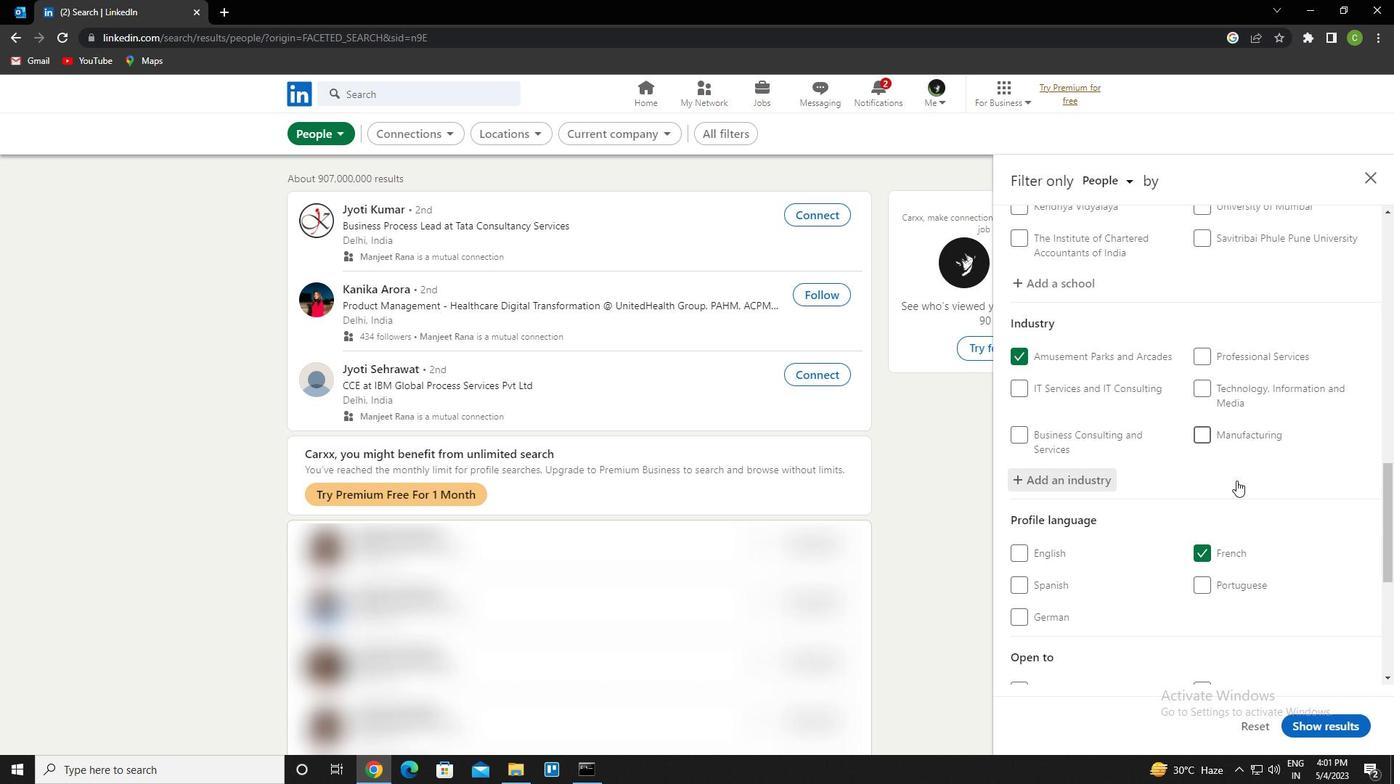 
Action: Mouse scrolled (1236, 480) with delta (0, 0)
Screenshot: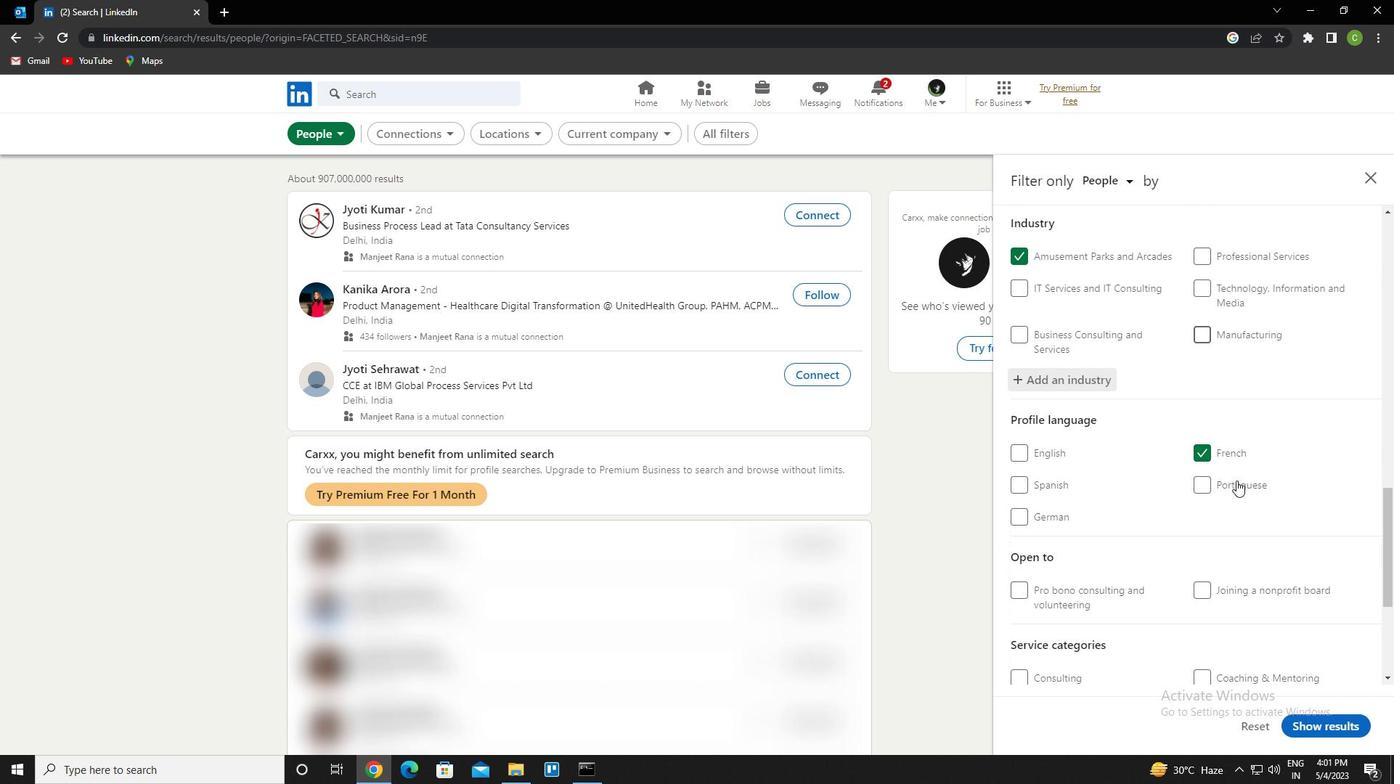 
Action: Mouse moved to (1236, 480)
Screenshot: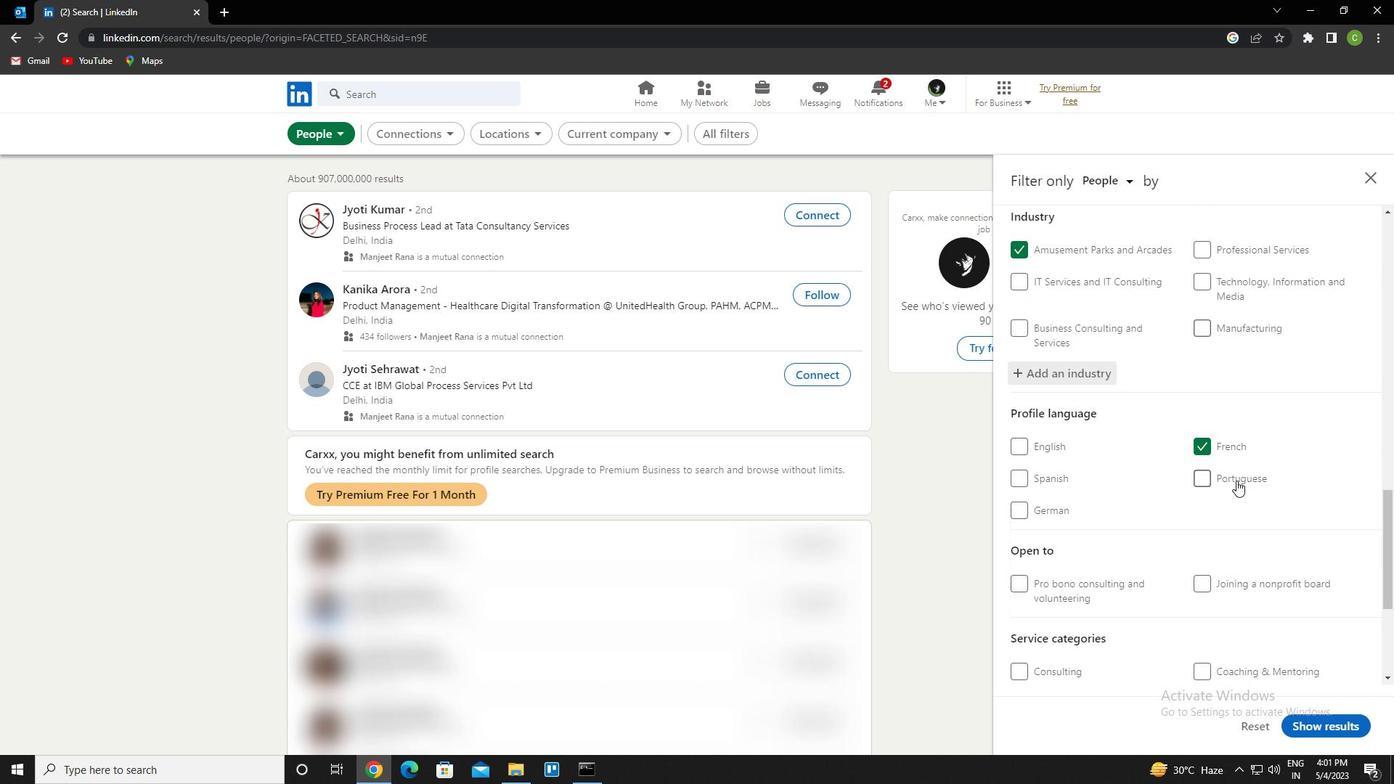
Action: Mouse scrolled (1236, 480) with delta (0, 0)
Screenshot: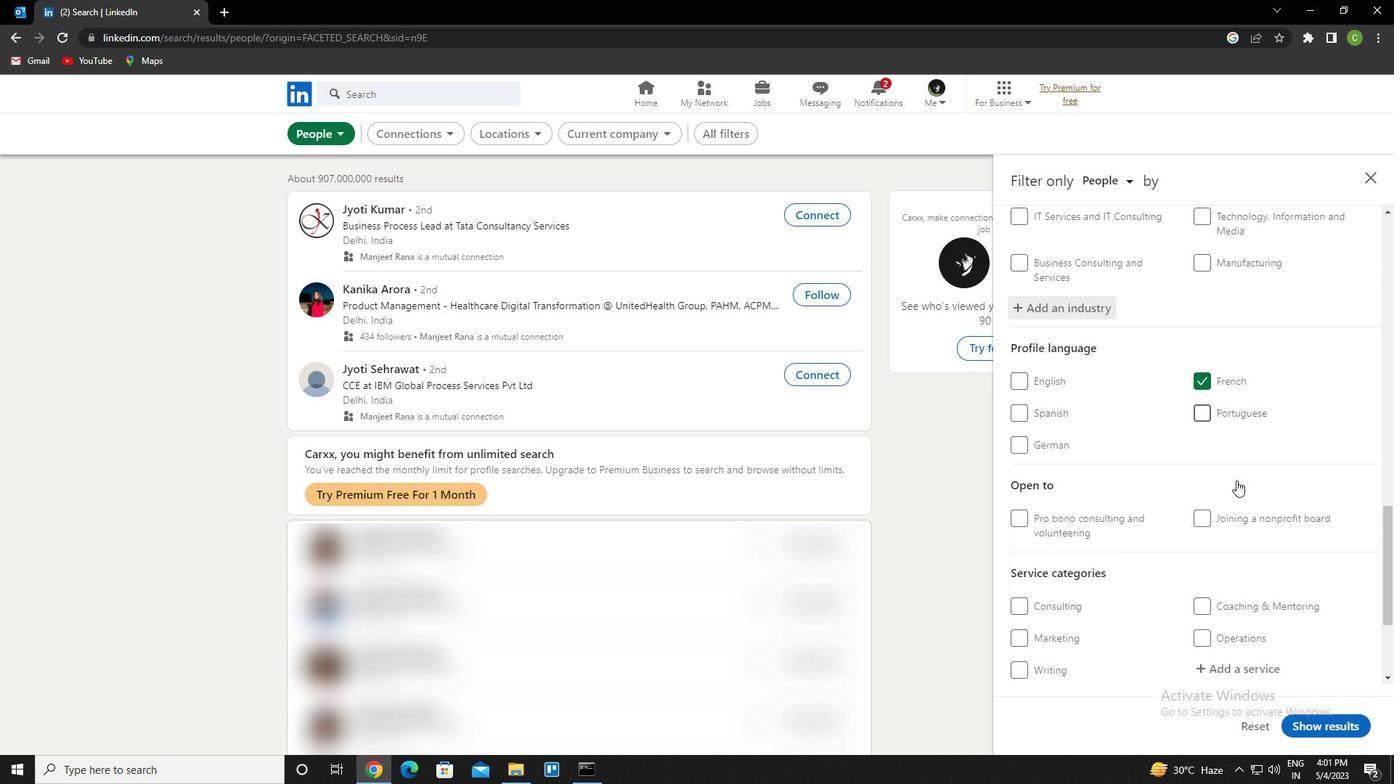 
Action: Mouse scrolled (1236, 480) with delta (0, 0)
Screenshot: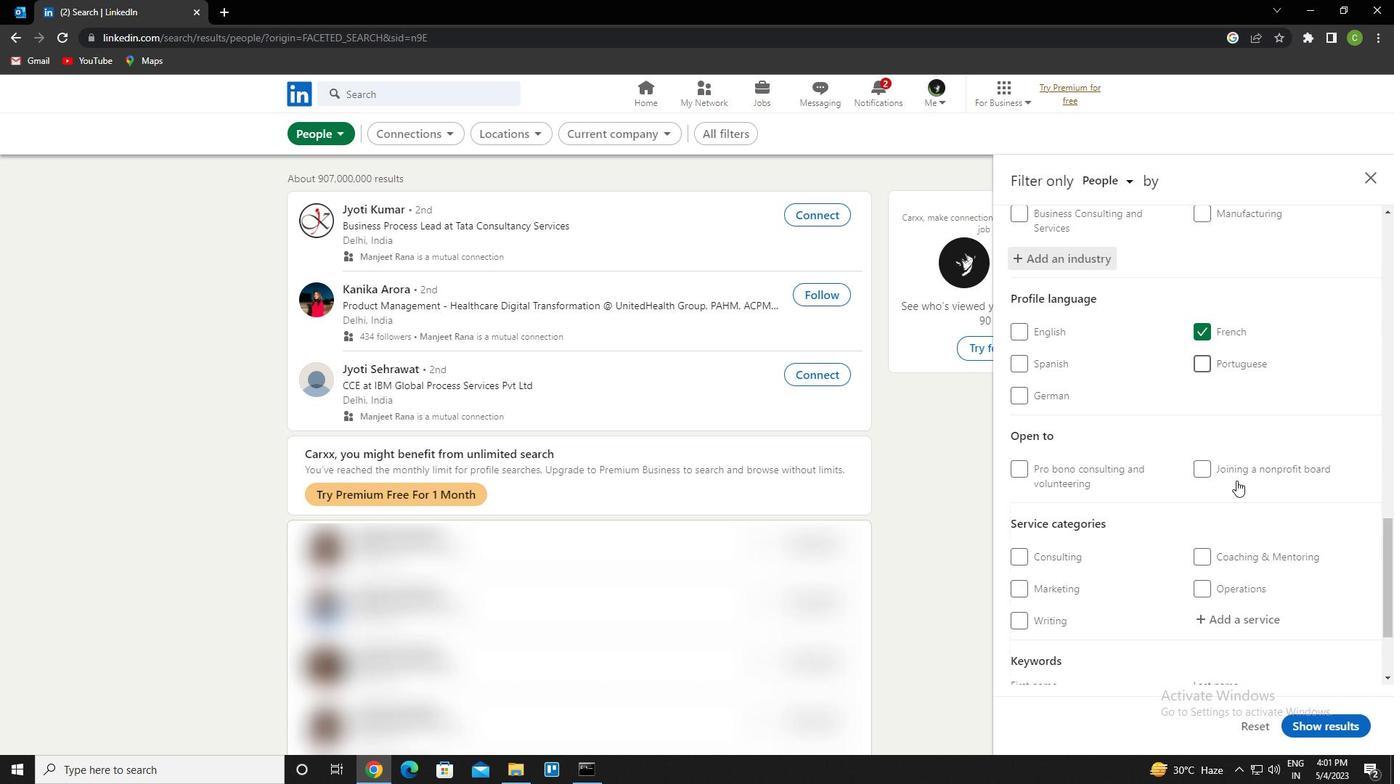 
Action: Mouse scrolled (1236, 480) with delta (0, 0)
Screenshot: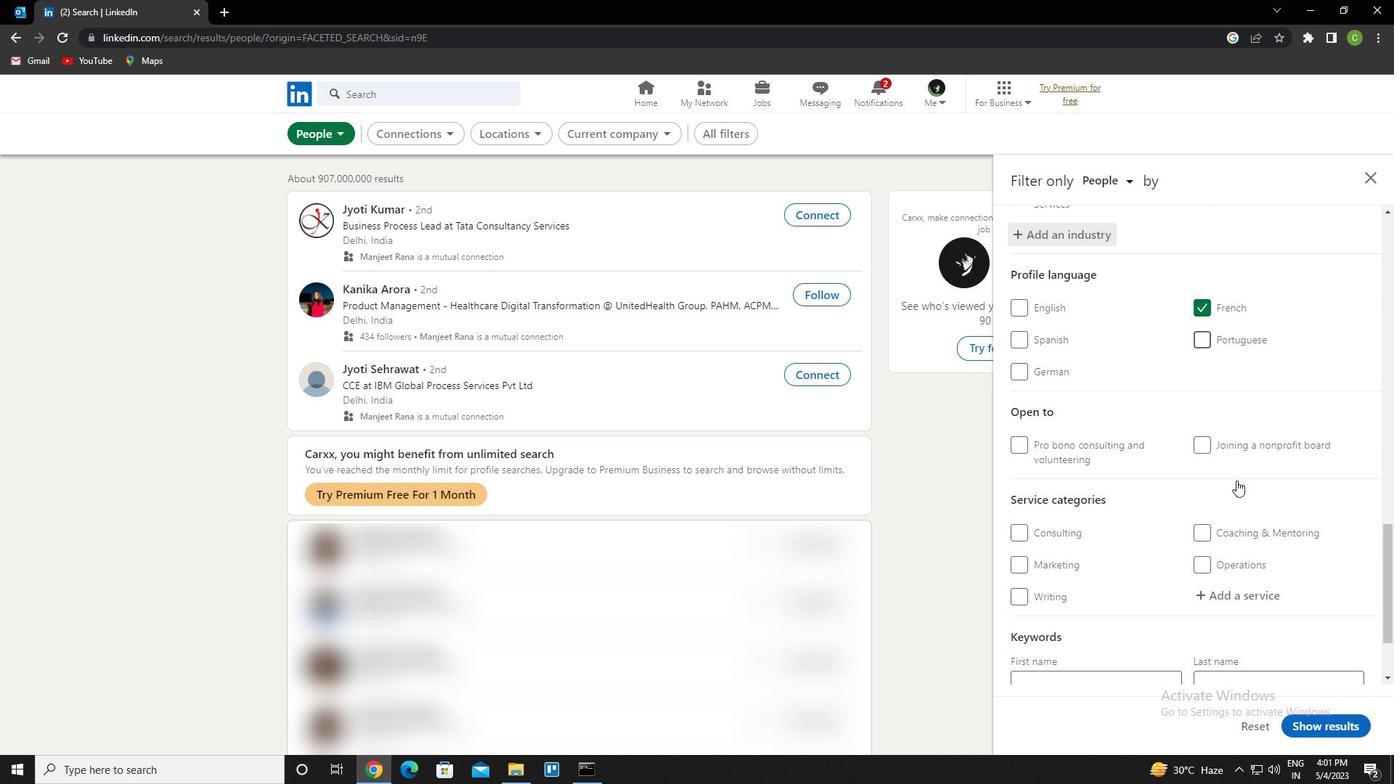 
Action: Mouse moved to (1269, 488)
Screenshot: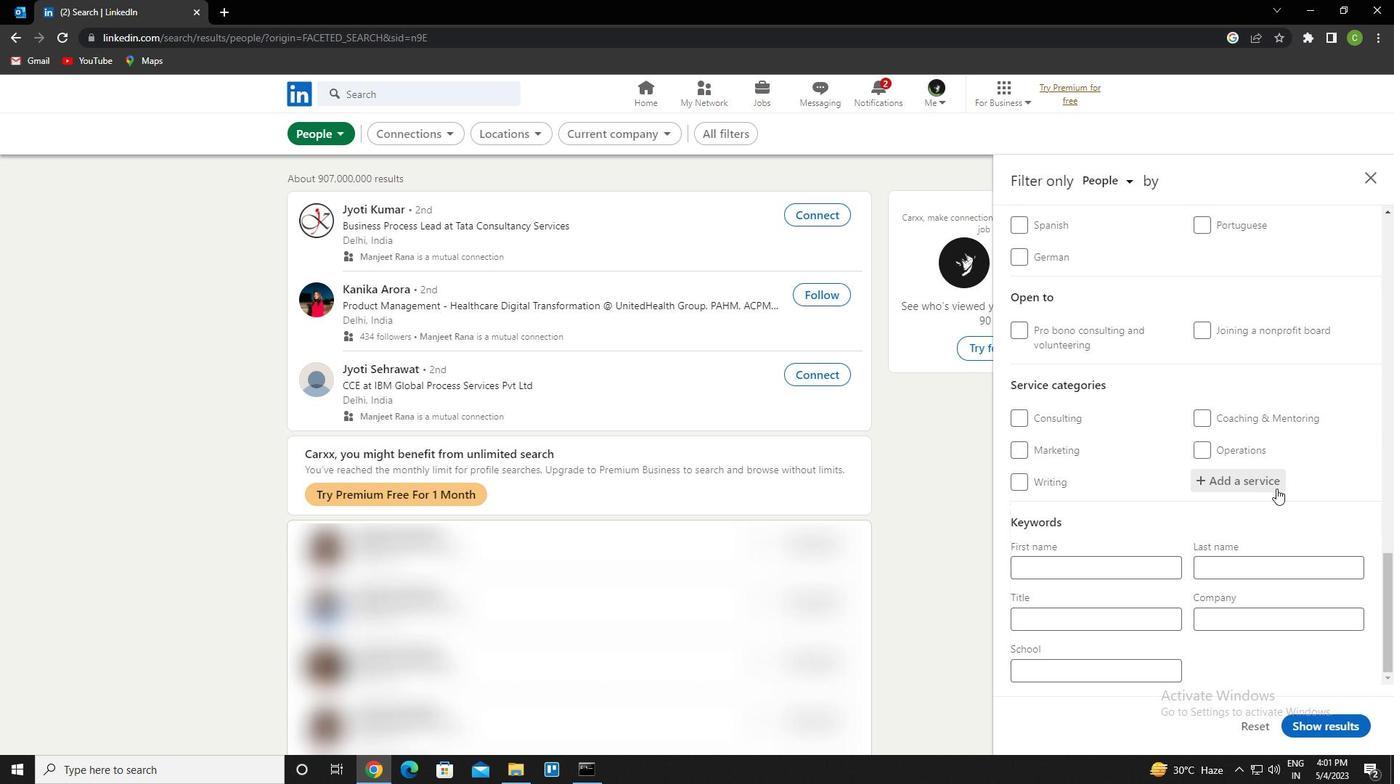 
Action: Mouse pressed left at (1269, 488)
Screenshot: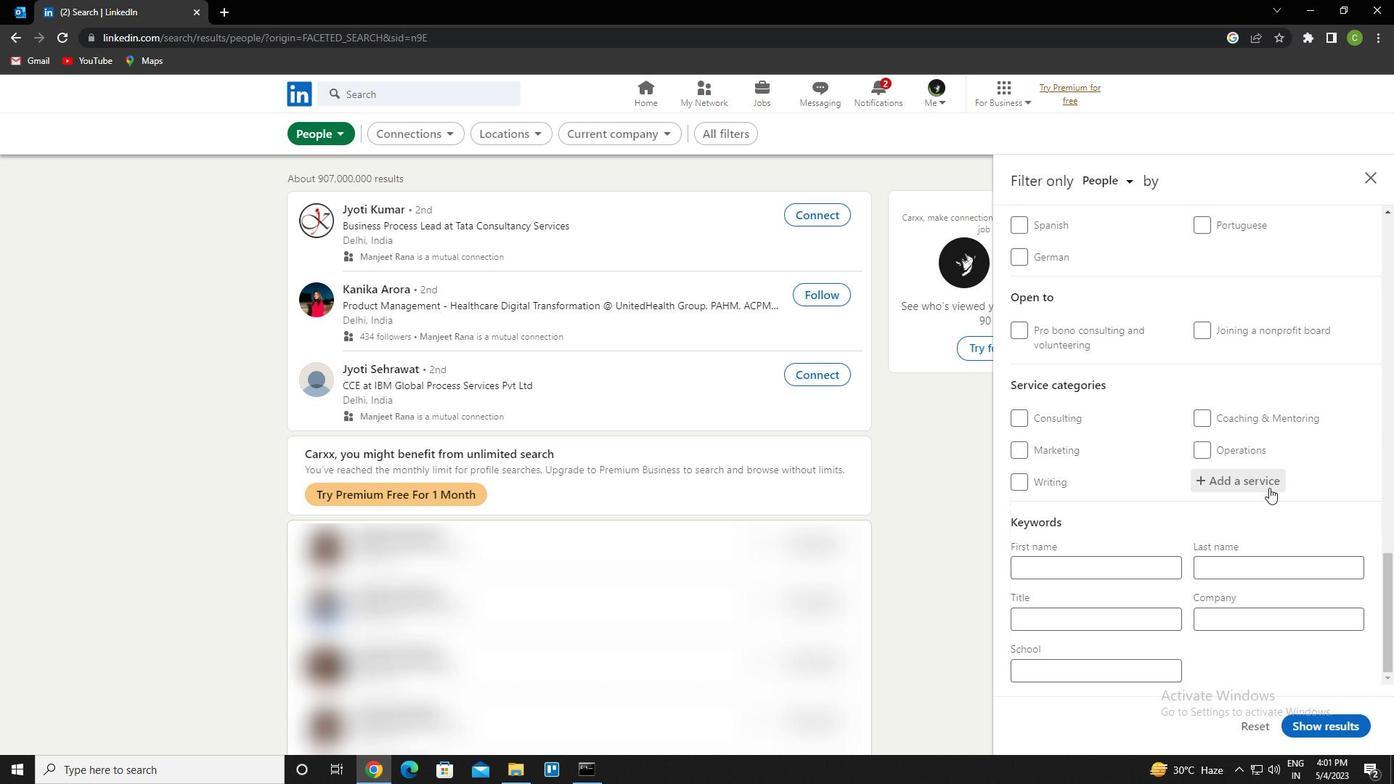 
Action: Key pressed <Key.caps_lock>p<Key.caps_lock>roduct<Key.space>marketing<Key.down><Key.enter>
Screenshot: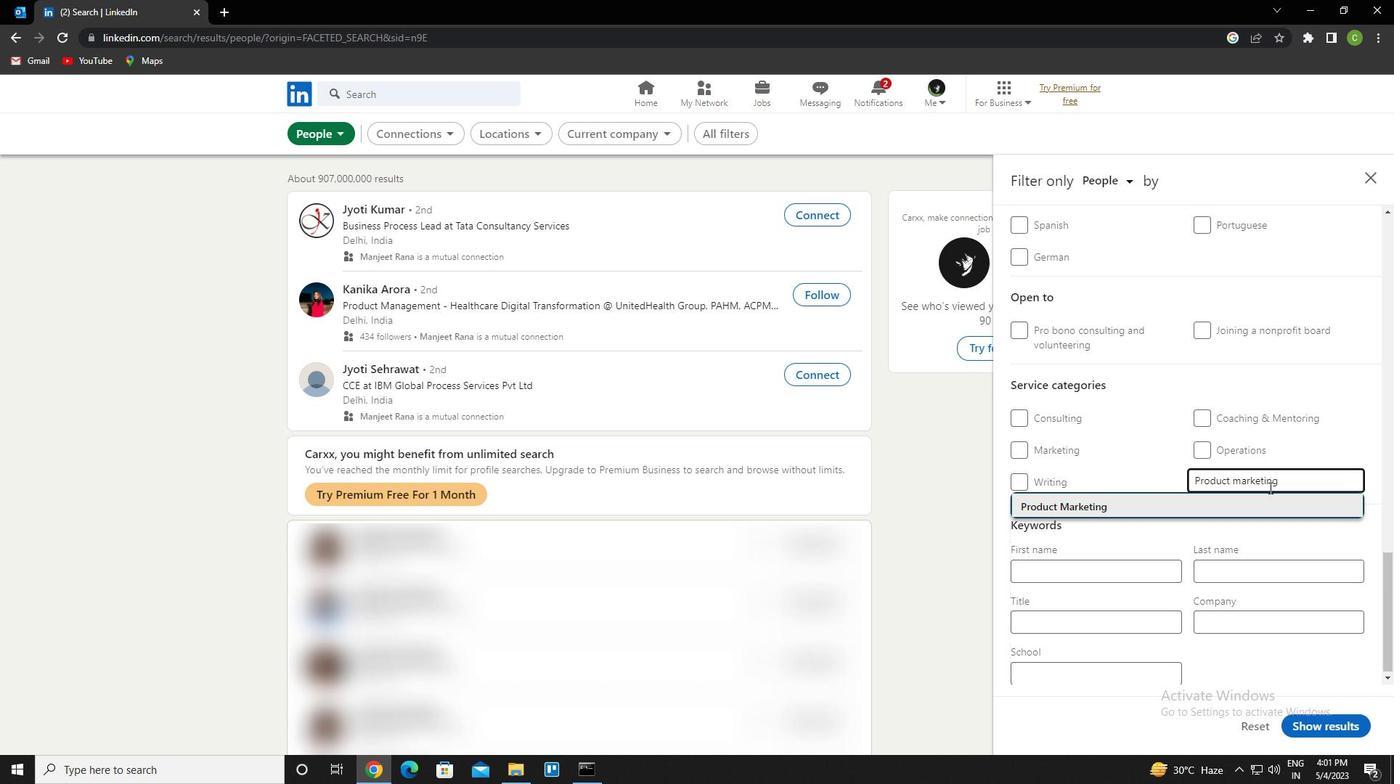 
Action: Mouse scrolled (1269, 487) with delta (0, 0)
Screenshot: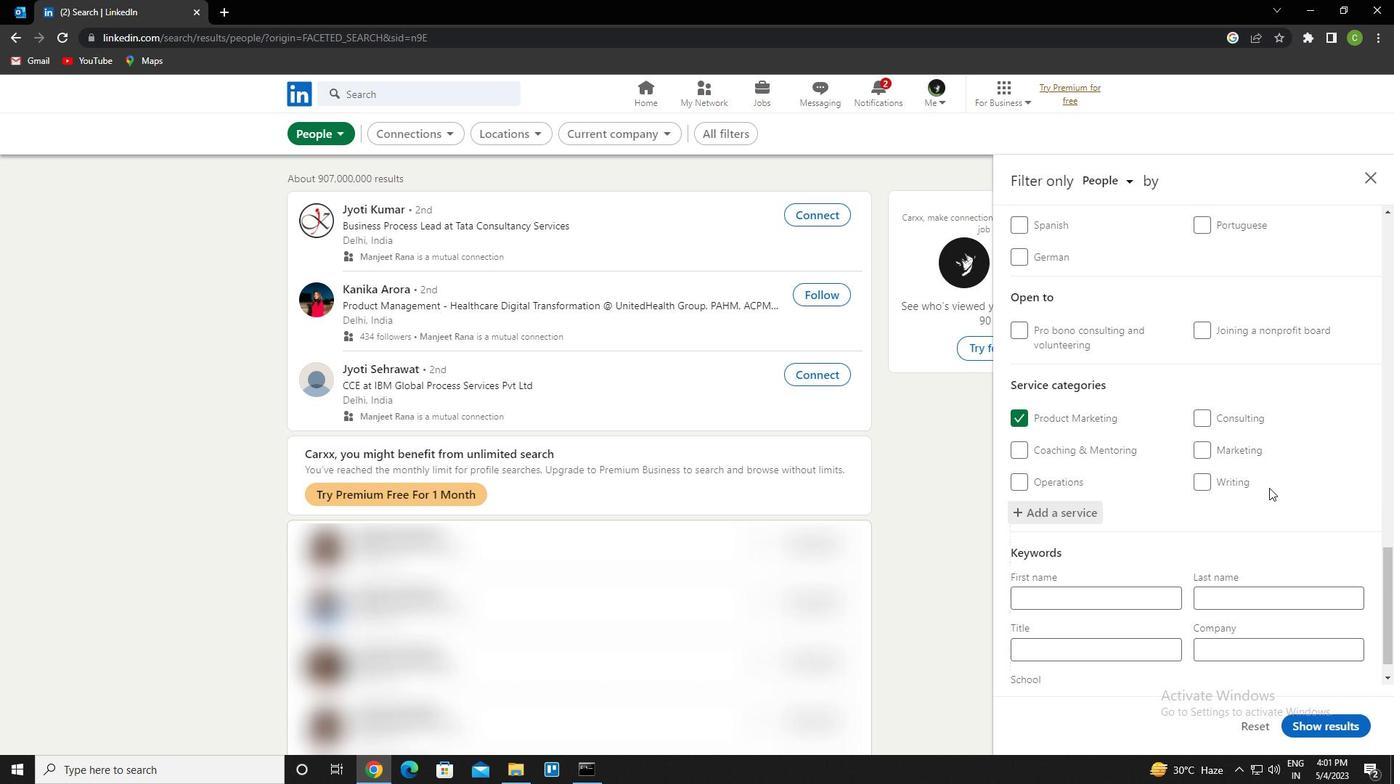 
Action: Mouse scrolled (1269, 487) with delta (0, 0)
Screenshot: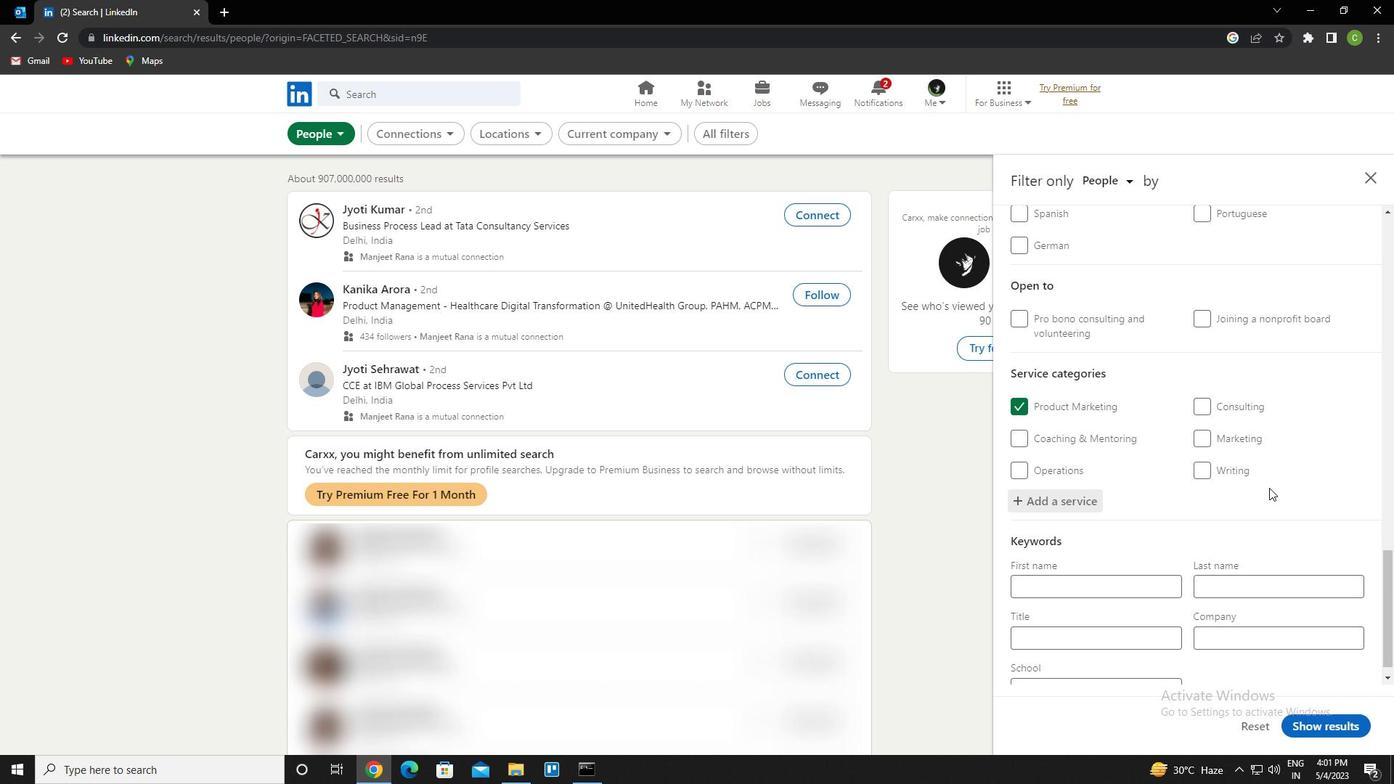 
Action: Mouse scrolled (1269, 487) with delta (0, 0)
Screenshot: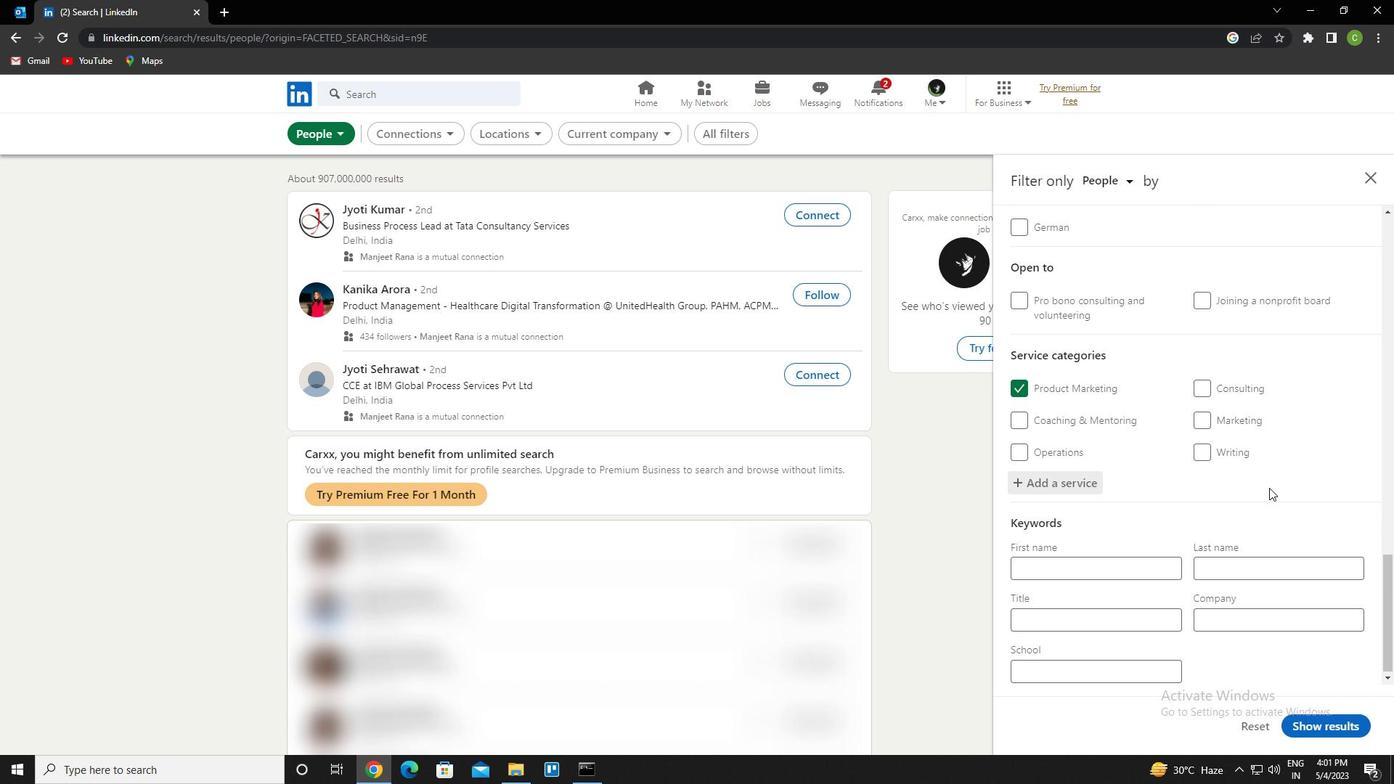 
Action: Mouse scrolled (1269, 487) with delta (0, 0)
Screenshot: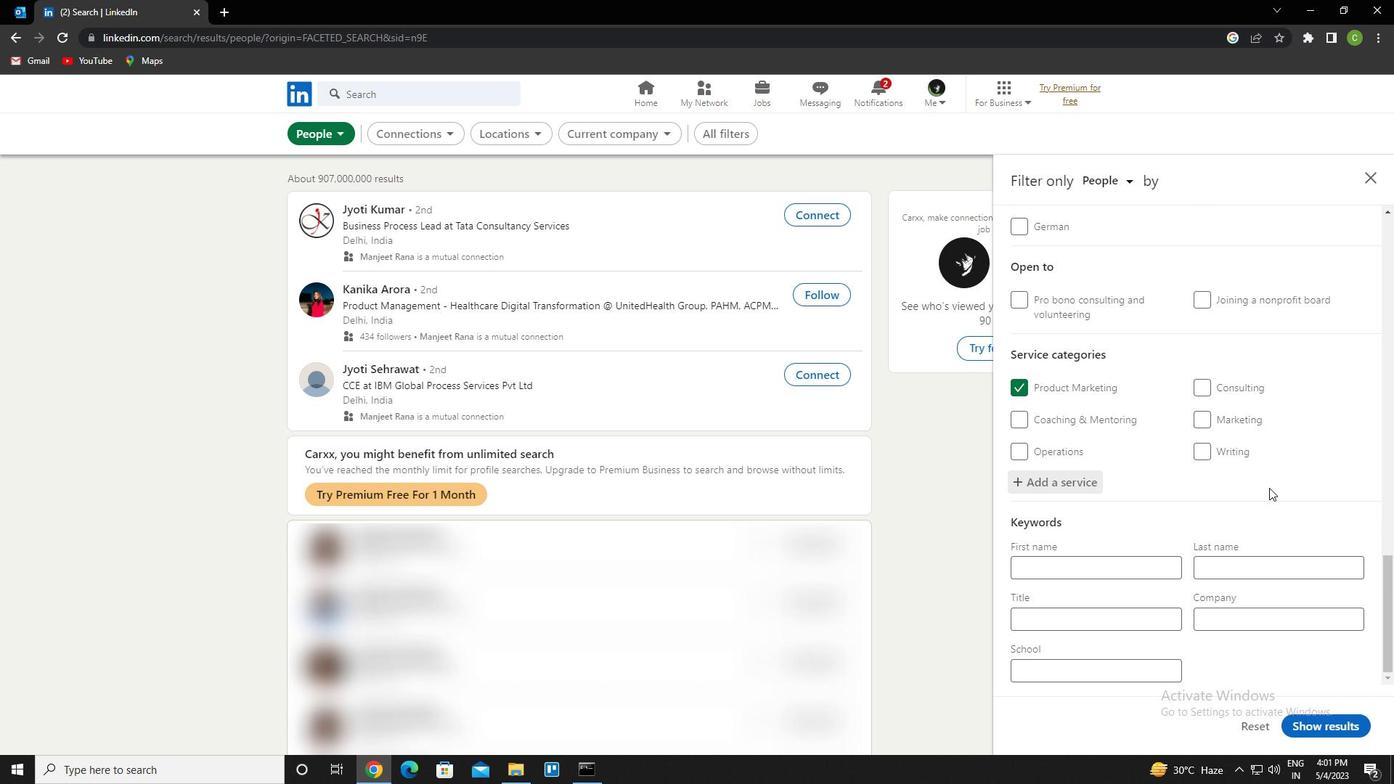 
Action: Mouse scrolled (1269, 487) with delta (0, 0)
Screenshot: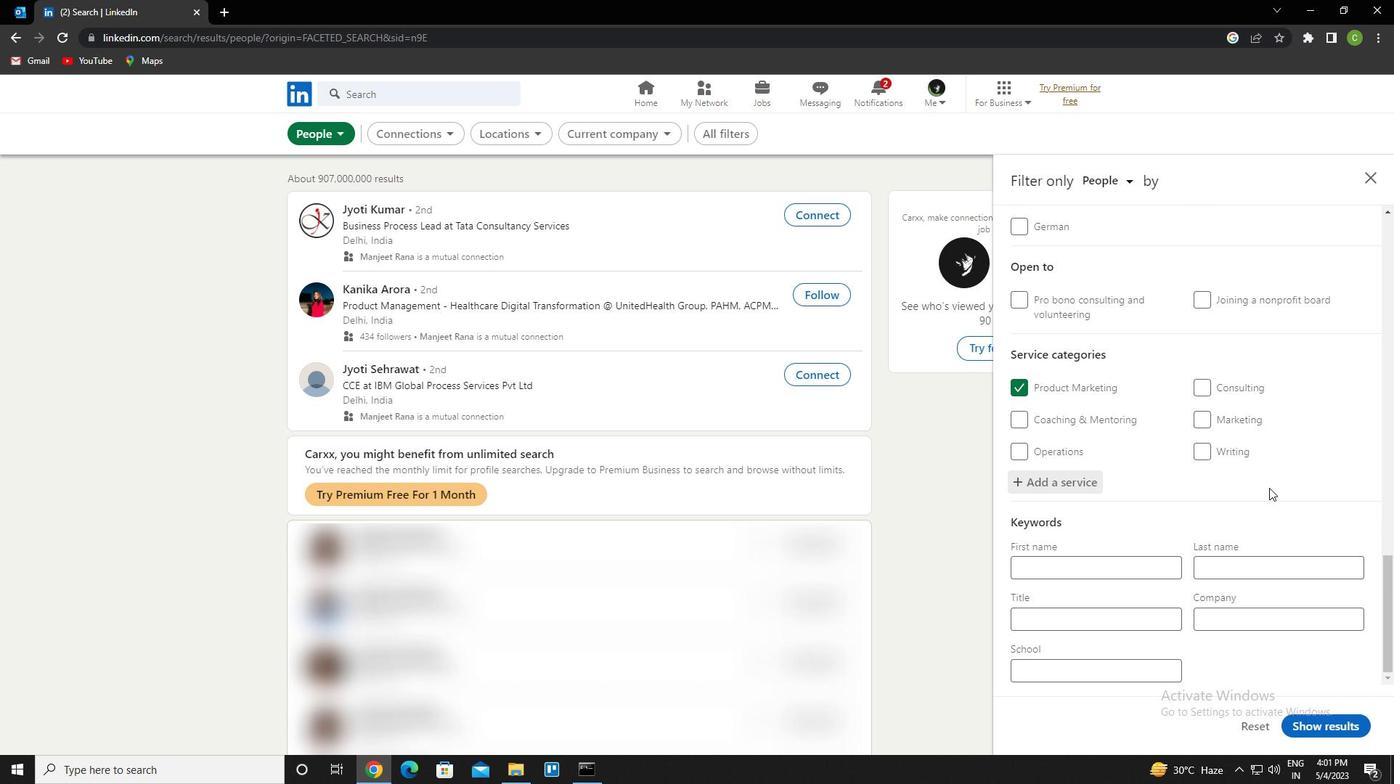 
Action: Mouse moved to (1125, 615)
Screenshot: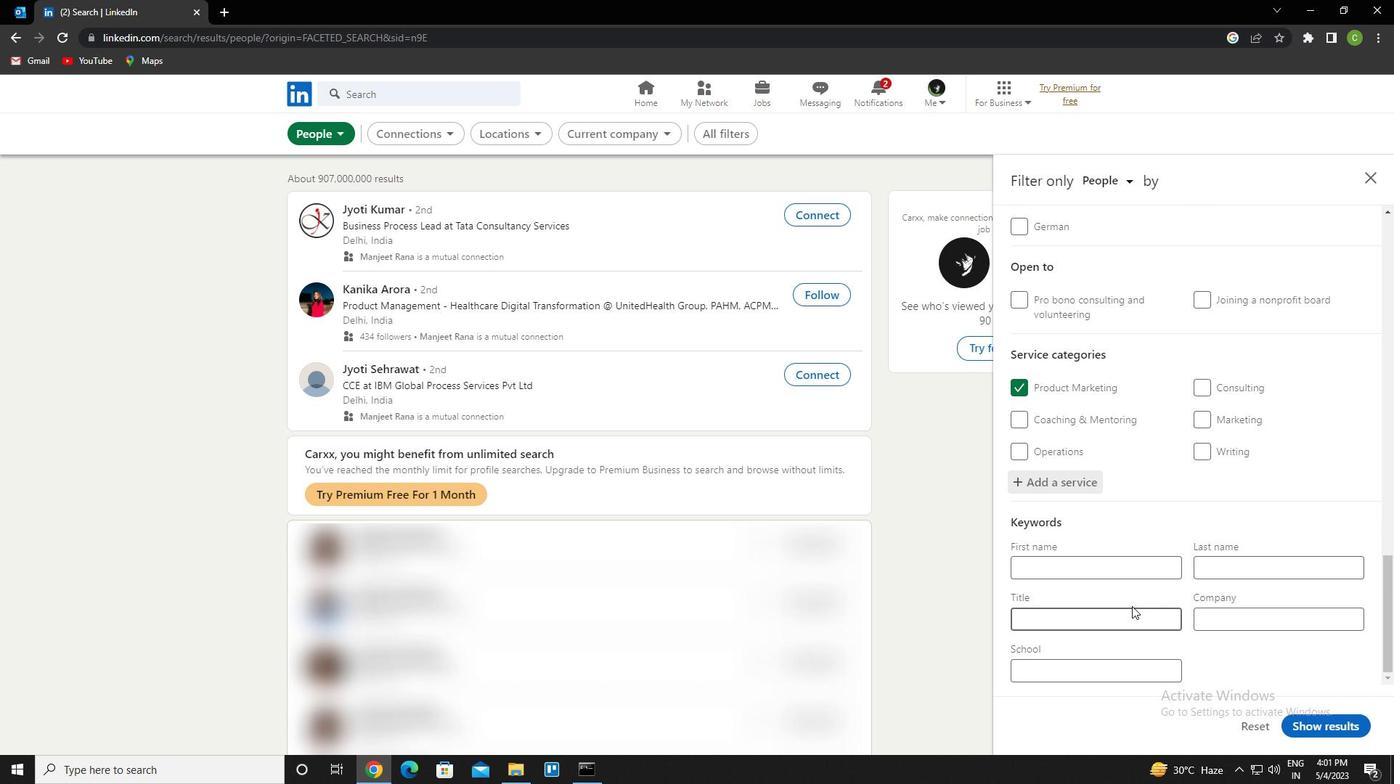 
Action: Mouse pressed left at (1125, 615)
Screenshot: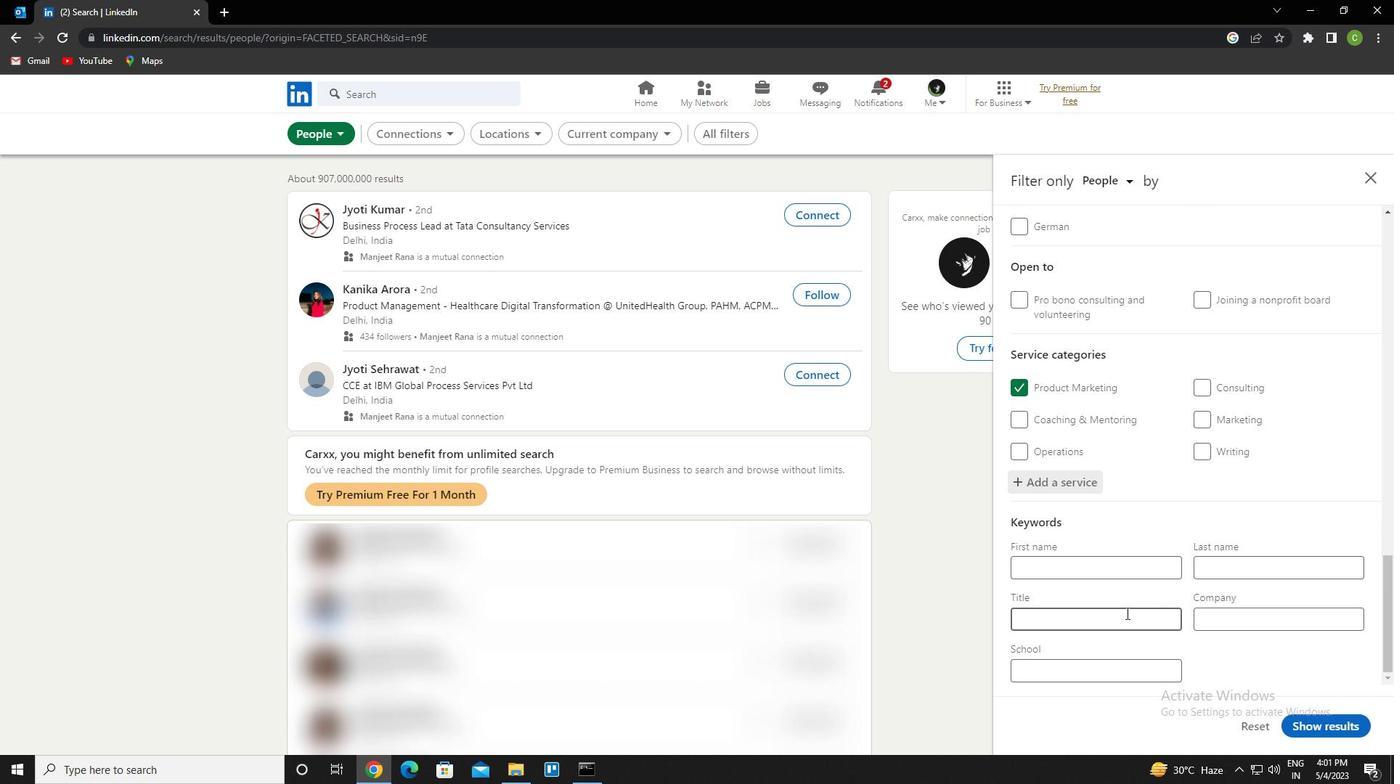 
Action: Key pressed <Key.caps_lock>p<Key.caps_lock>harmacist
Screenshot: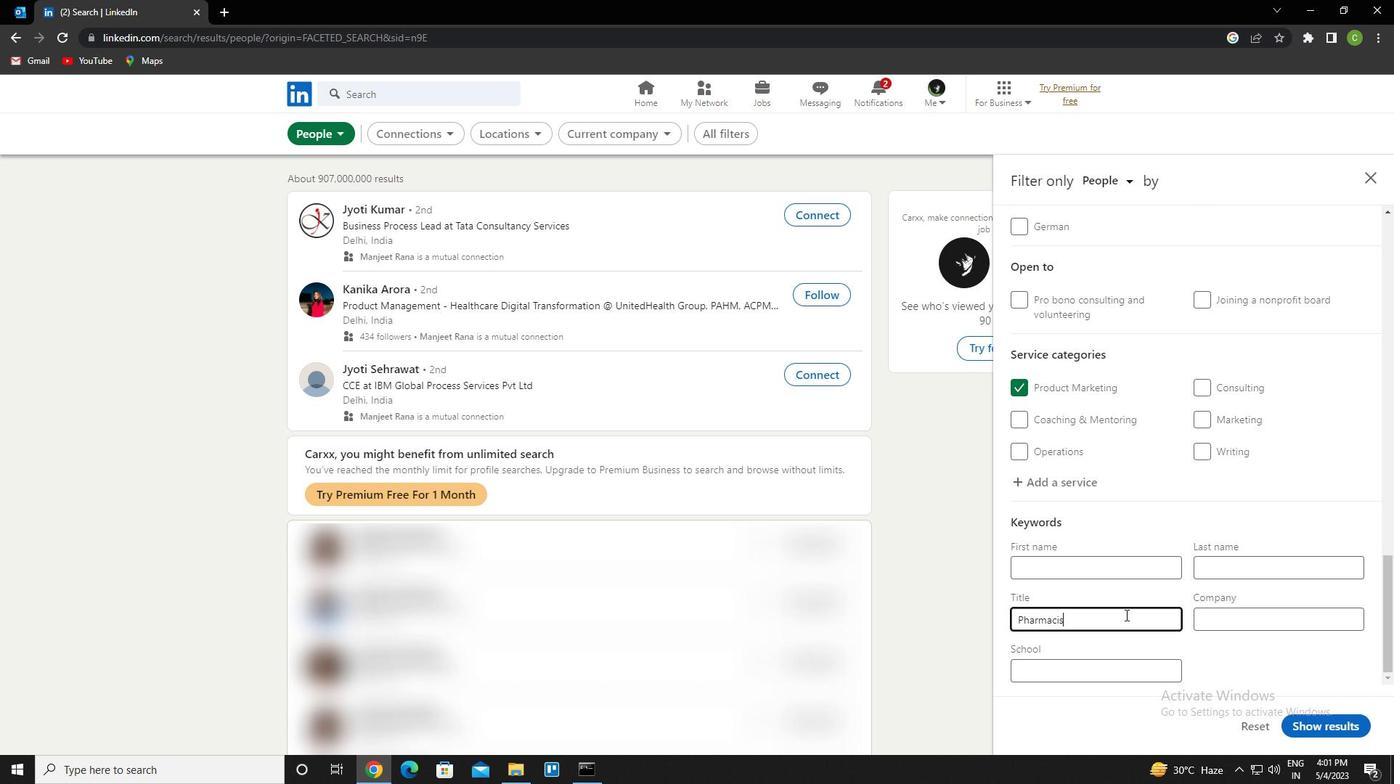 
Action: Mouse moved to (1316, 723)
Screenshot: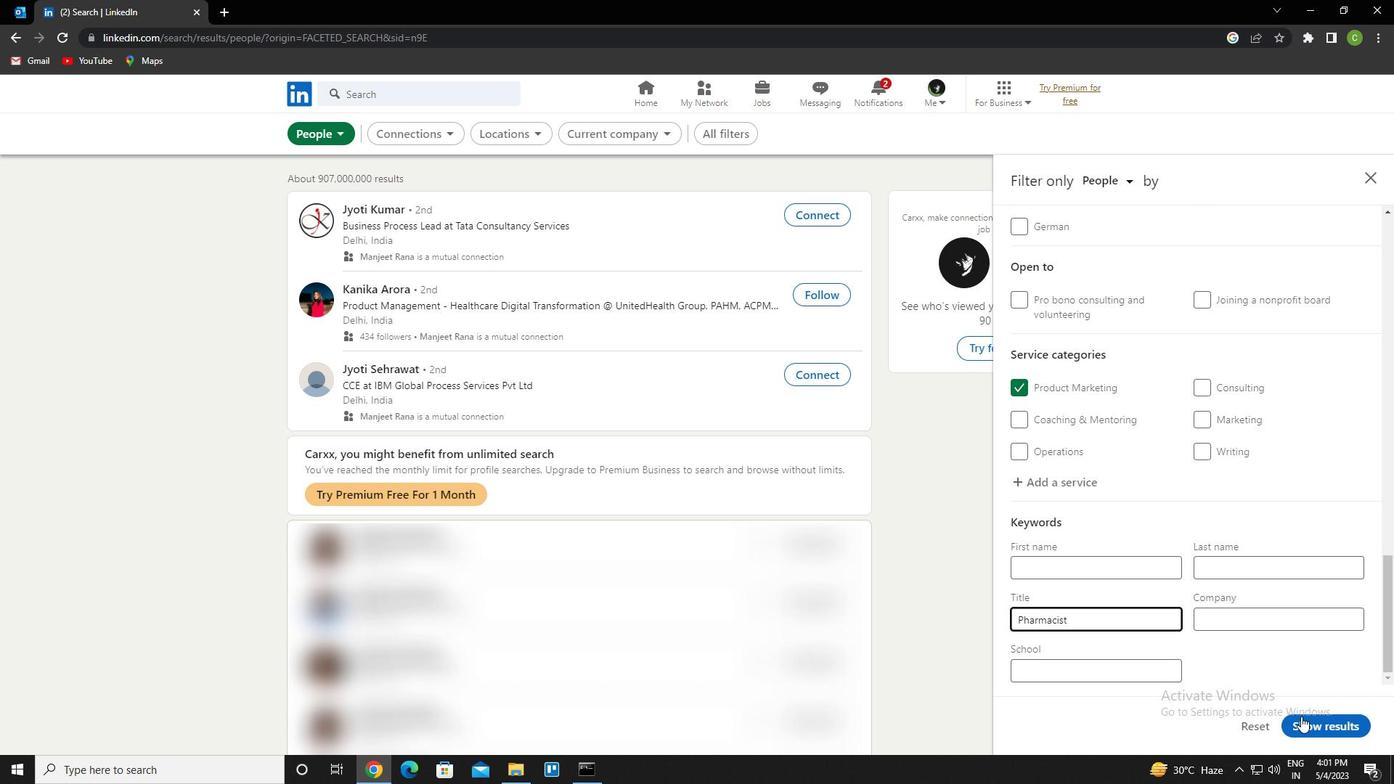 
Action: Mouse pressed left at (1316, 723)
Screenshot: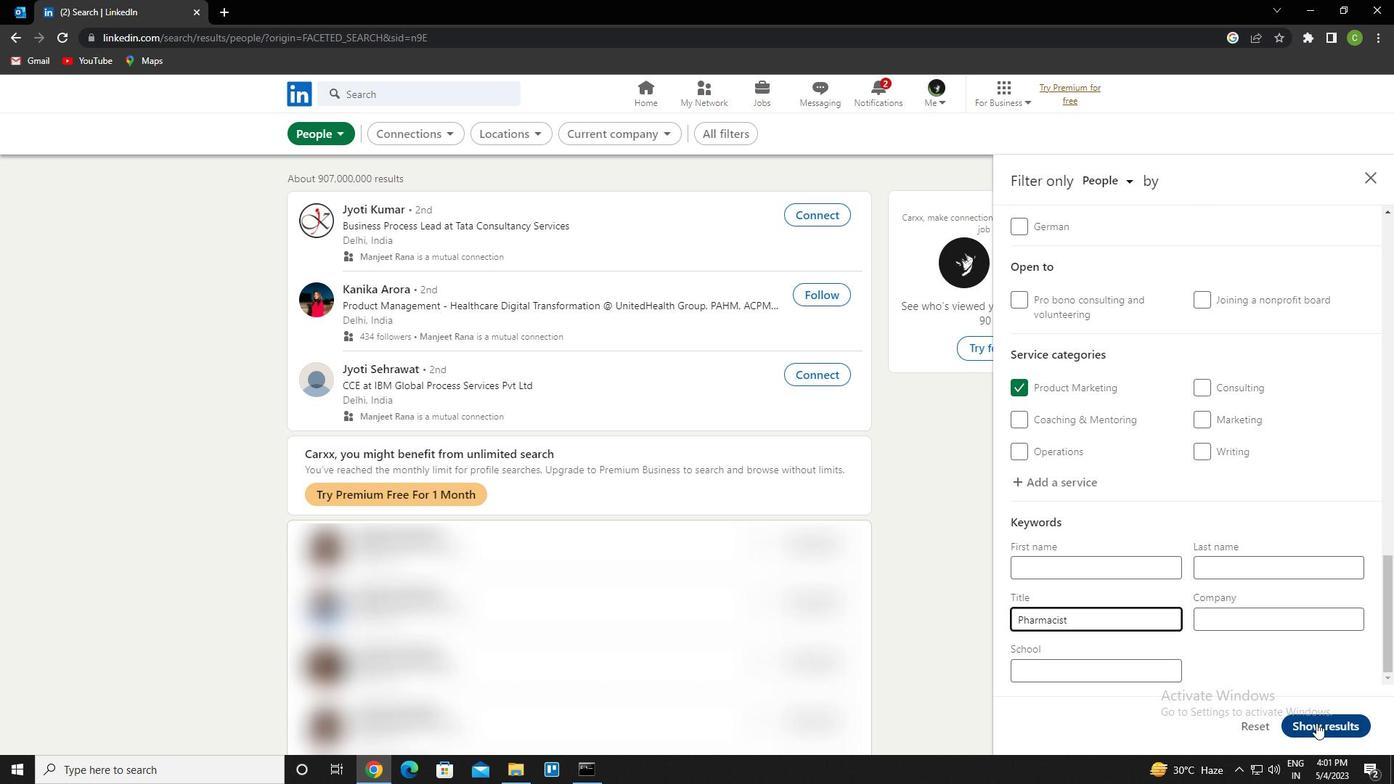 
Action: Mouse moved to (644, 583)
Screenshot: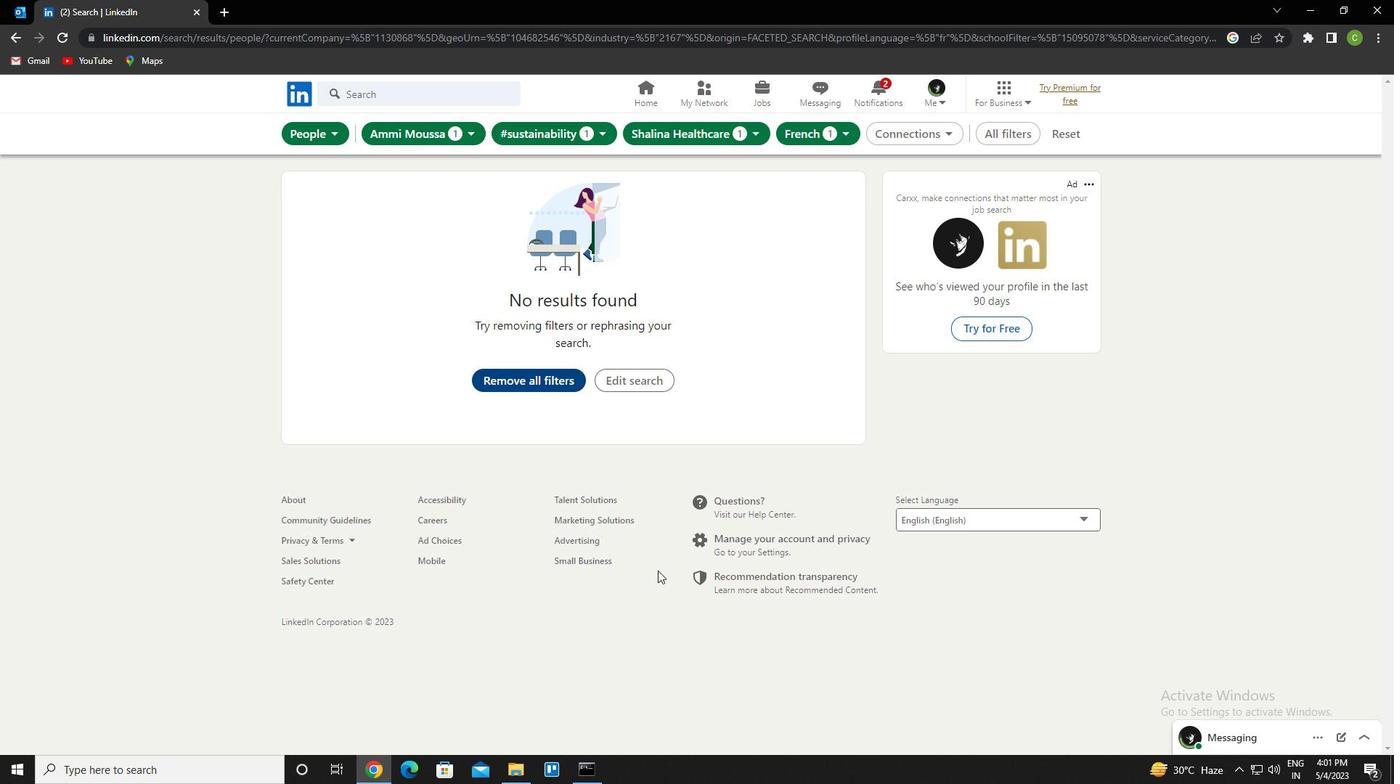
